 Task: Search one way flight ticket for 5 adults, 2 children, 1 infant in seat and 1 infant on lap in economy from Paducah: Barkley Regional Airport to Jacksonville: Albert J. Ellis Airport on 5-3-2023. Choice of flights is Frontier. Number of bags: 1 carry on bag. Price is upto 60000. Outbound departure time preference is 22:30.
Action: Mouse moved to (363, 153)
Screenshot: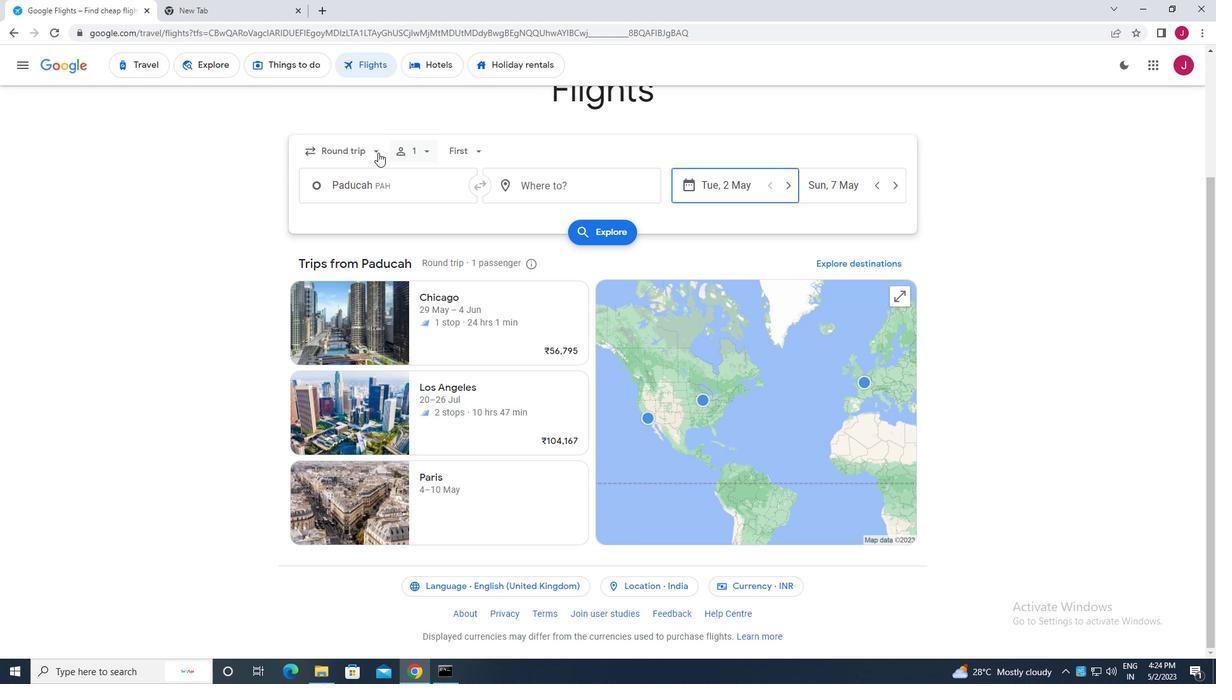 
Action: Mouse pressed left at (363, 153)
Screenshot: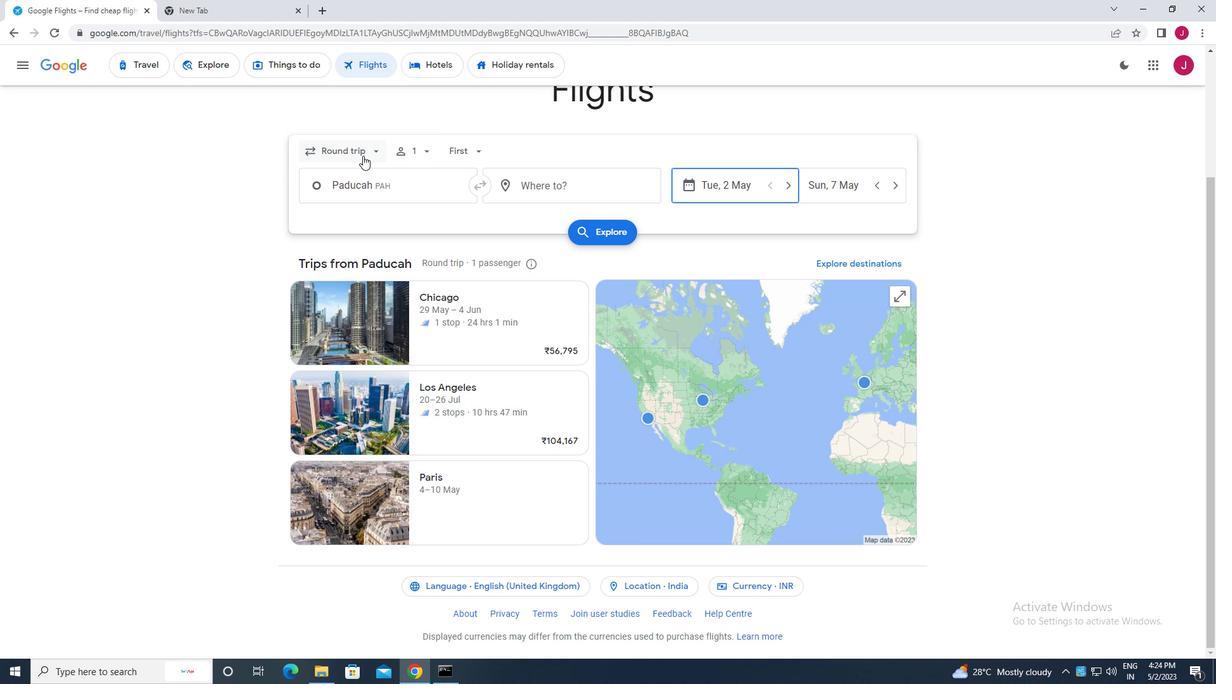 
Action: Mouse moved to (364, 207)
Screenshot: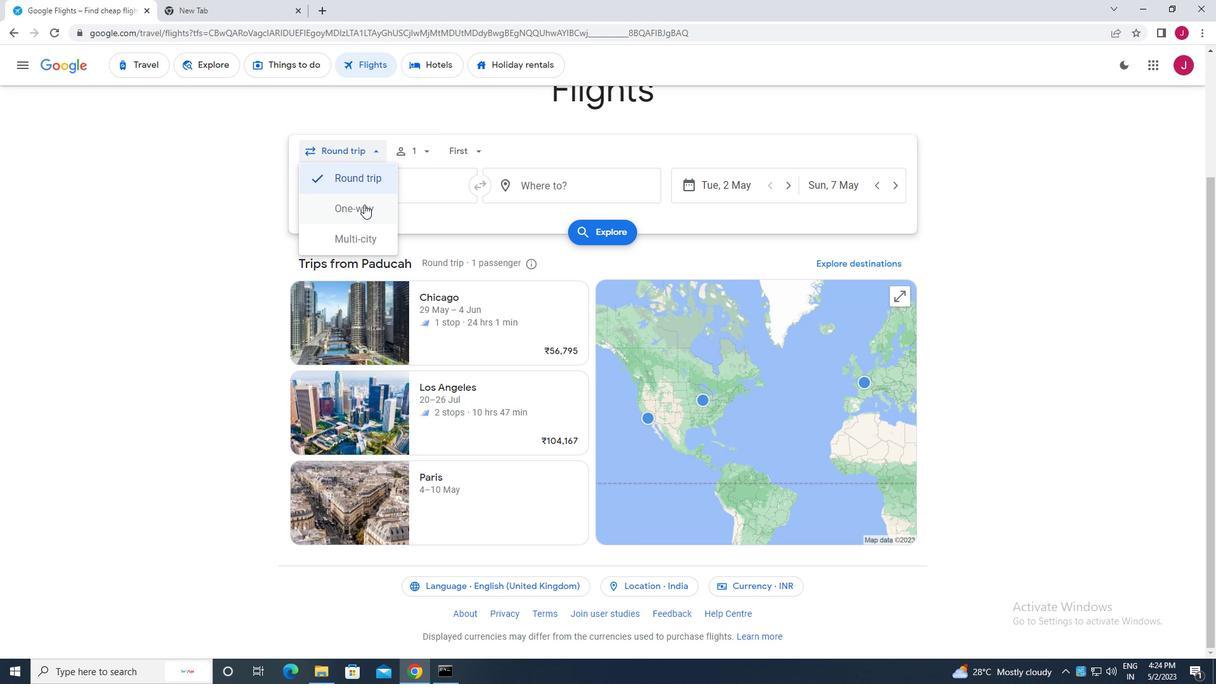 
Action: Mouse pressed left at (364, 207)
Screenshot: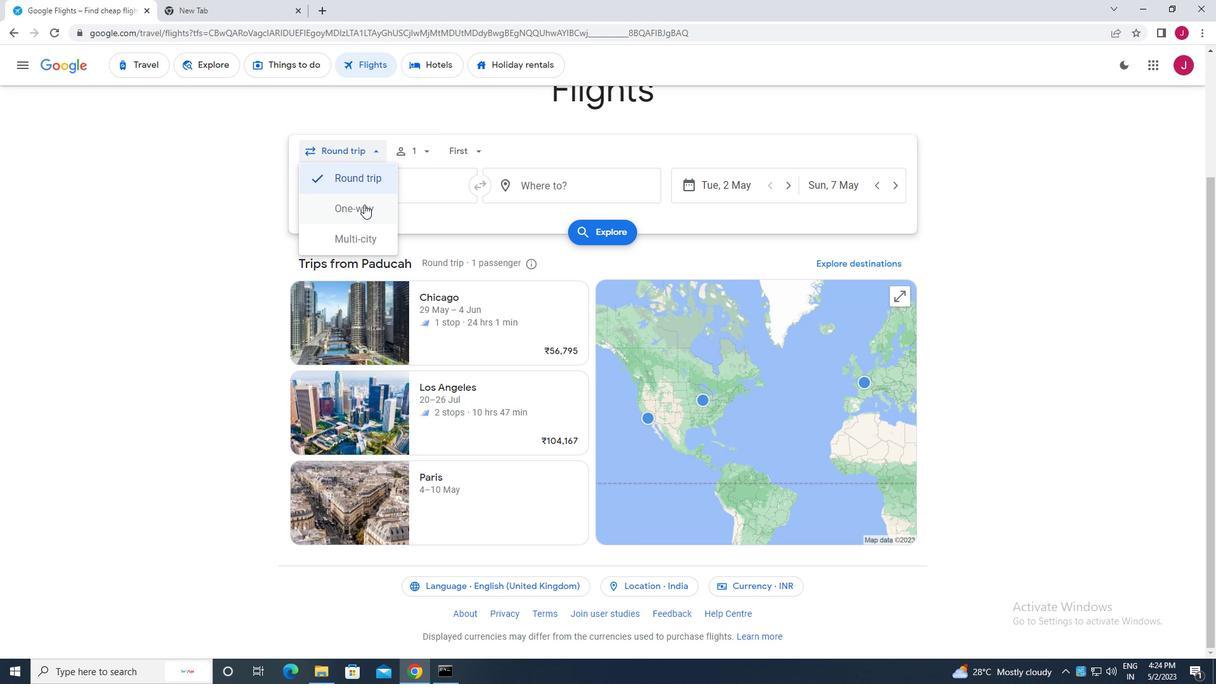 
Action: Mouse moved to (416, 151)
Screenshot: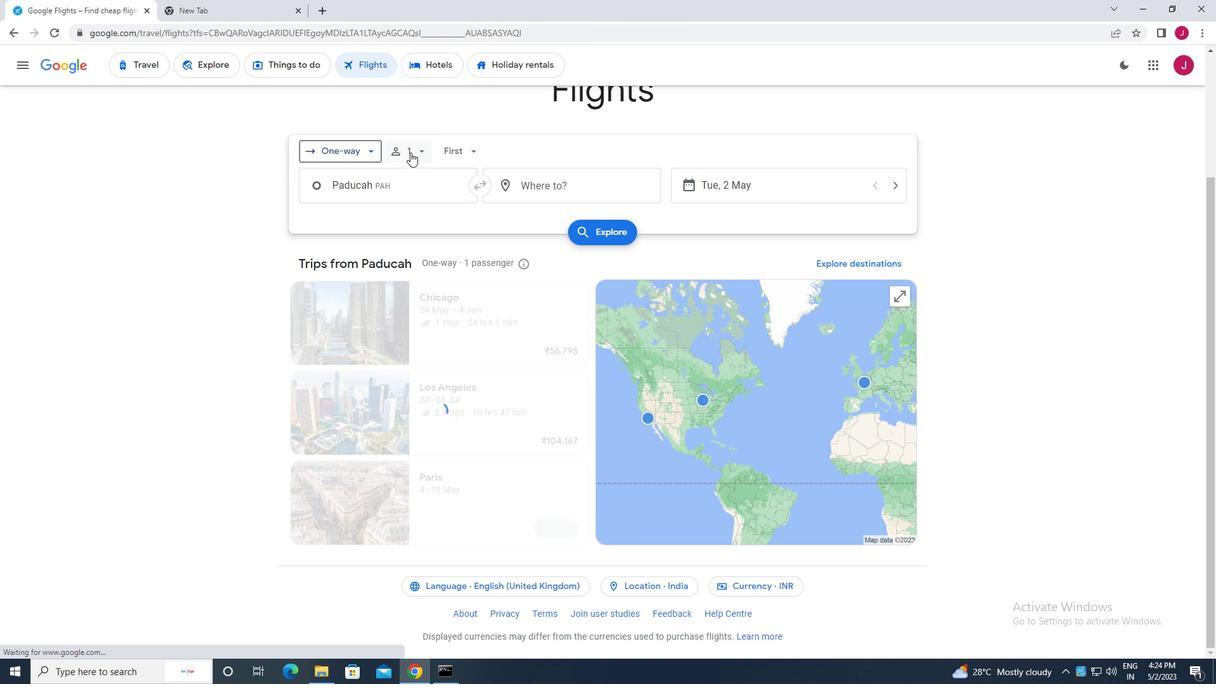 
Action: Mouse pressed left at (416, 151)
Screenshot: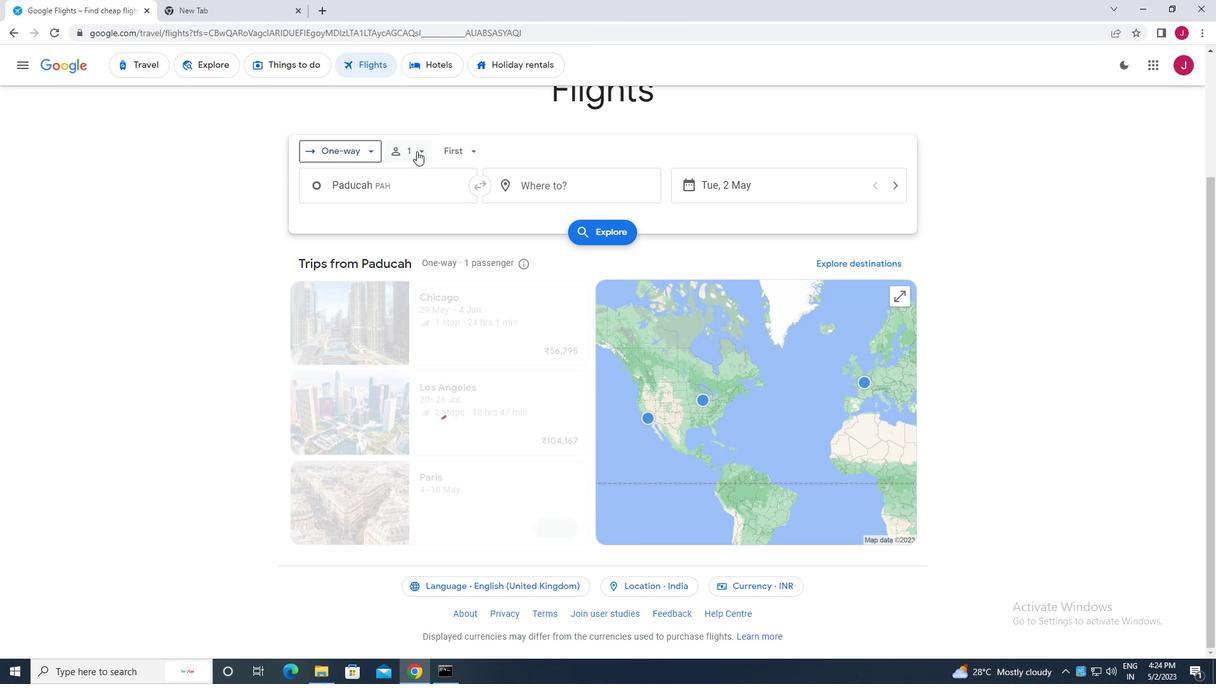 
Action: Mouse moved to (516, 187)
Screenshot: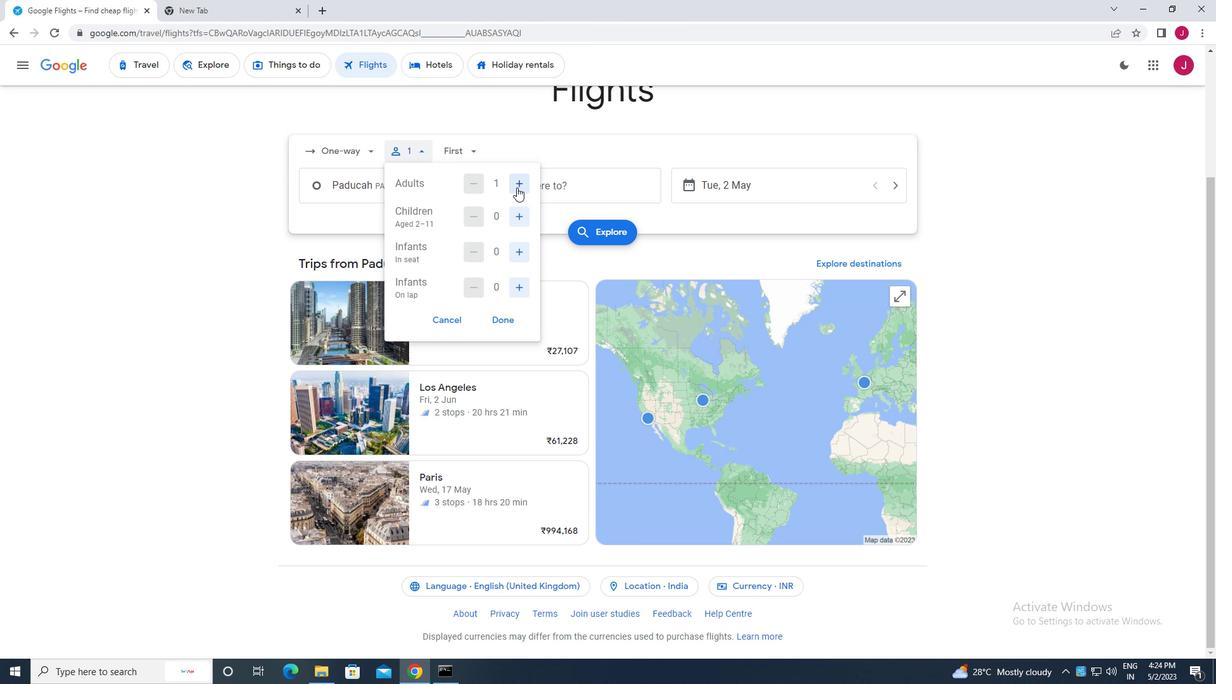 
Action: Mouse pressed left at (516, 187)
Screenshot: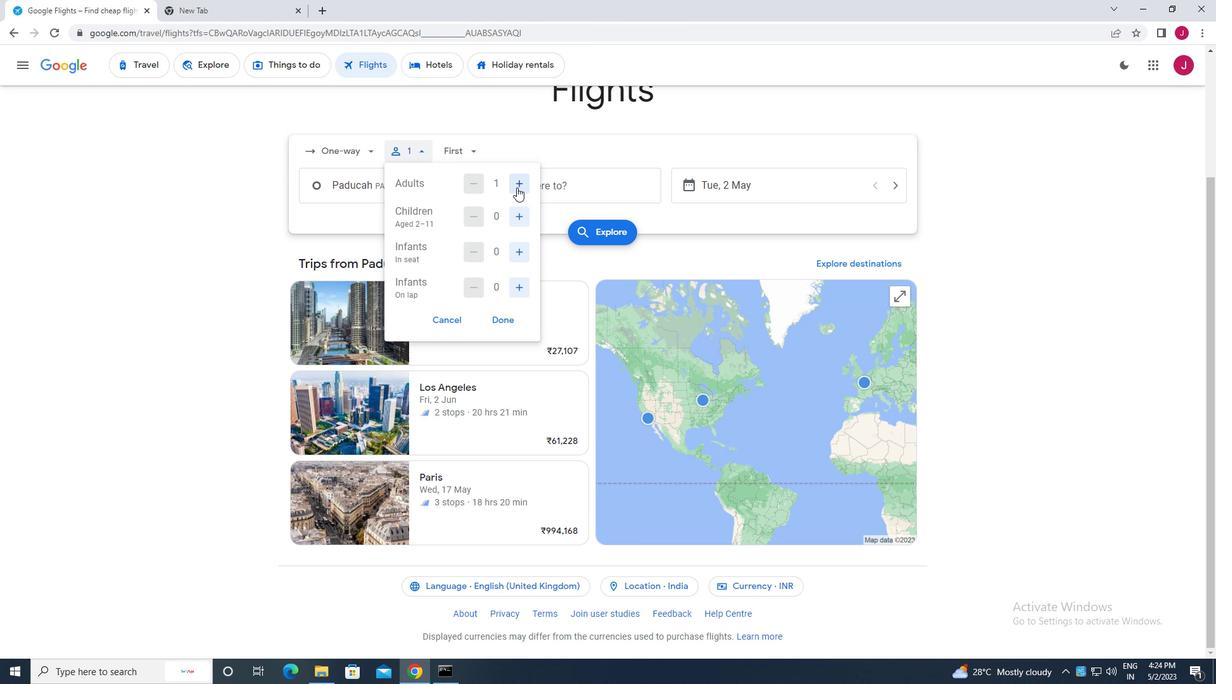 
Action: Mouse pressed left at (516, 187)
Screenshot: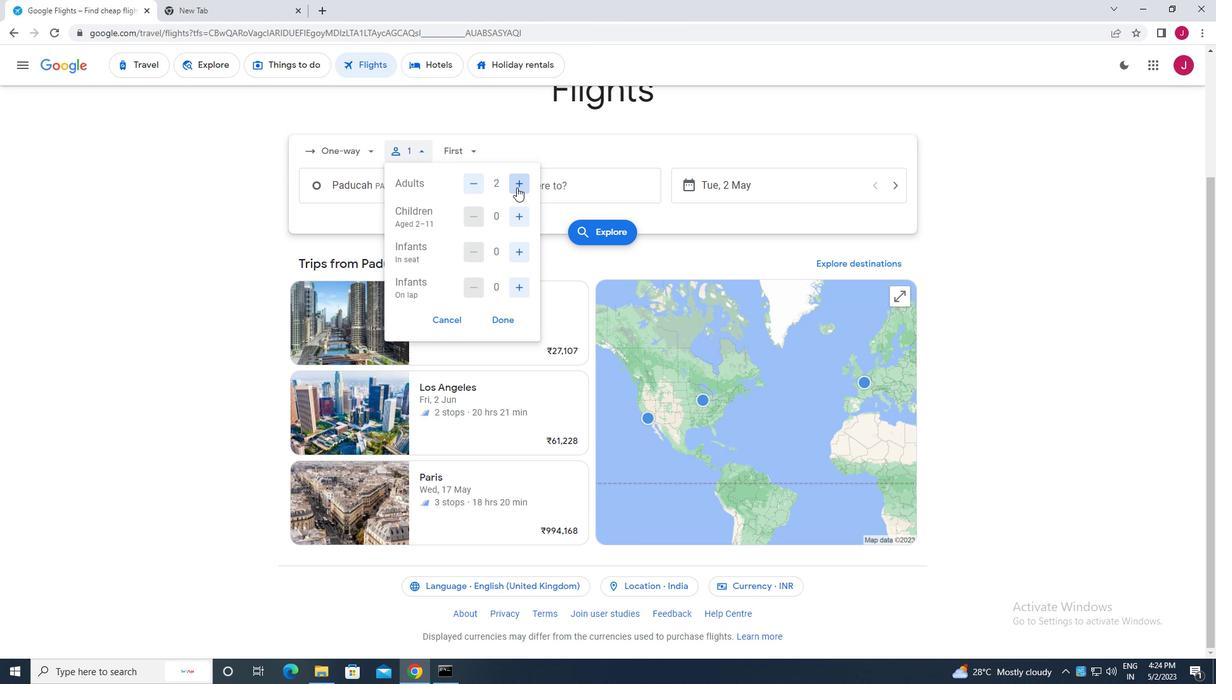 
Action: Mouse pressed left at (516, 187)
Screenshot: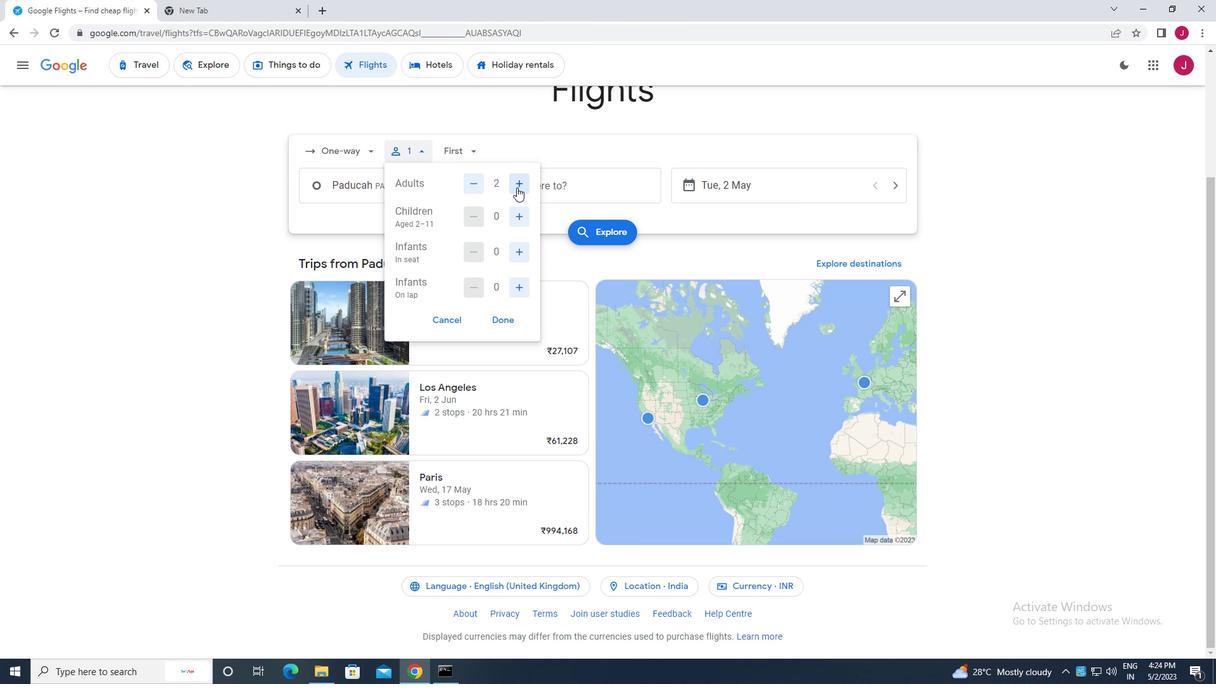 
Action: Mouse pressed left at (516, 187)
Screenshot: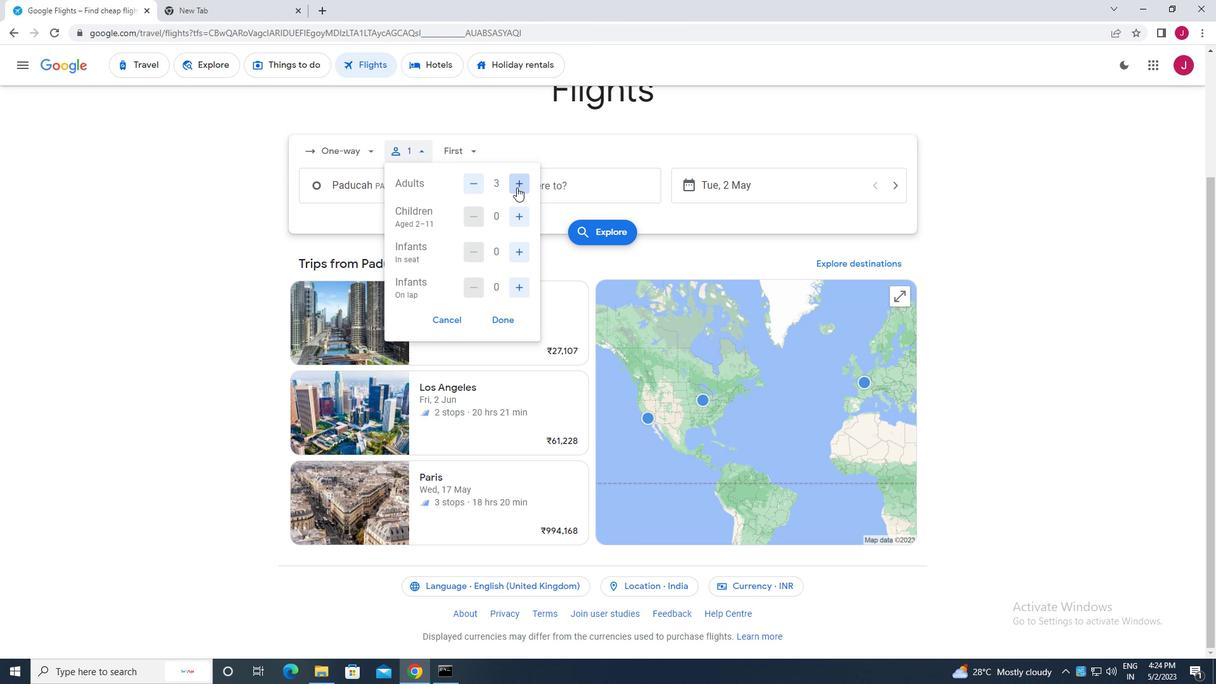 
Action: Mouse moved to (516, 218)
Screenshot: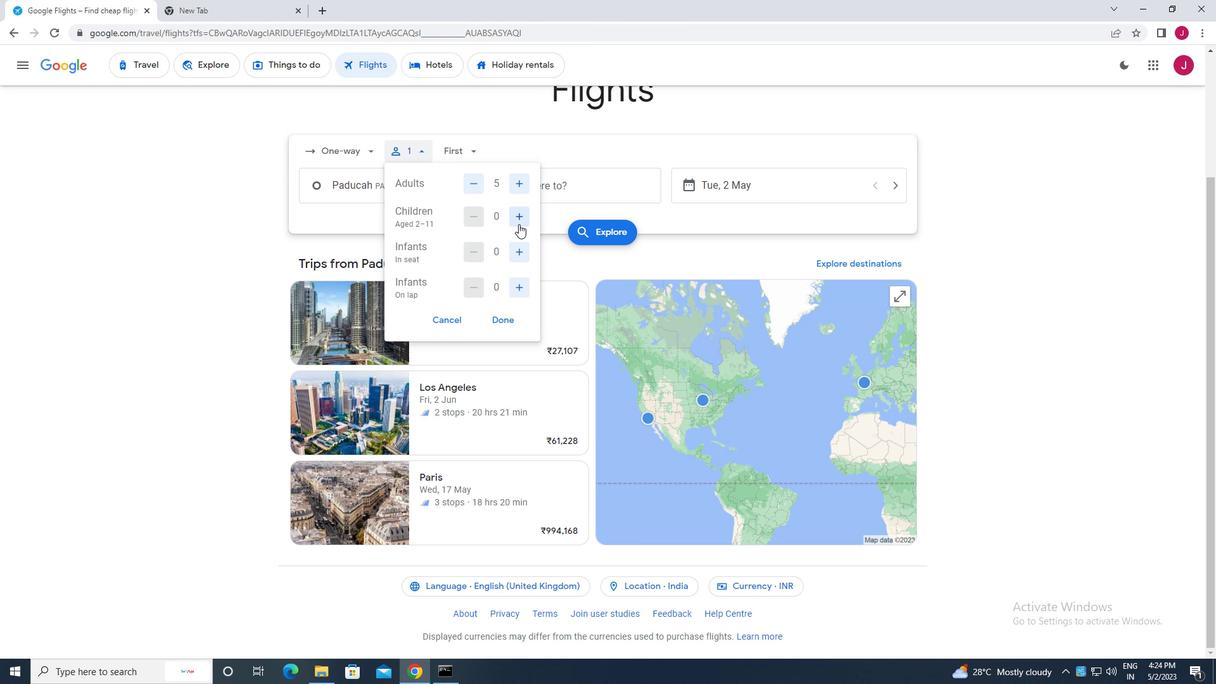 
Action: Mouse pressed left at (516, 218)
Screenshot: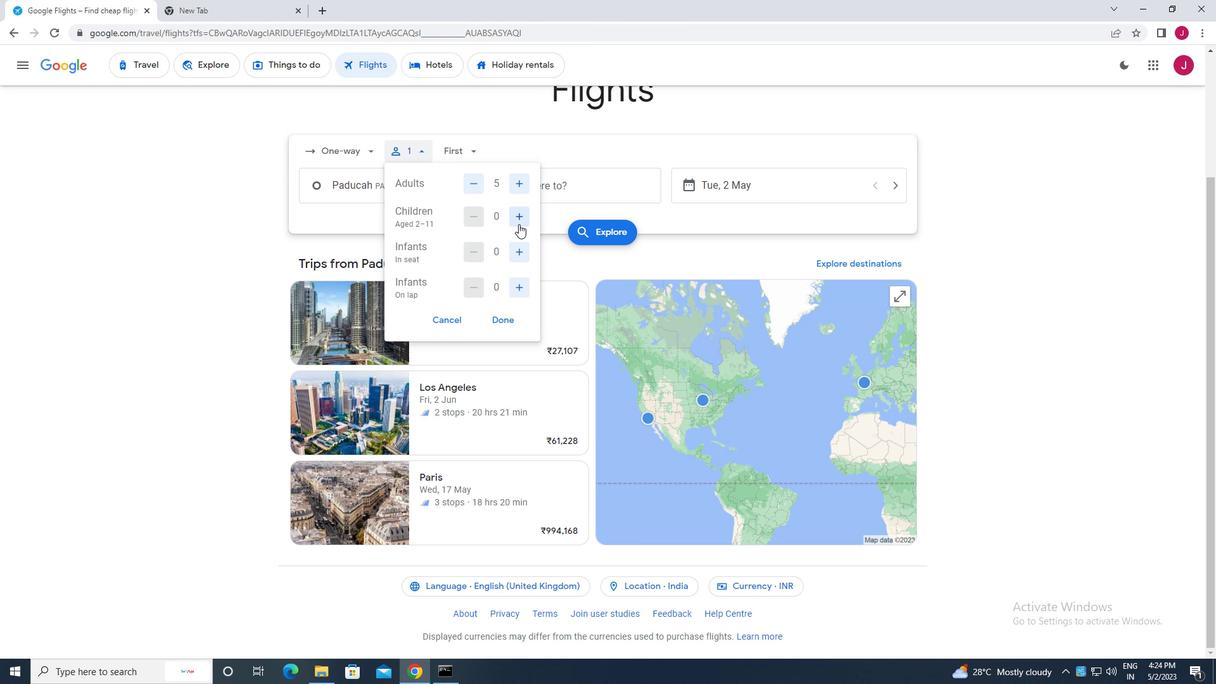 
Action: Mouse pressed left at (516, 218)
Screenshot: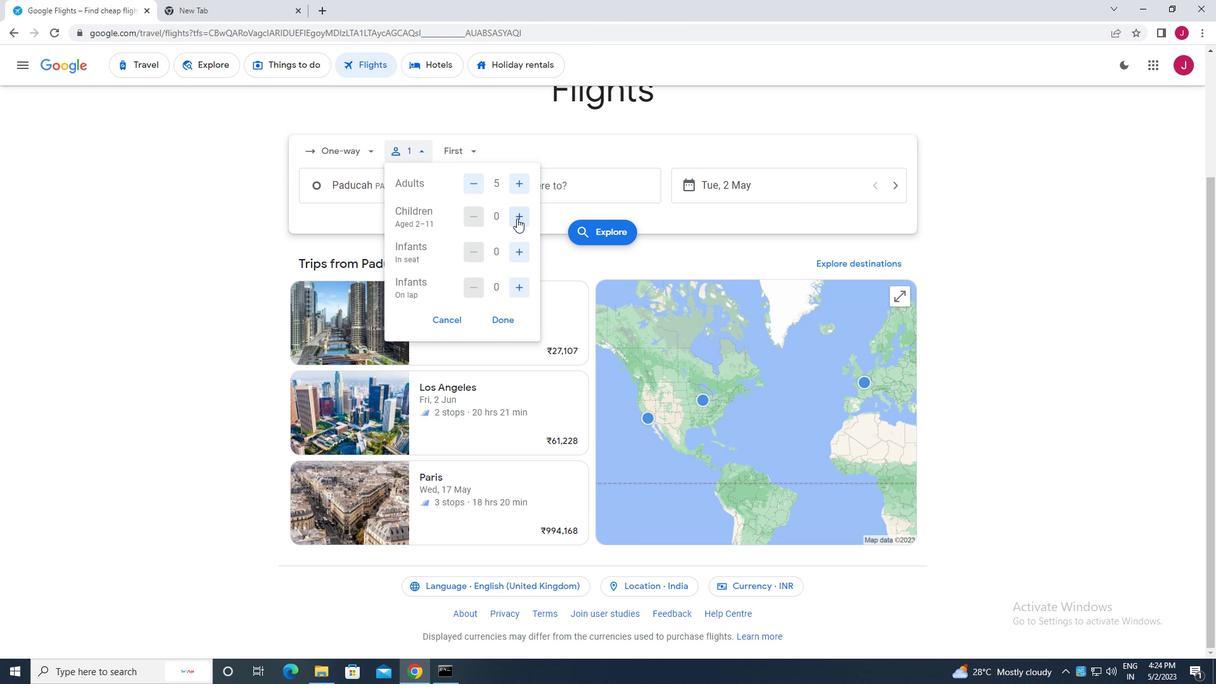 
Action: Mouse moved to (519, 254)
Screenshot: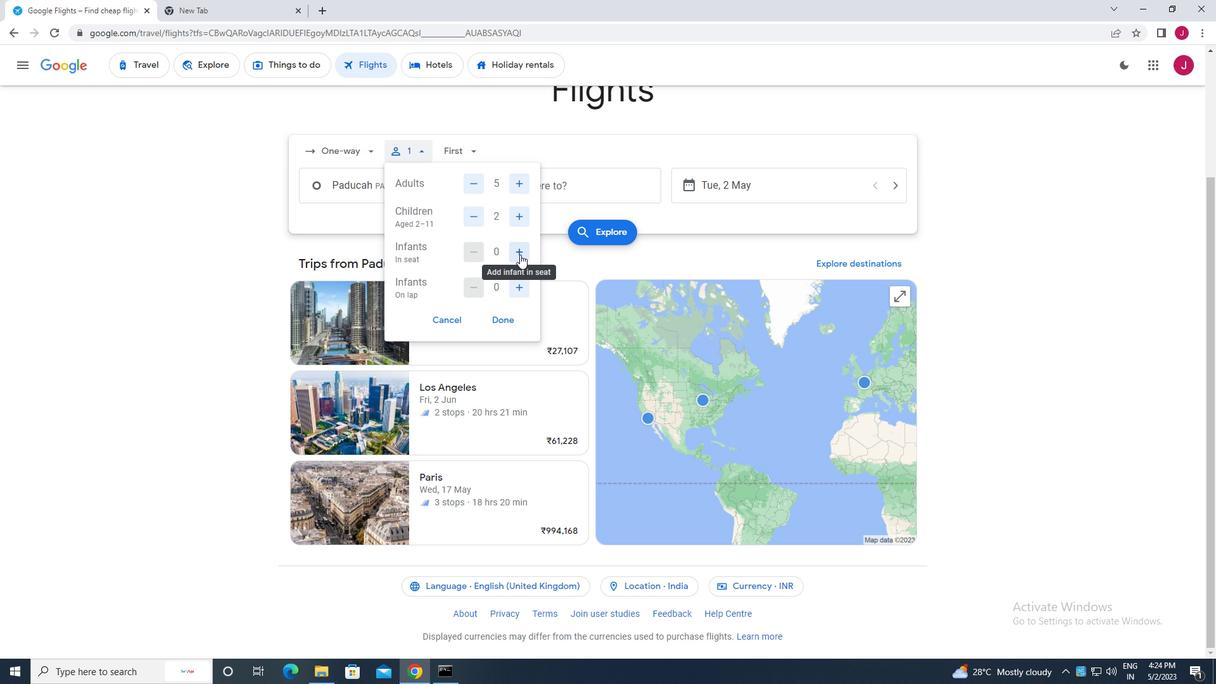 
Action: Mouse pressed left at (519, 254)
Screenshot: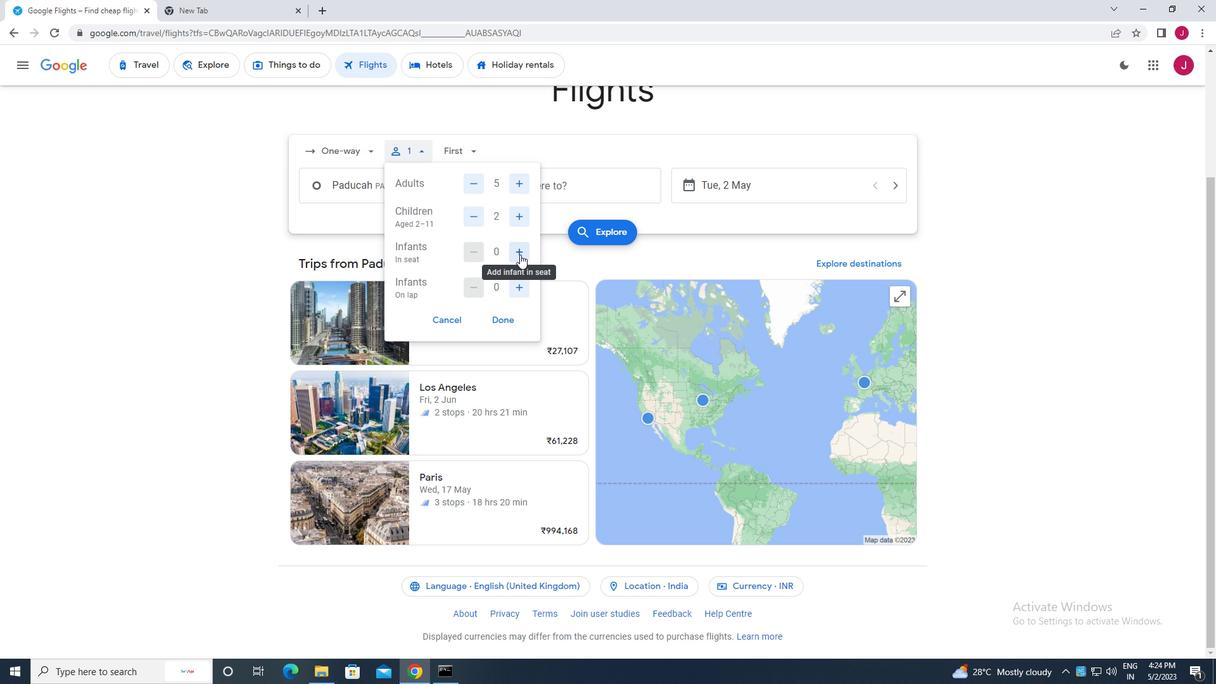 
Action: Mouse moved to (518, 288)
Screenshot: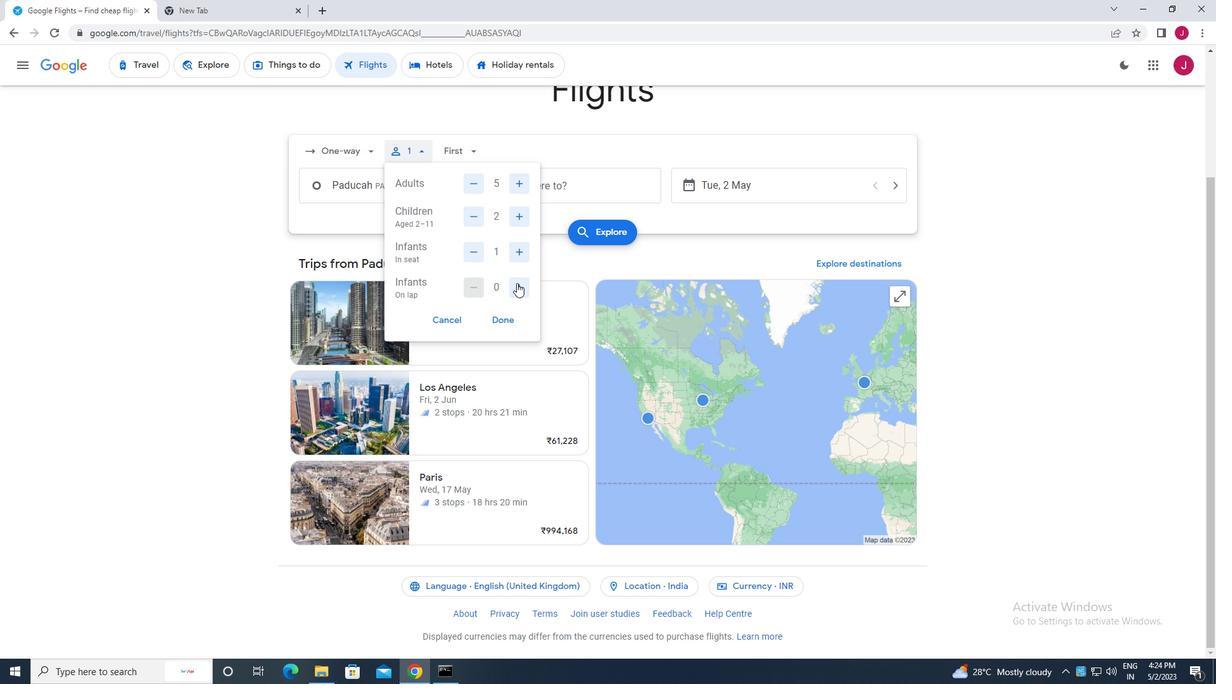 
Action: Mouse pressed left at (518, 288)
Screenshot: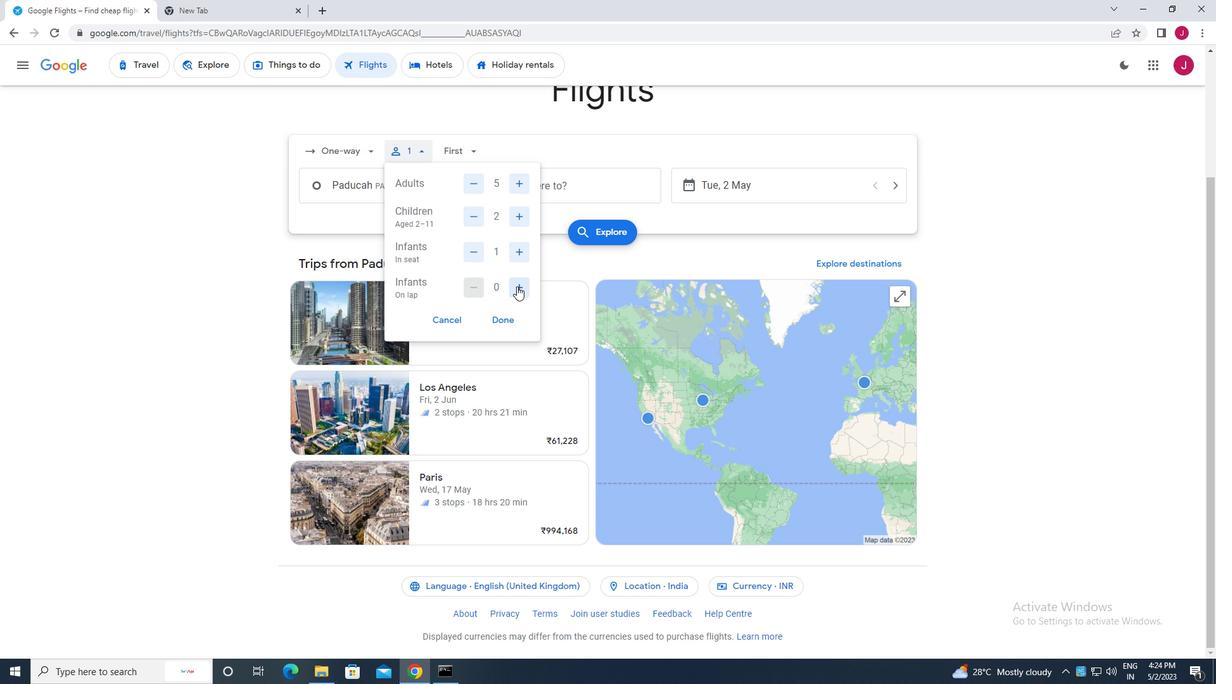 
Action: Mouse moved to (498, 319)
Screenshot: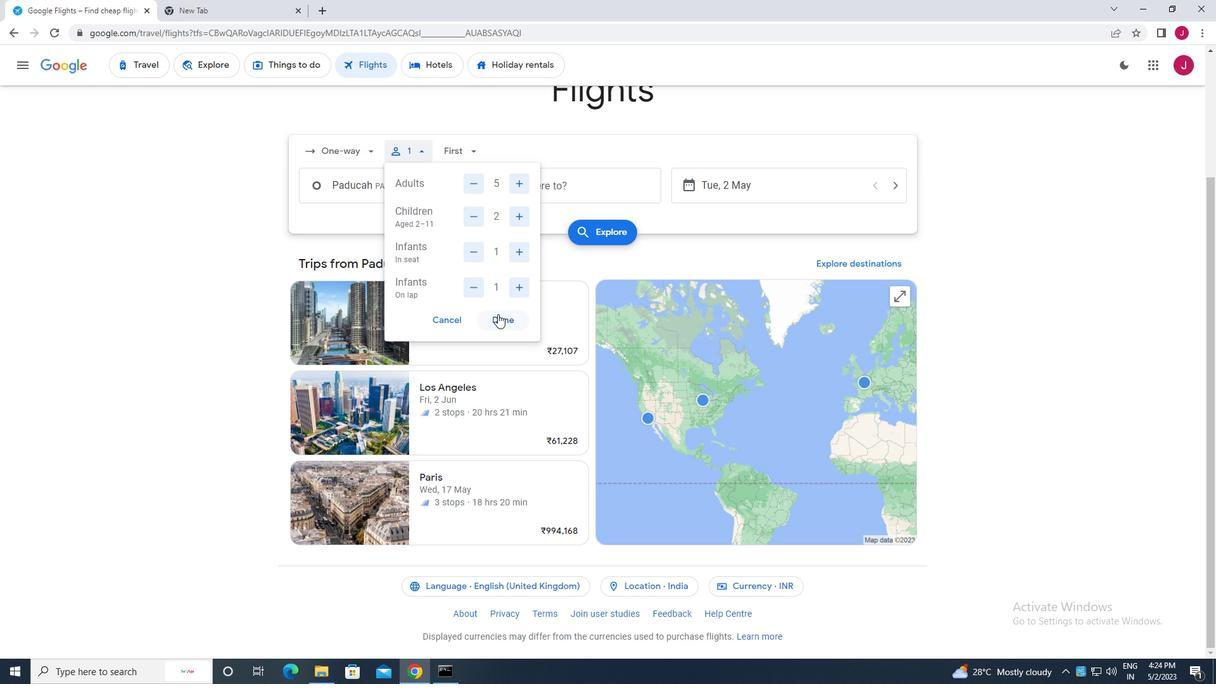 
Action: Mouse pressed left at (498, 319)
Screenshot: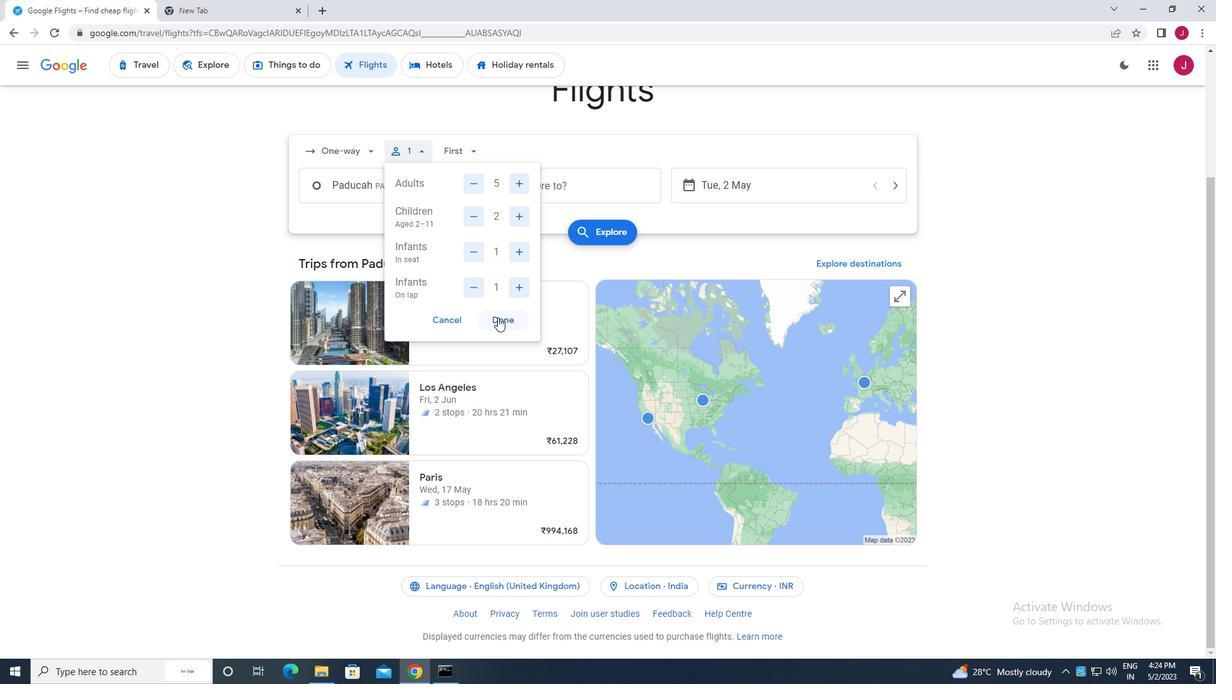 
Action: Mouse moved to (471, 153)
Screenshot: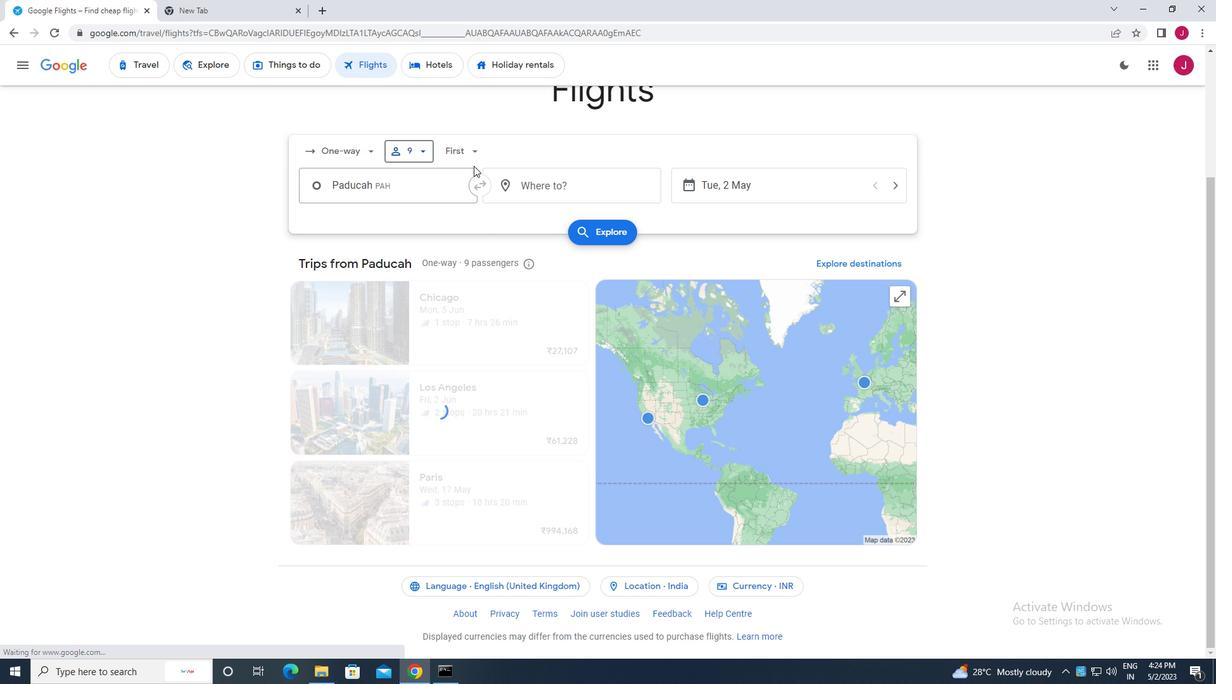 
Action: Mouse pressed left at (471, 153)
Screenshot: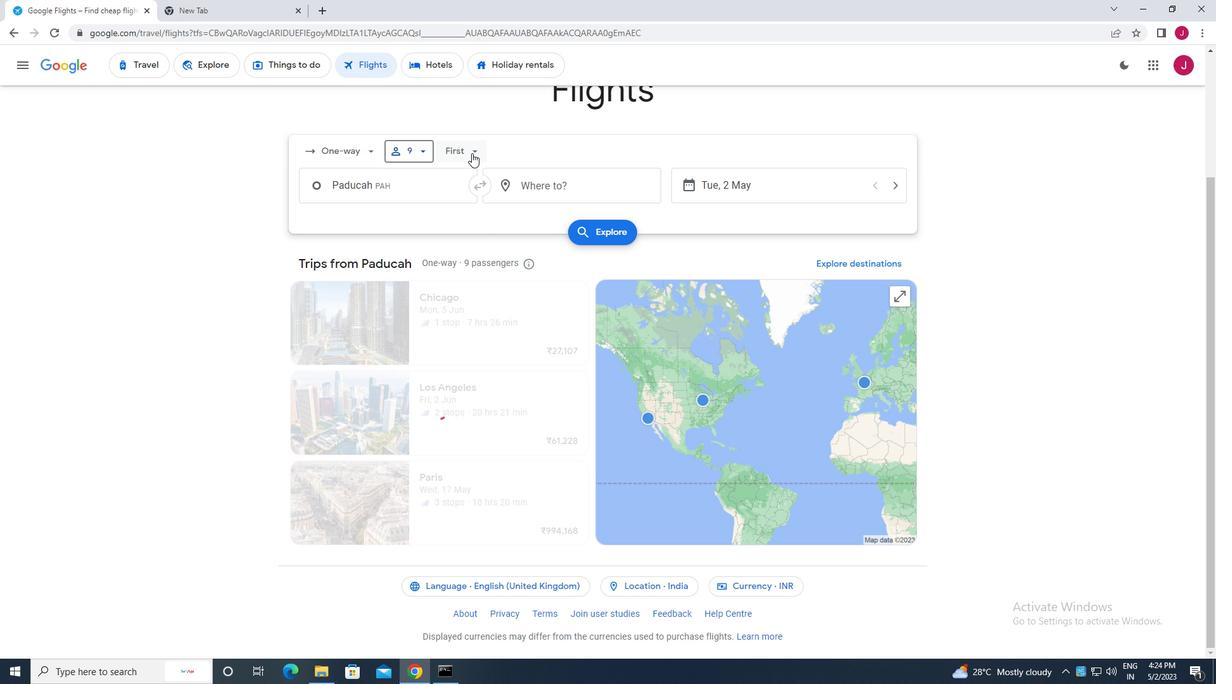 
Action: Mouse moved to (456, 151)
Screenshot: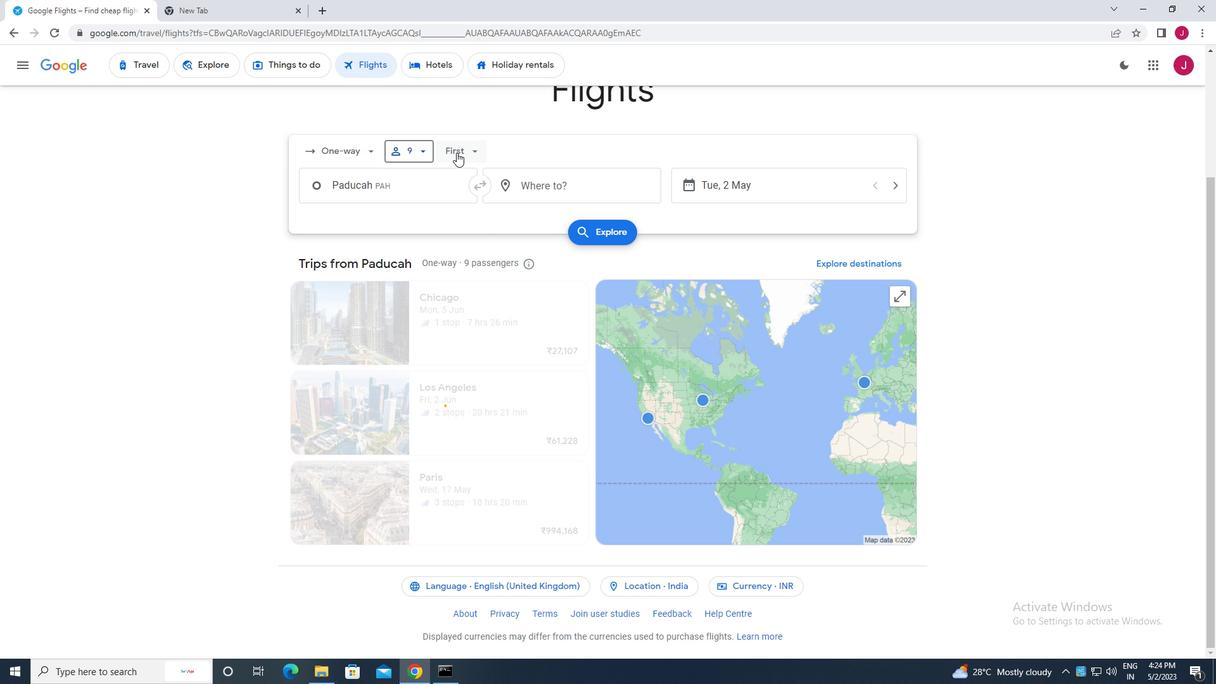 
Action: Mouse pressed left at (456, 151)
Screenshot: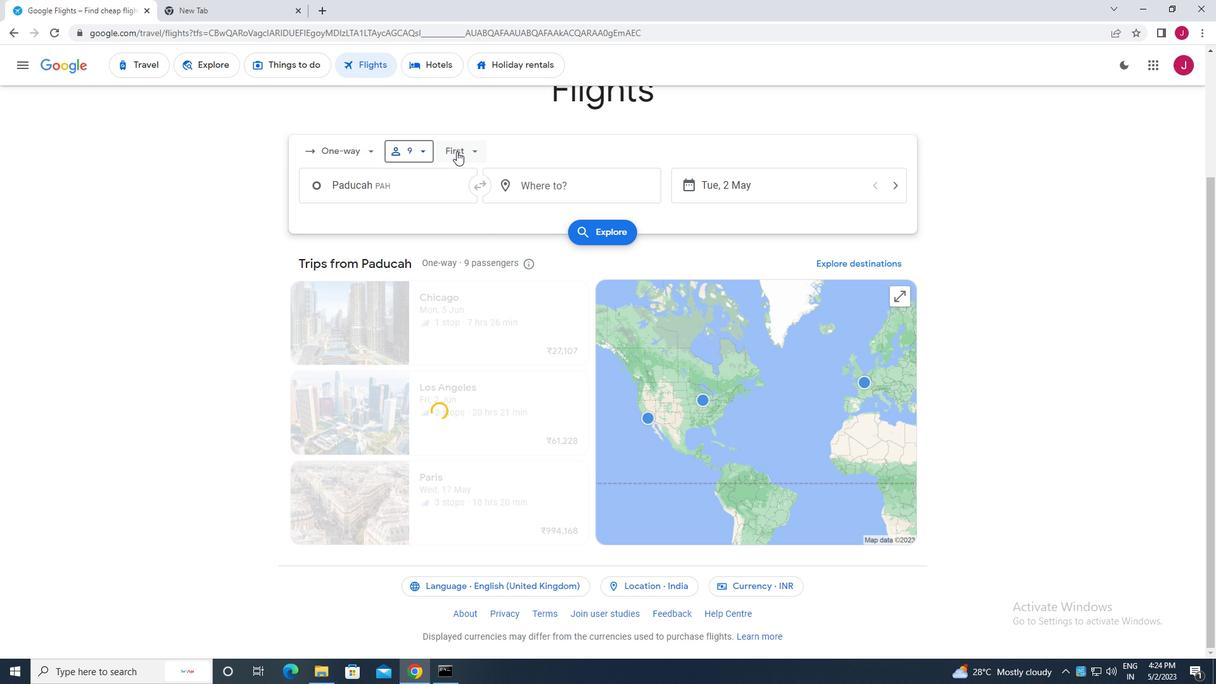 
Action: Mouse moved to (471, 149)
Screenshot: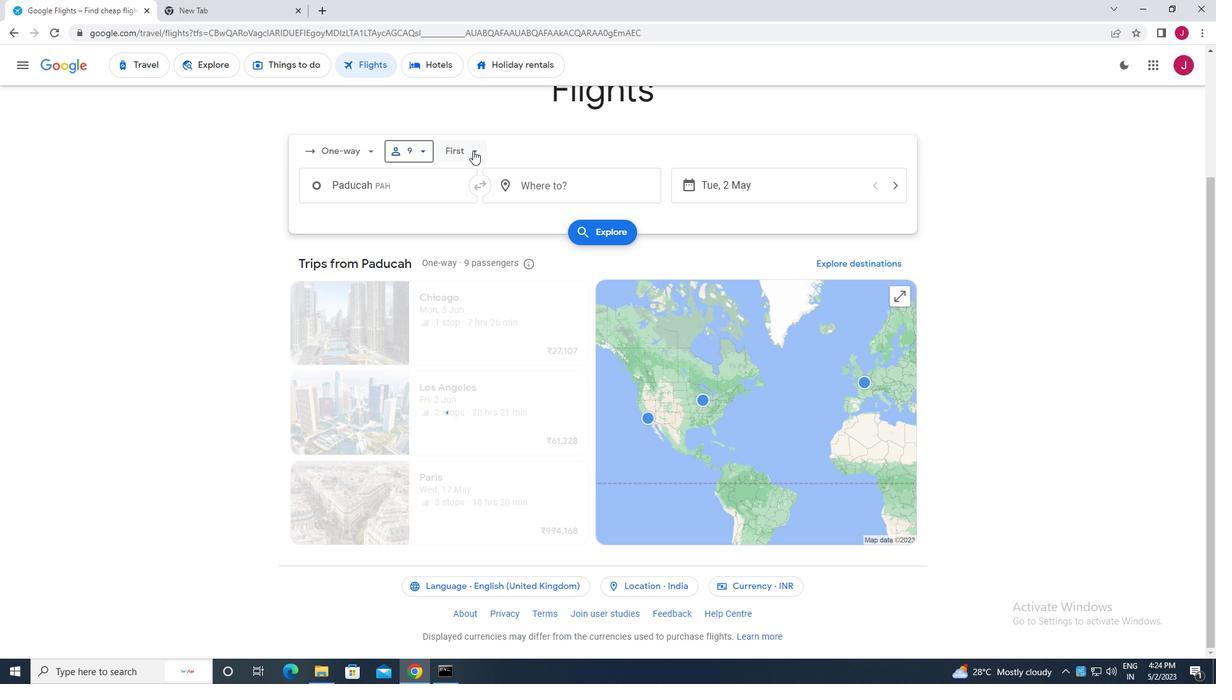 
Action: Mouse pressed left at (471, 149)
Screenshot: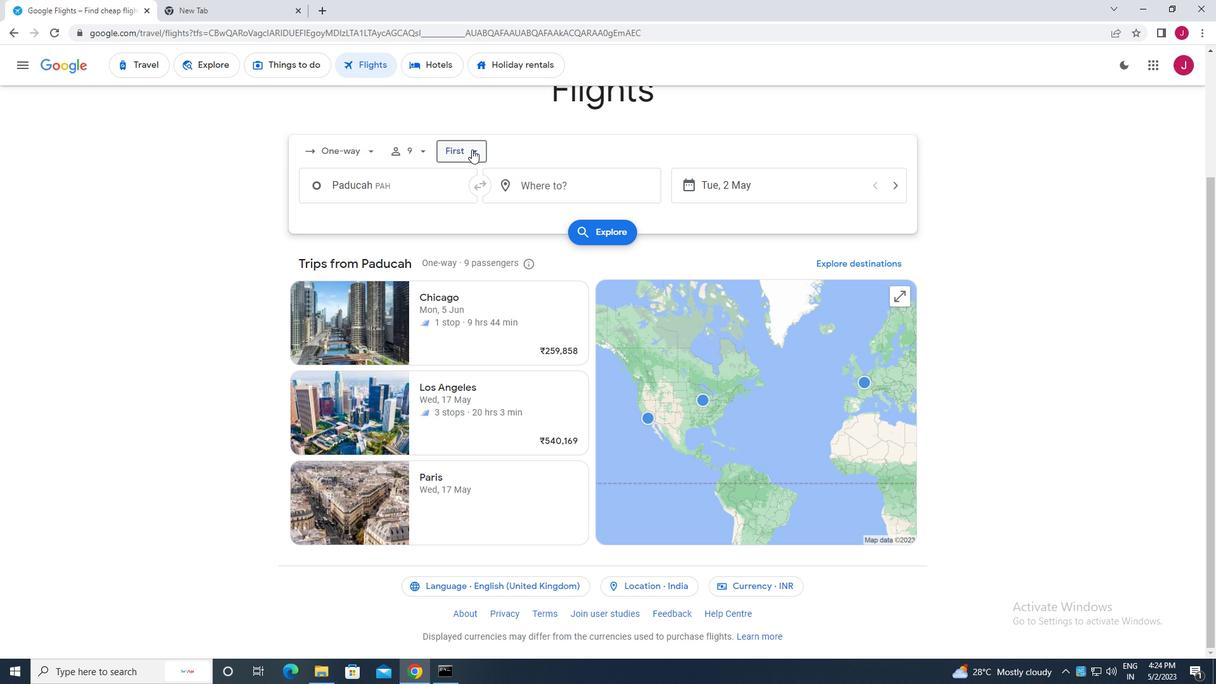 
Action: Mouse moved to (506, 180)
Screenshot: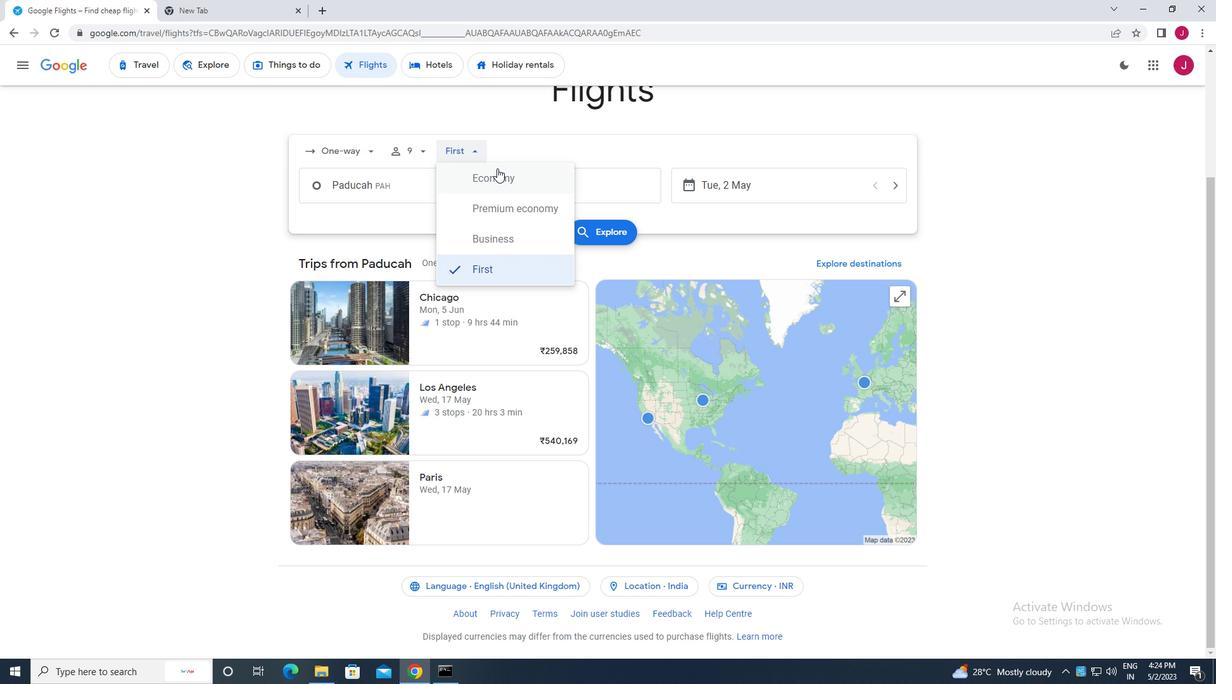
Action: Mouse pressed left at (506, 180)
Screenshot: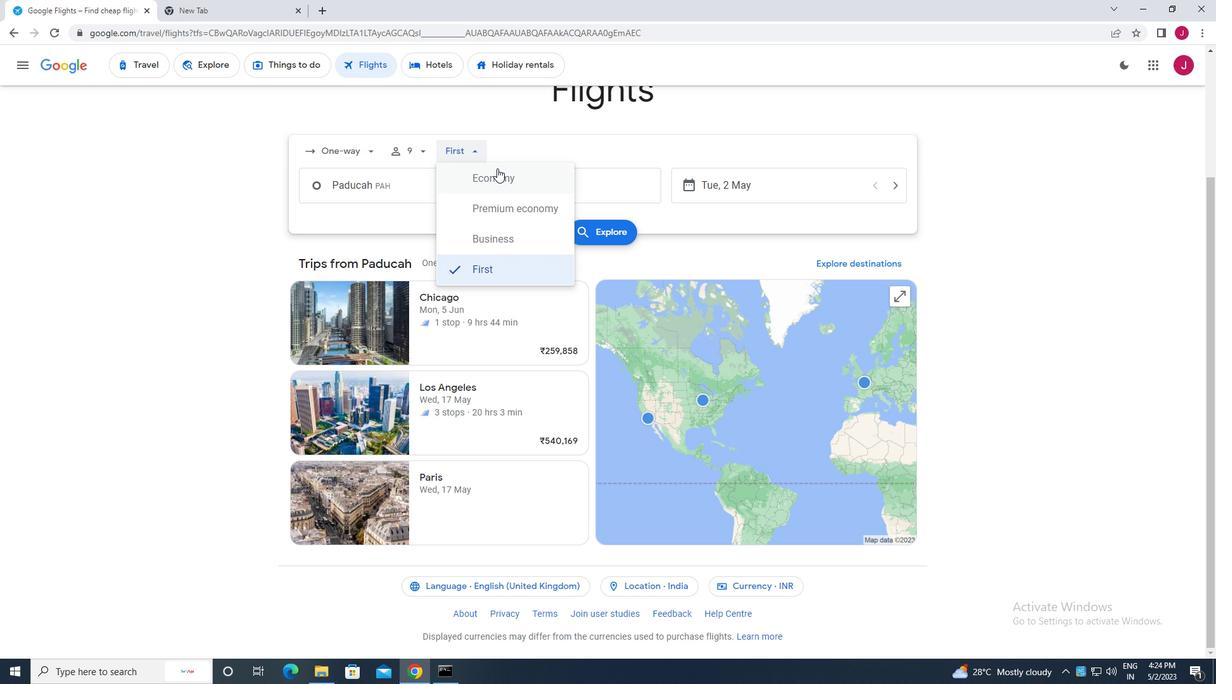 
Action: Mouse moved to (413, 184)
Screenshot: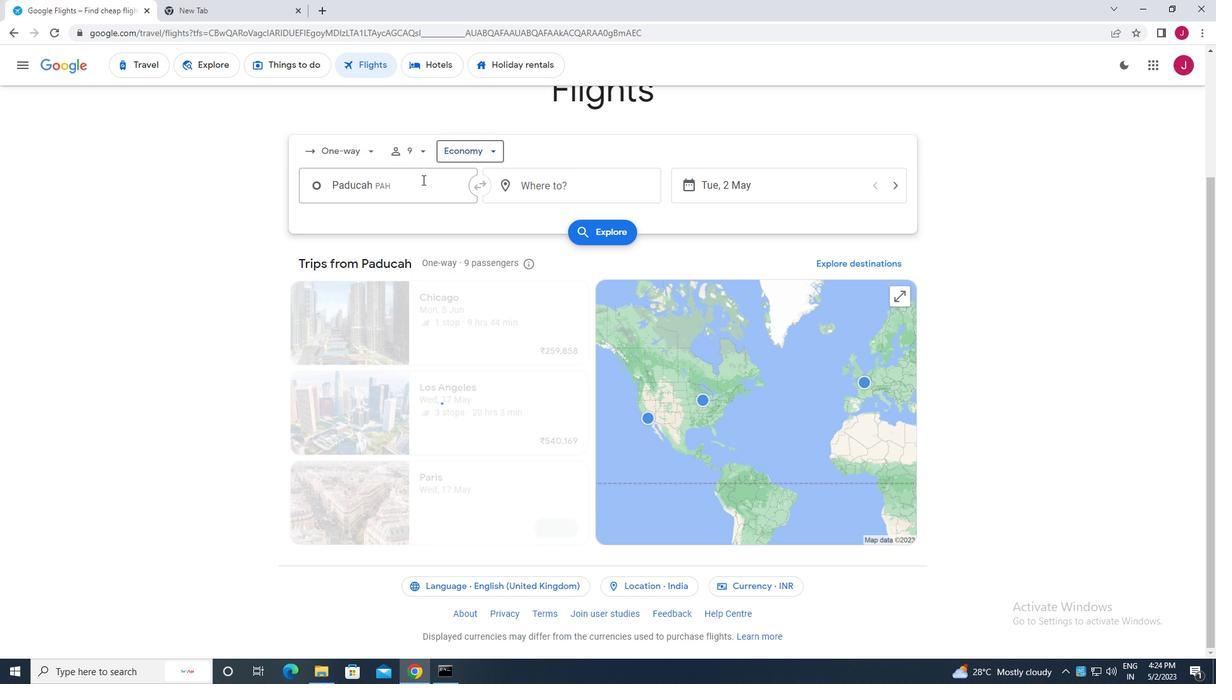 
Action: Mouse pressed left at (413, 184)
Screenshot: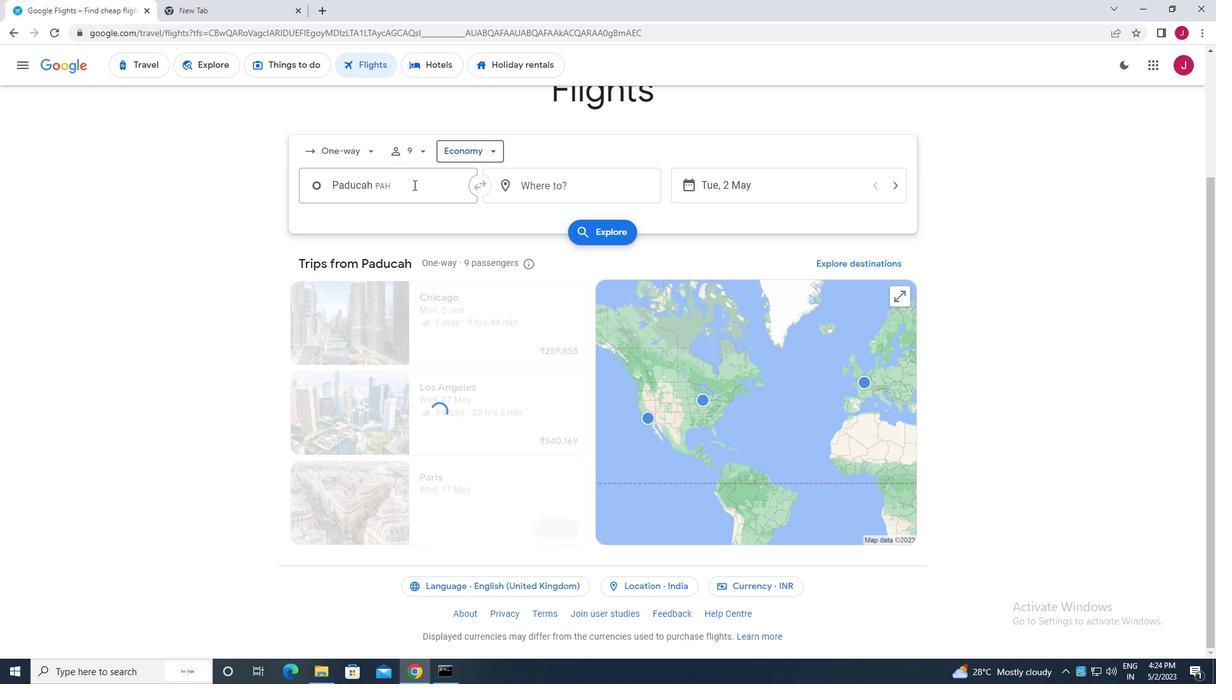 
Action: Mouse moved to (409, 184)
Screenshot: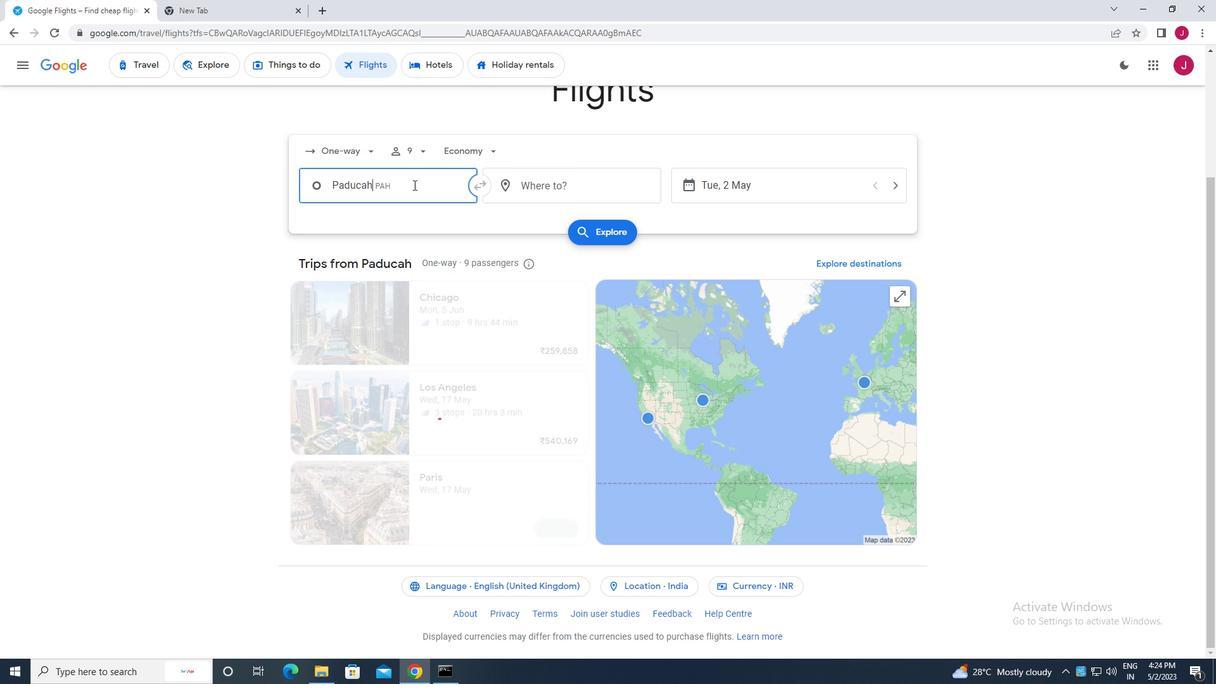 
Action: Key pressed paducah
Screenshot: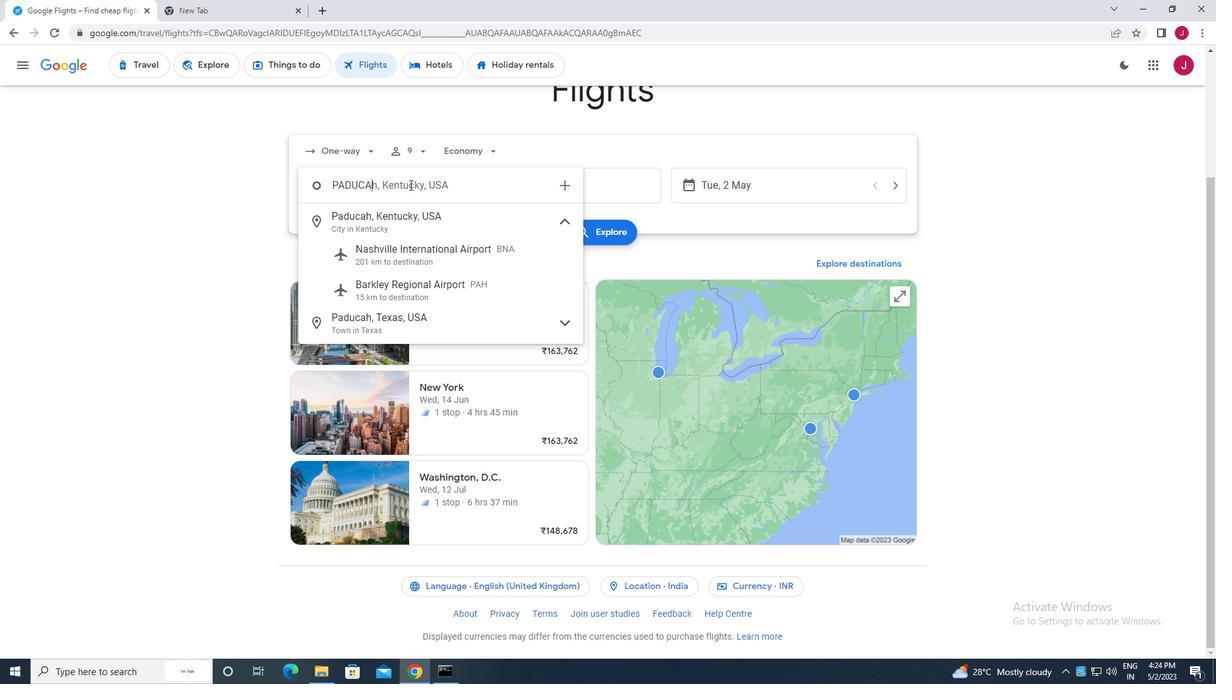 
Action: Mouse moved to (414, 283)
Screenshot: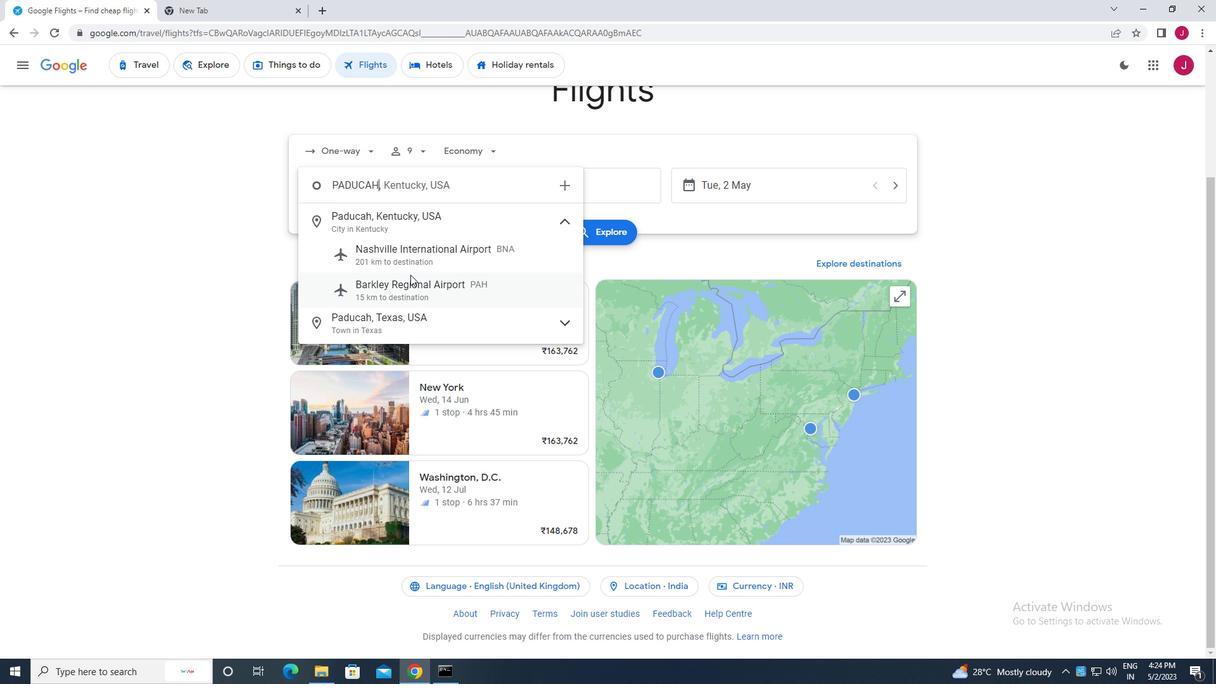 
Action: Mouse pressed left at (414, 283)
Screenshot: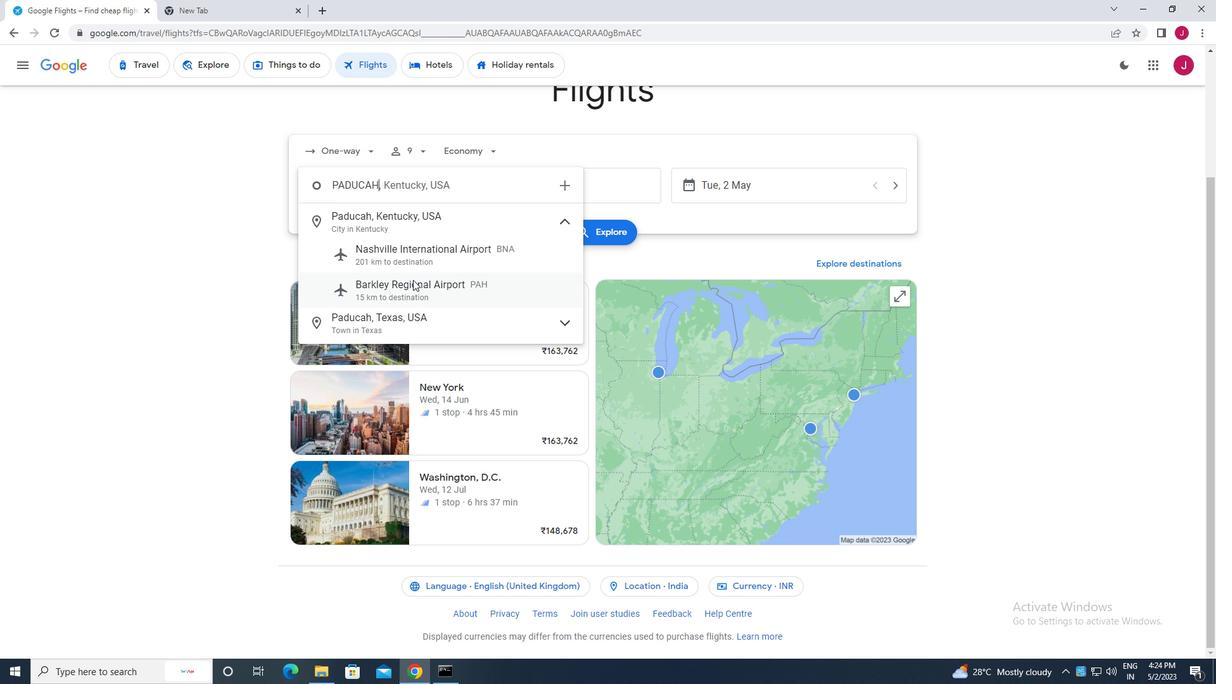 
Action: Mouse moved to (557, 191)
Screenshot: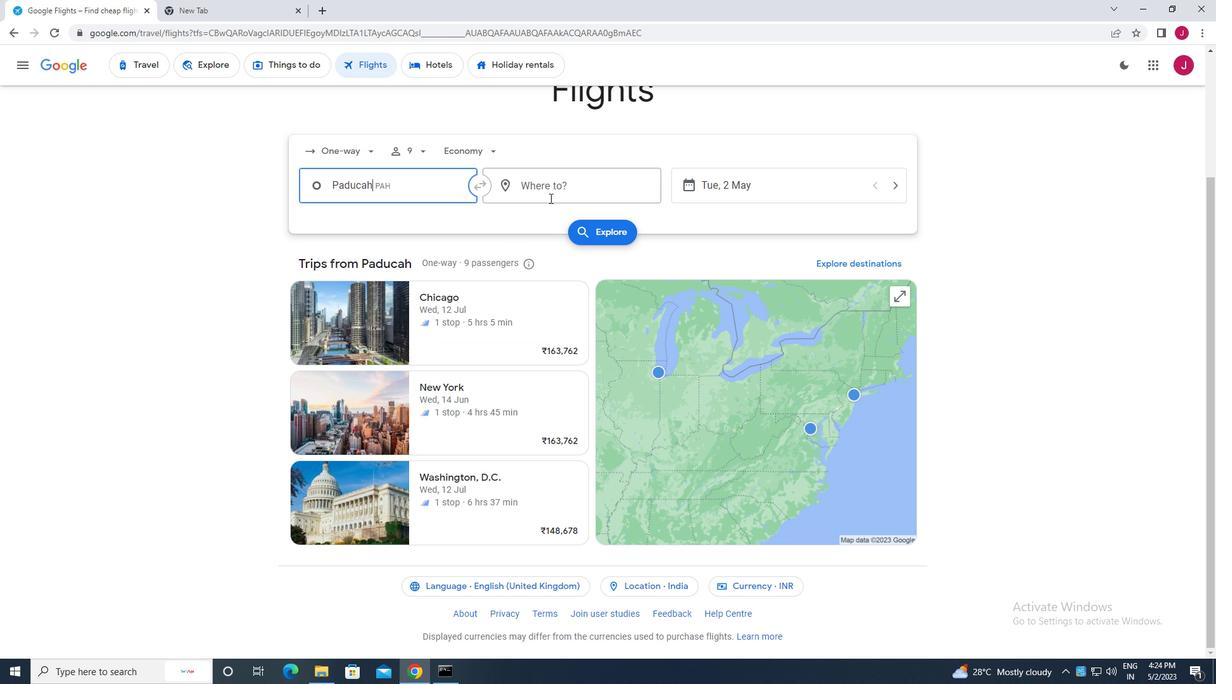
Action: Mouse pressed left at (557, 191)
Screenshot: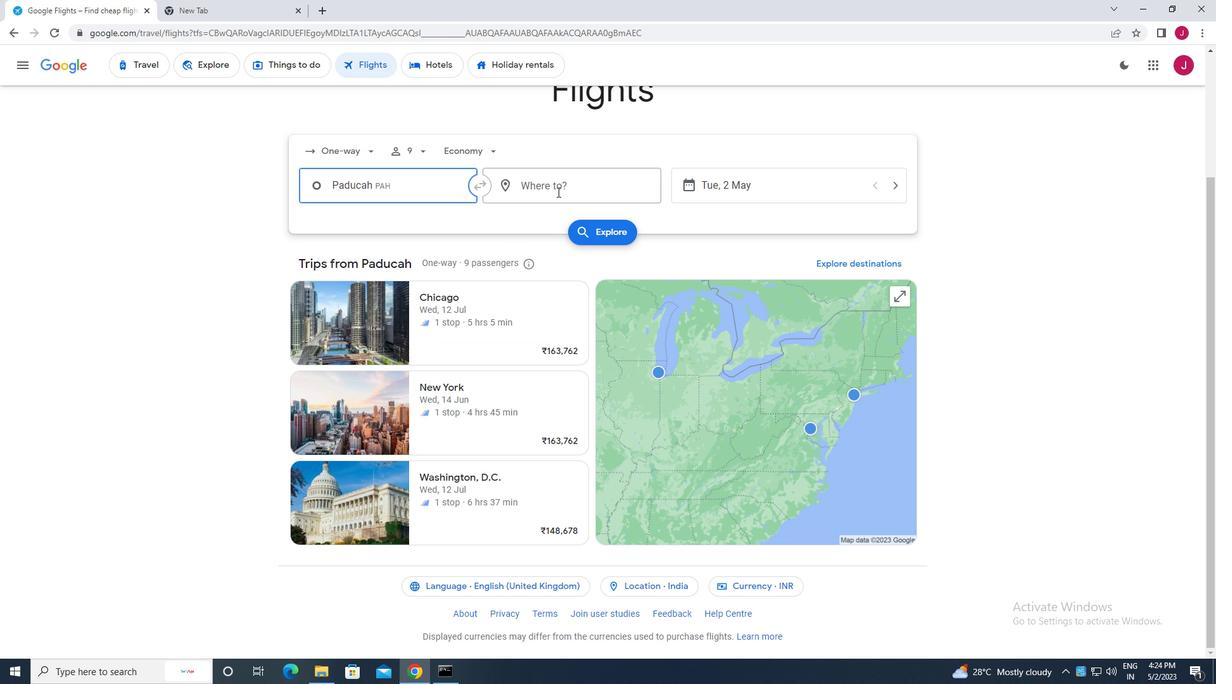 
Action: Key pressed albert
Screenshot: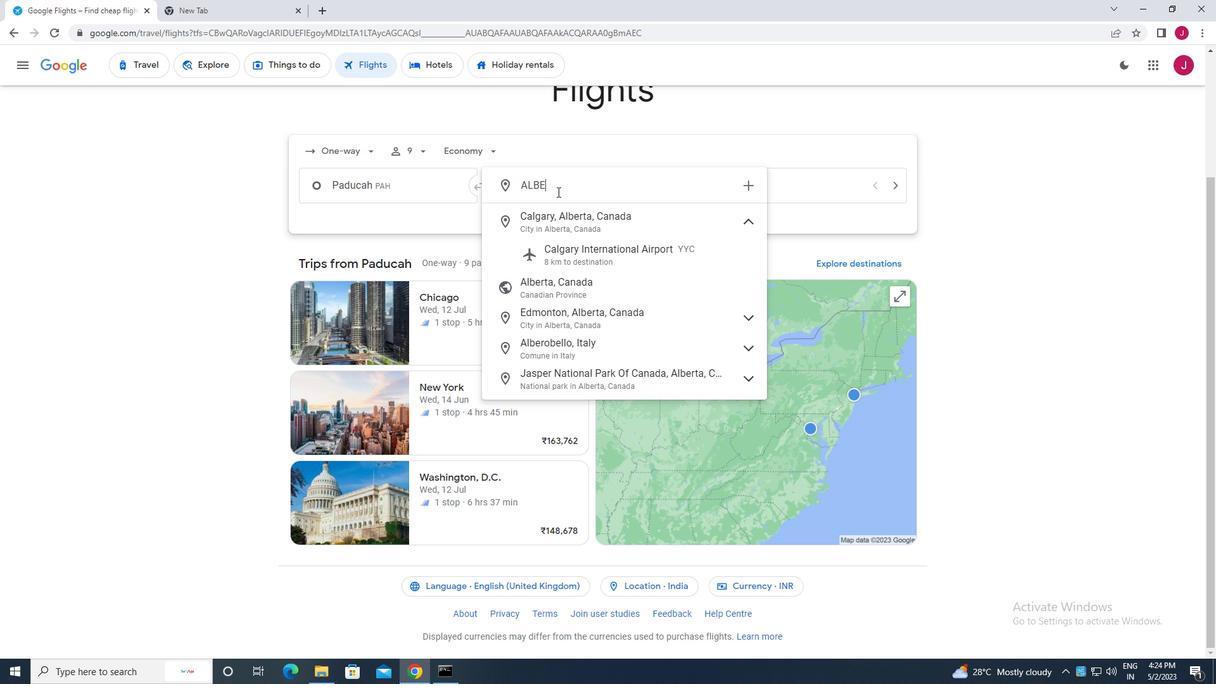 
Action: Mouse moved to (588, 202)
Screenshot: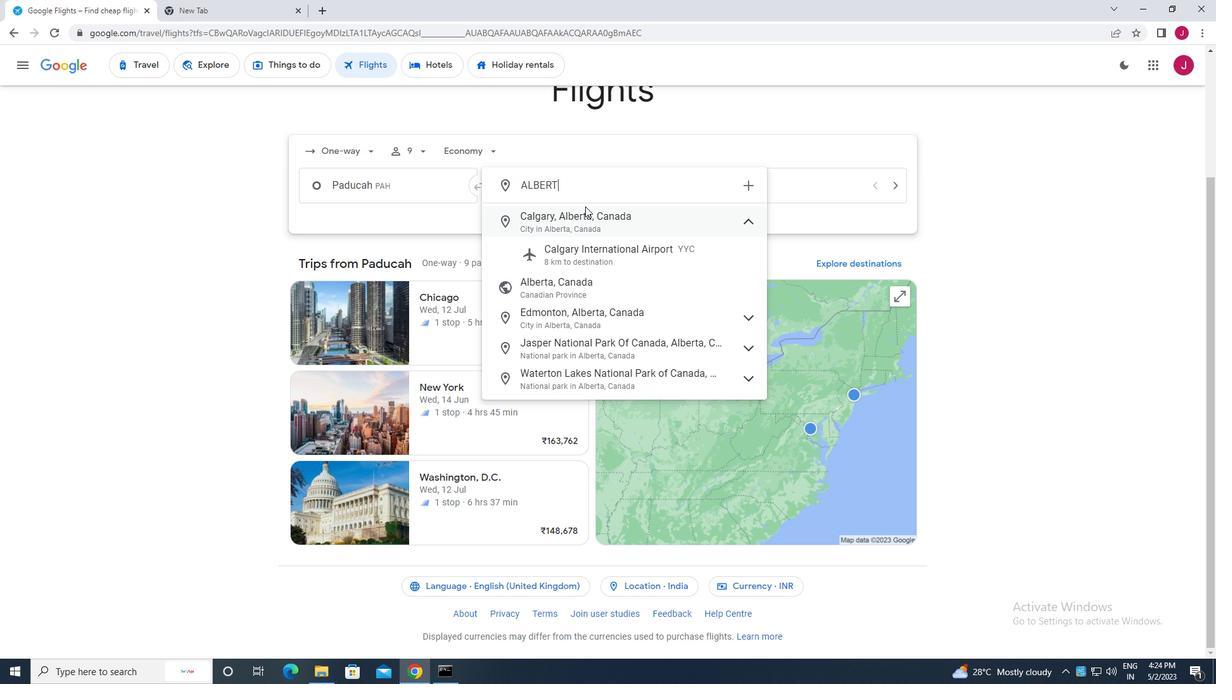 
Action: Key pressed <Key.space>
Screenshot: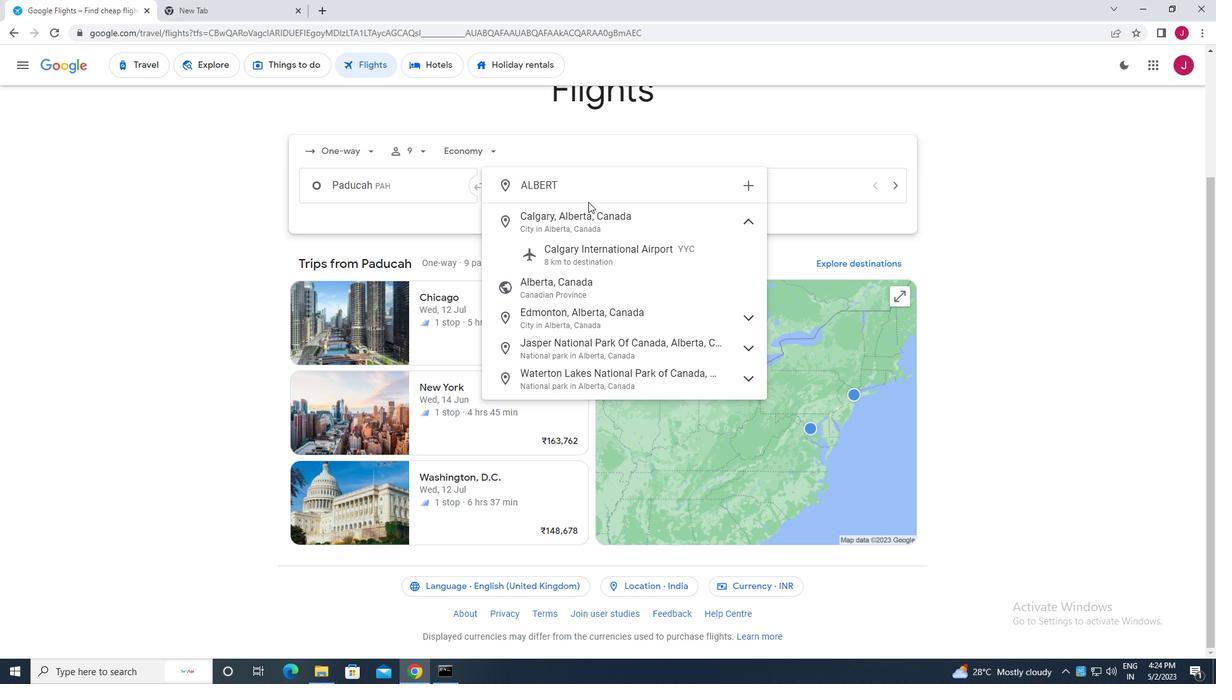 
Action: Mouse moved to (602, 228)
Screenshot: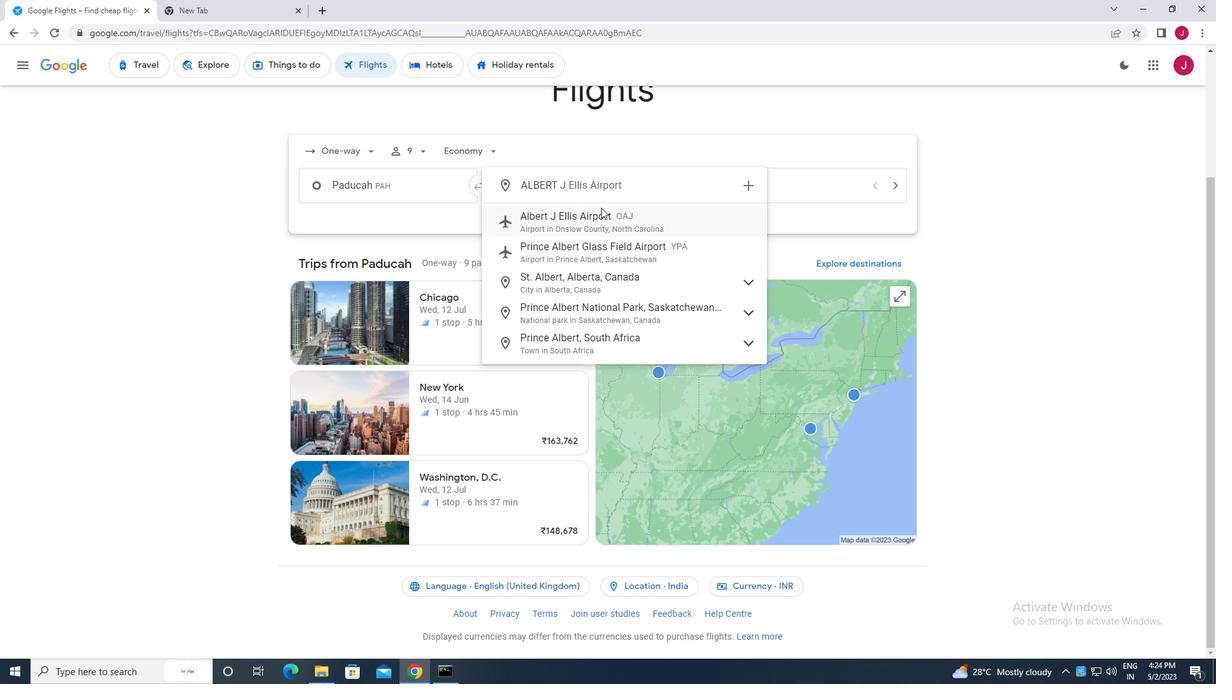 
Action: Mouse pressed left at (602, 228)
Screenshot: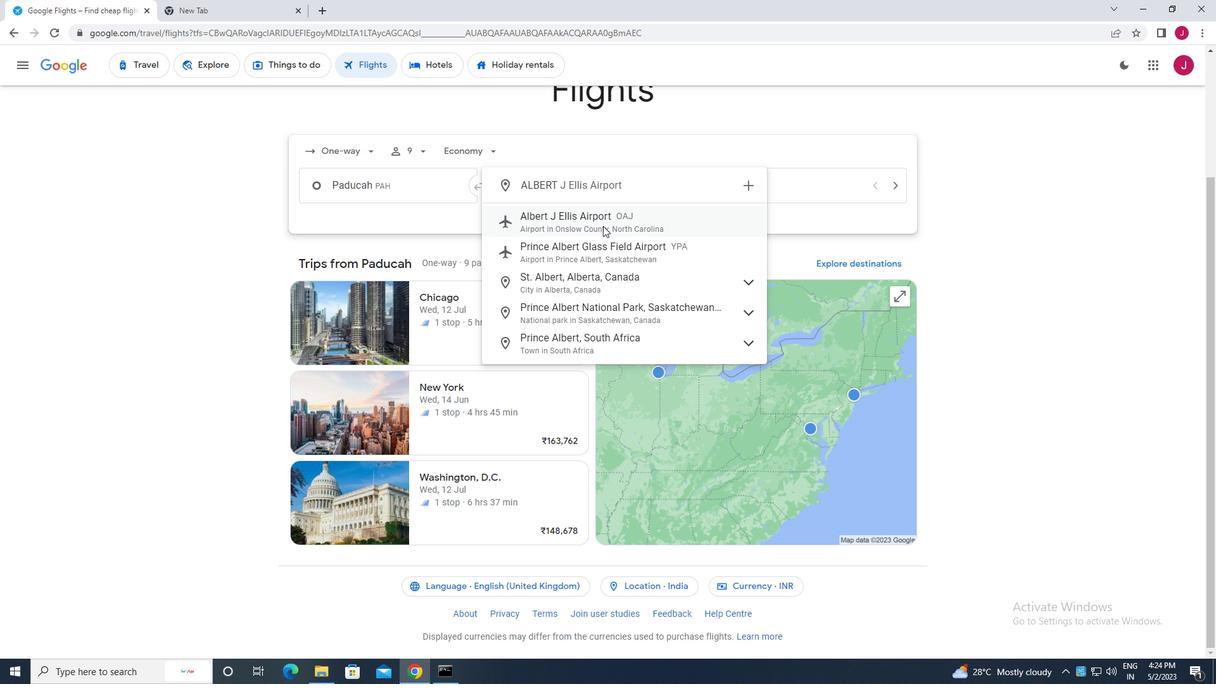 
Action: Mouse moved to (757, 193)
Screenshot: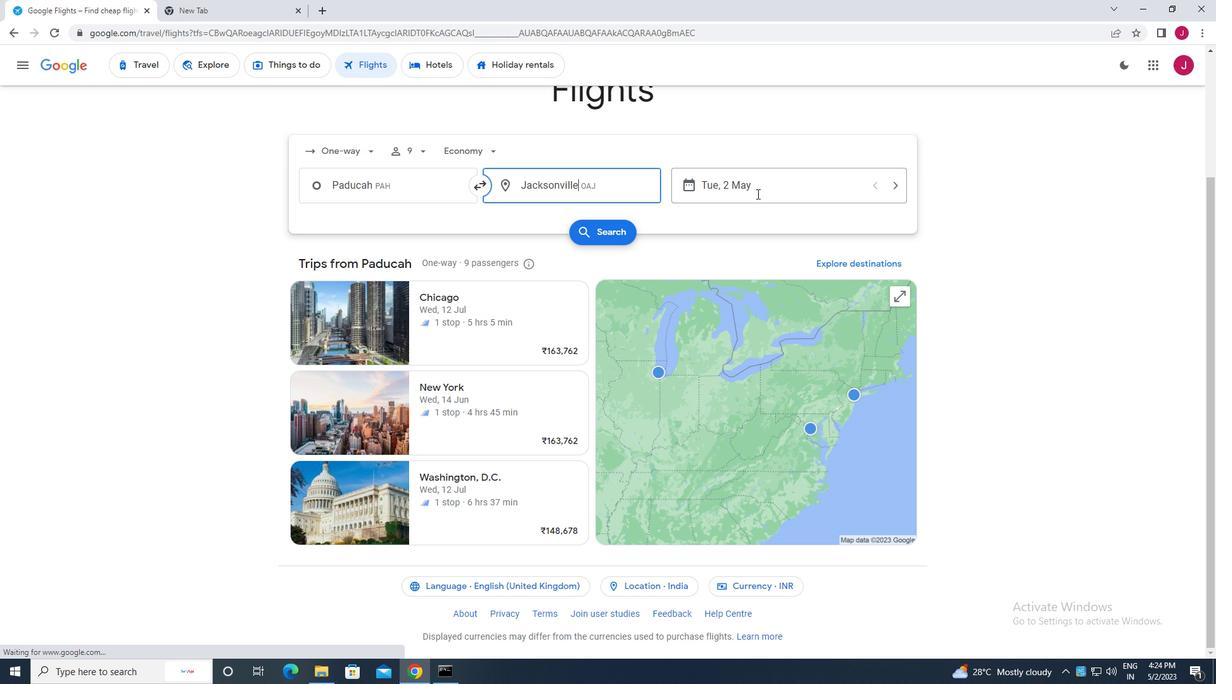 
Action: Mouse pressed left at (757, 193)
Screenshot: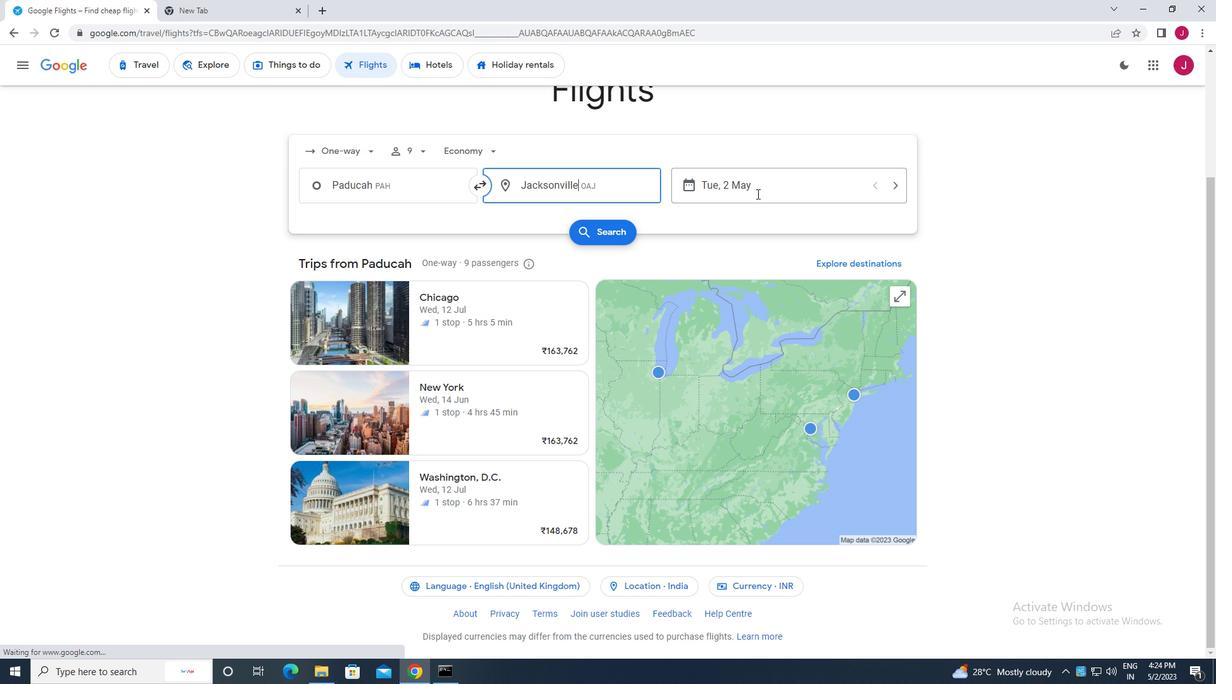 
Action: Mouse moved to (554, 281)
Screenshot: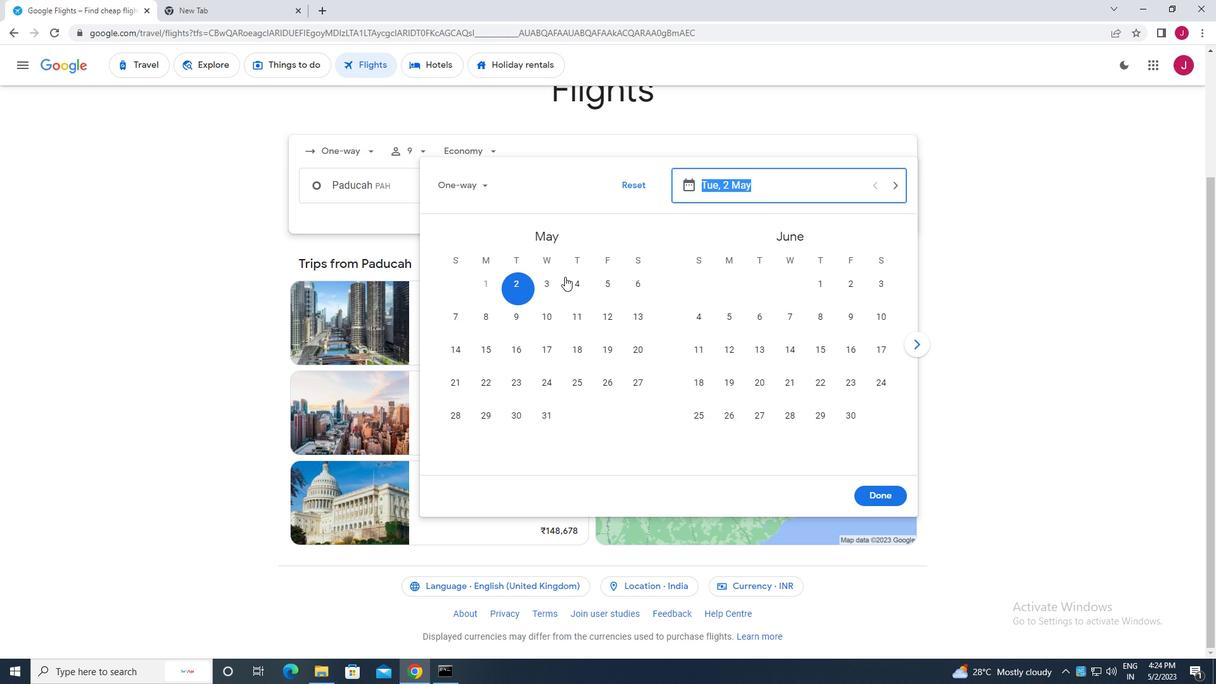 
Action: Mouse pressed left at (554, 281)
Screenshot: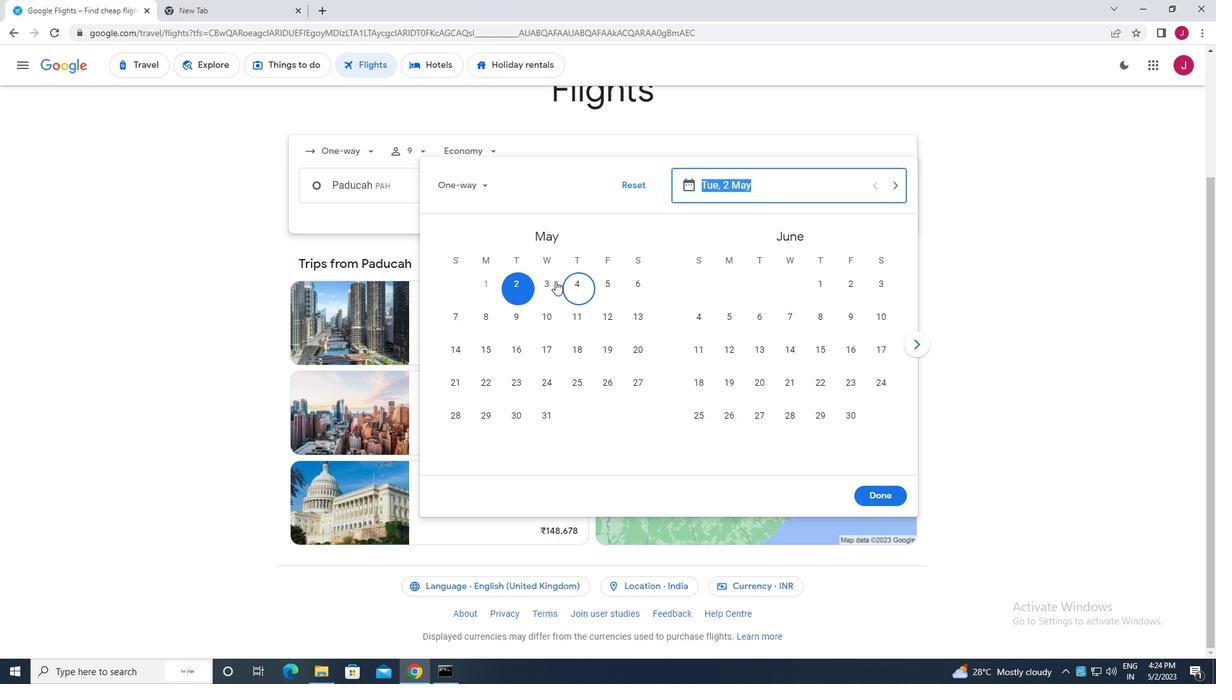 
Action: Mouse moved to (889, 494)
Screenshot: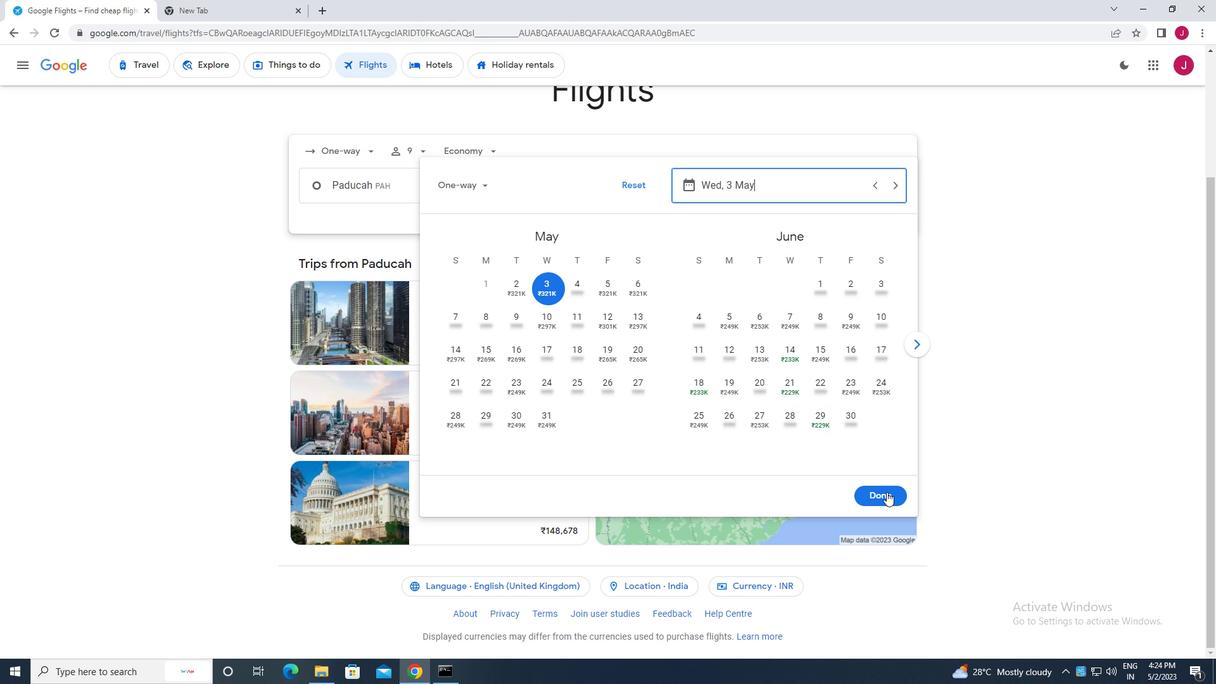
Action: Mouse pressed left at (889, 494)
Screenshot: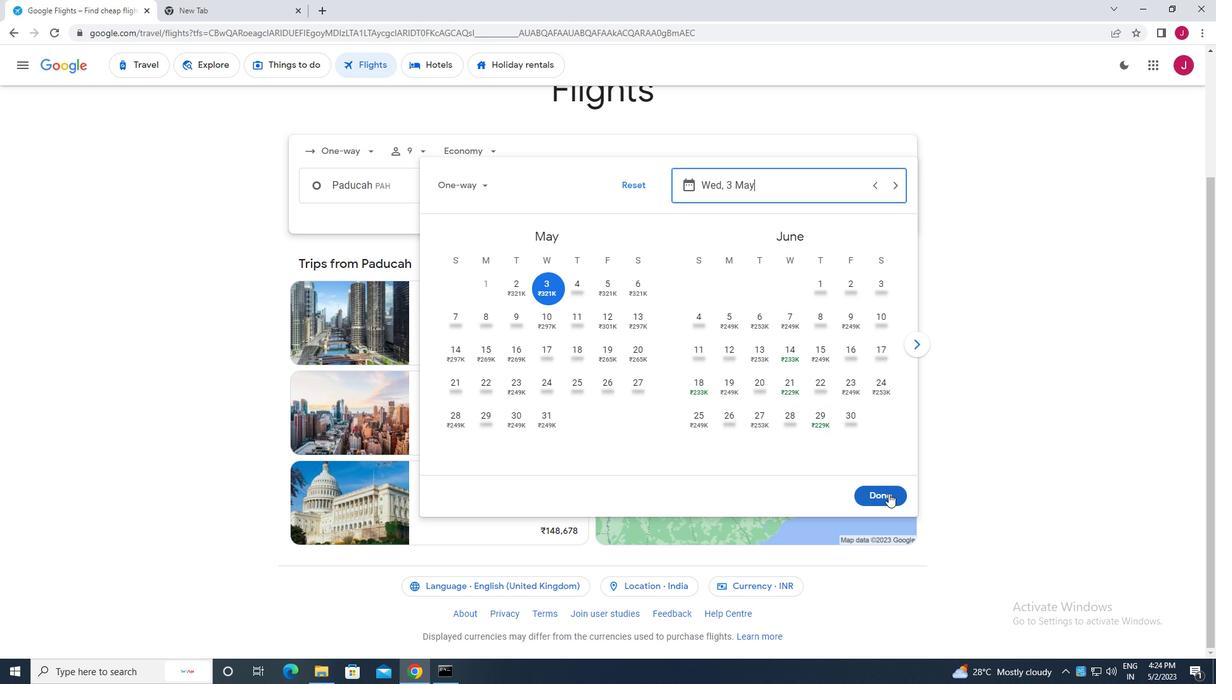 
Action: Mouse moved to (596, 232)
Screenshot: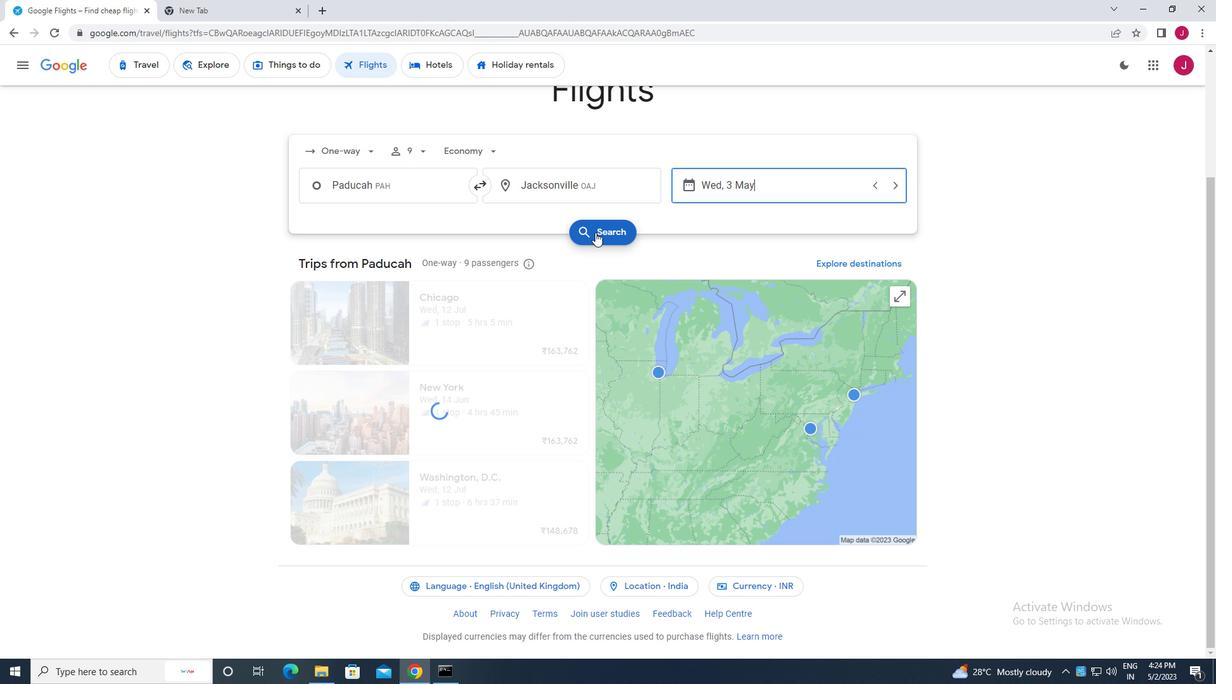 
Action: Mouse pressed left at (596, 232)
Screenshot: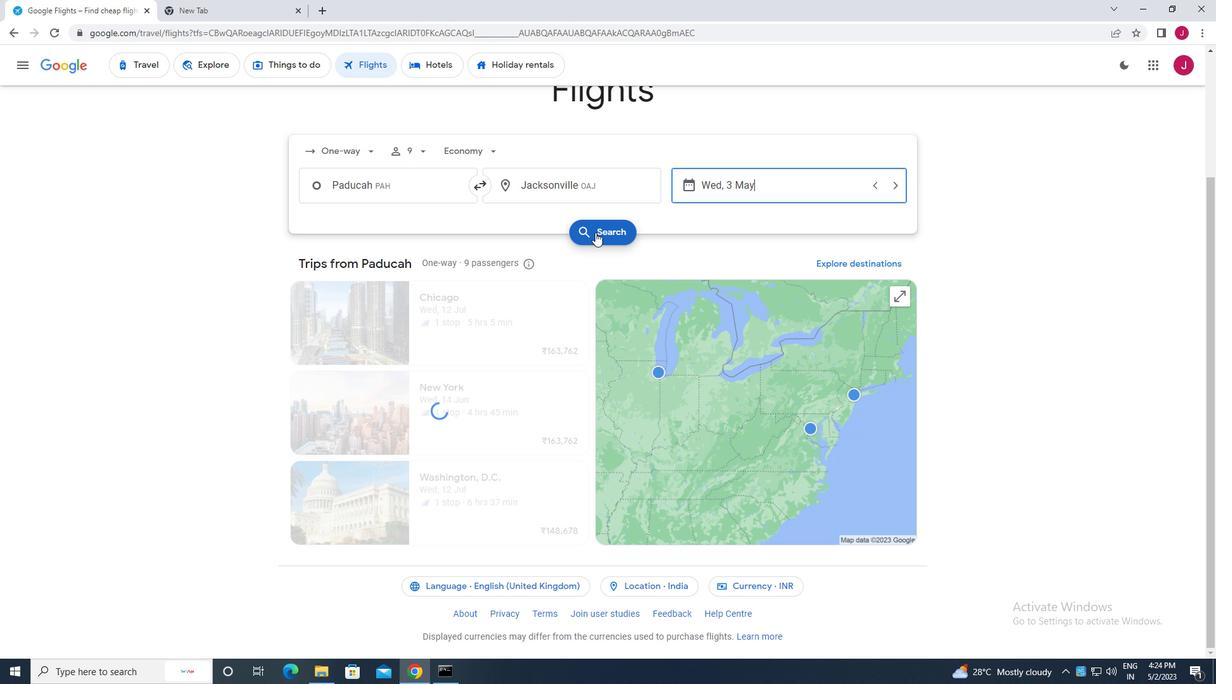 
Action: Mouse moved to (323, 177)
Screenshot: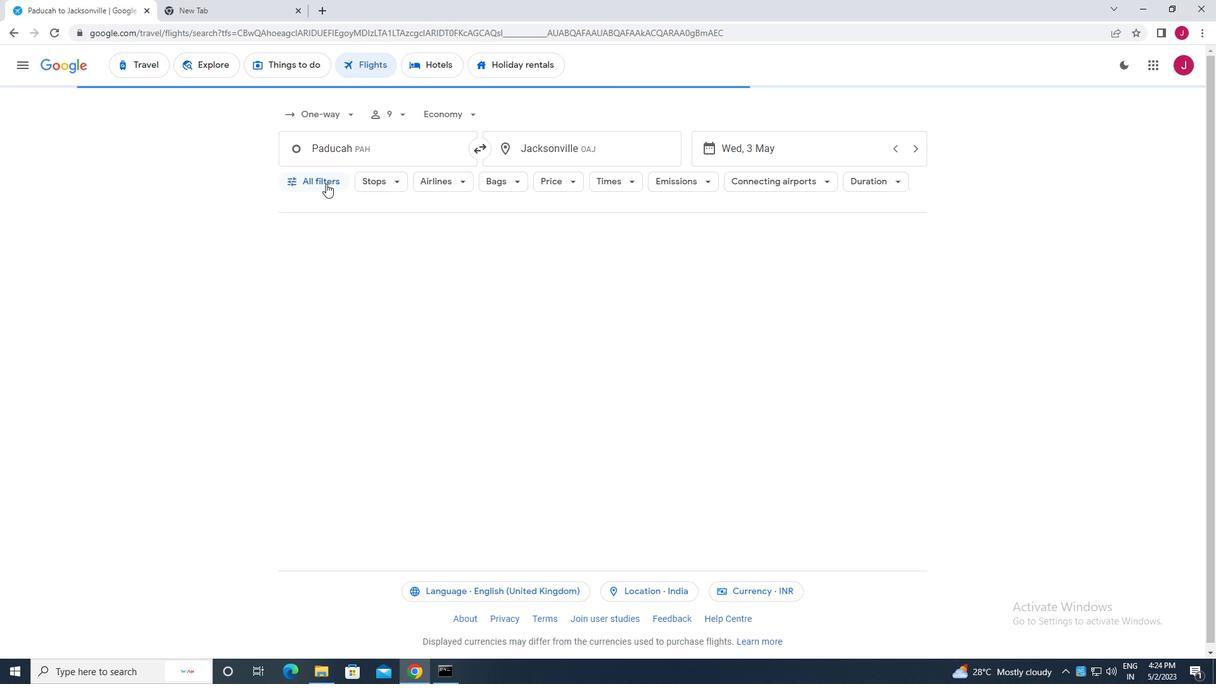 
Action: Mouse pressed left at (323, 177)
Screenshot: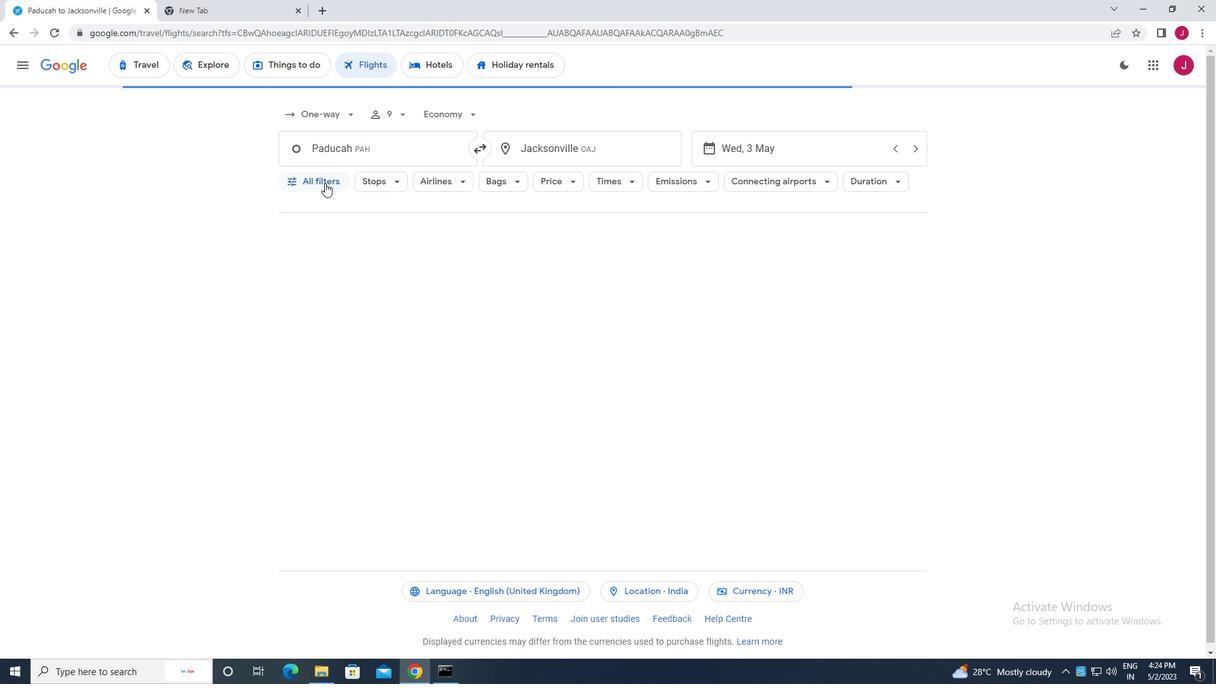 
Action: Mouse moved to (423, 245)
Screenshot: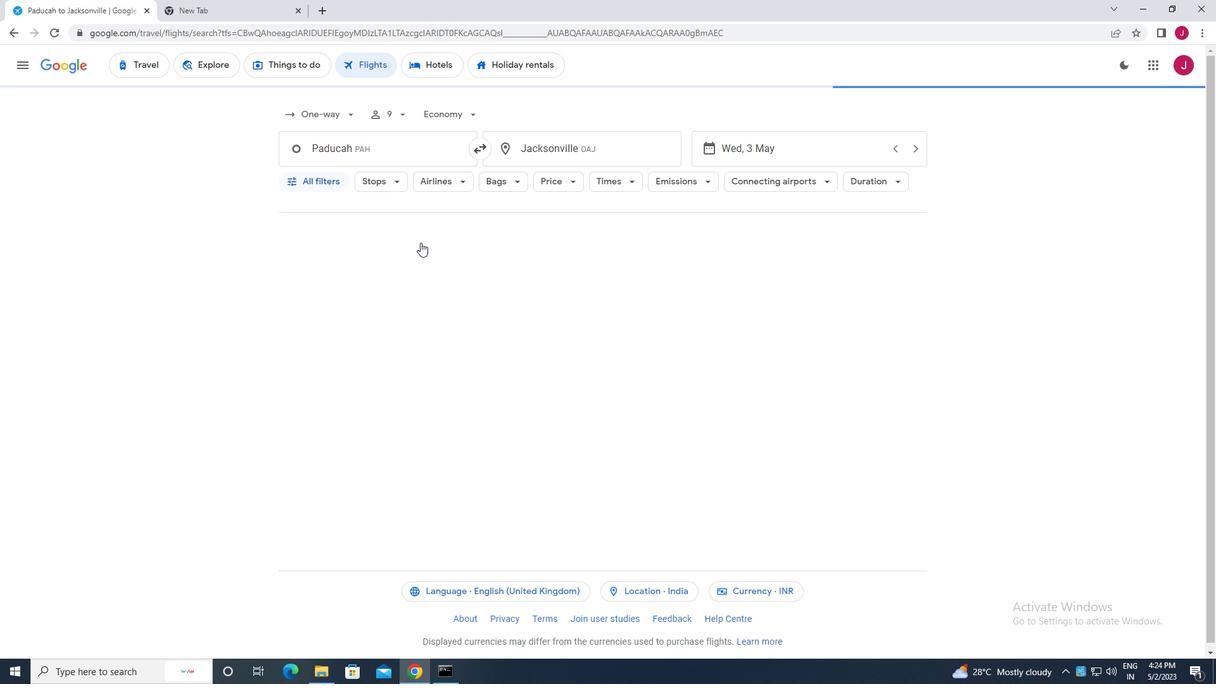 
Action: Mouse scrolled (423, 245) with delta (0, 0)
Screenshot: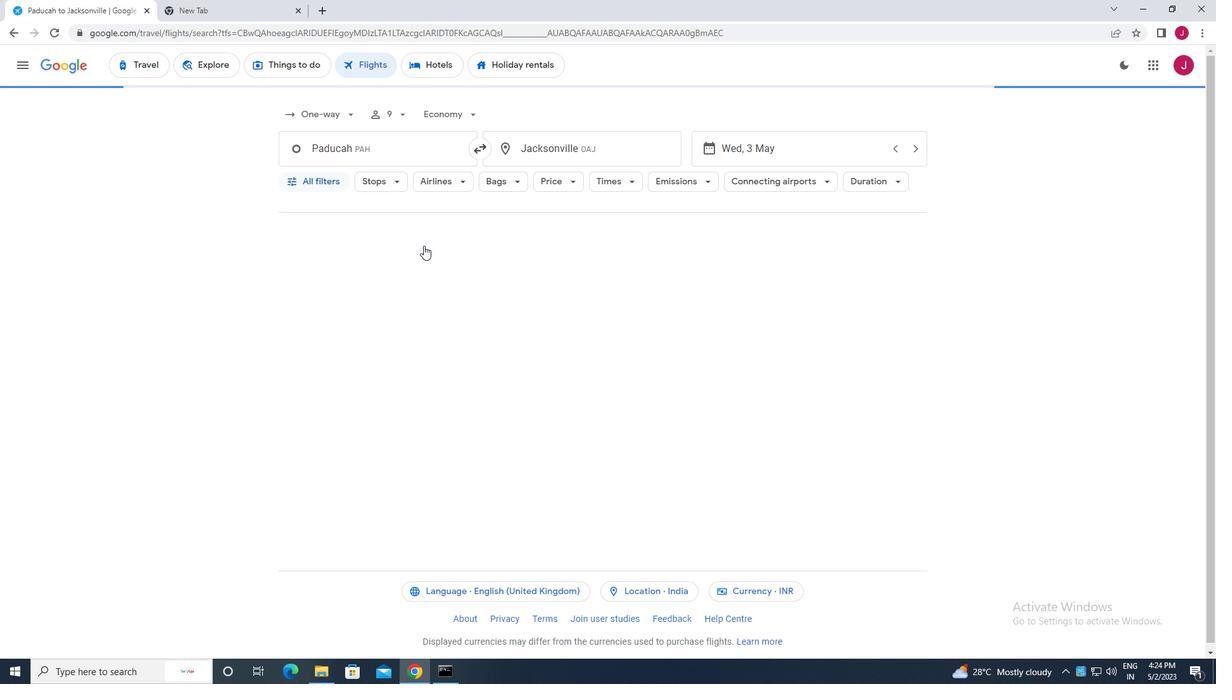
Action: Mouse moved to (423, 245)
Screenshot: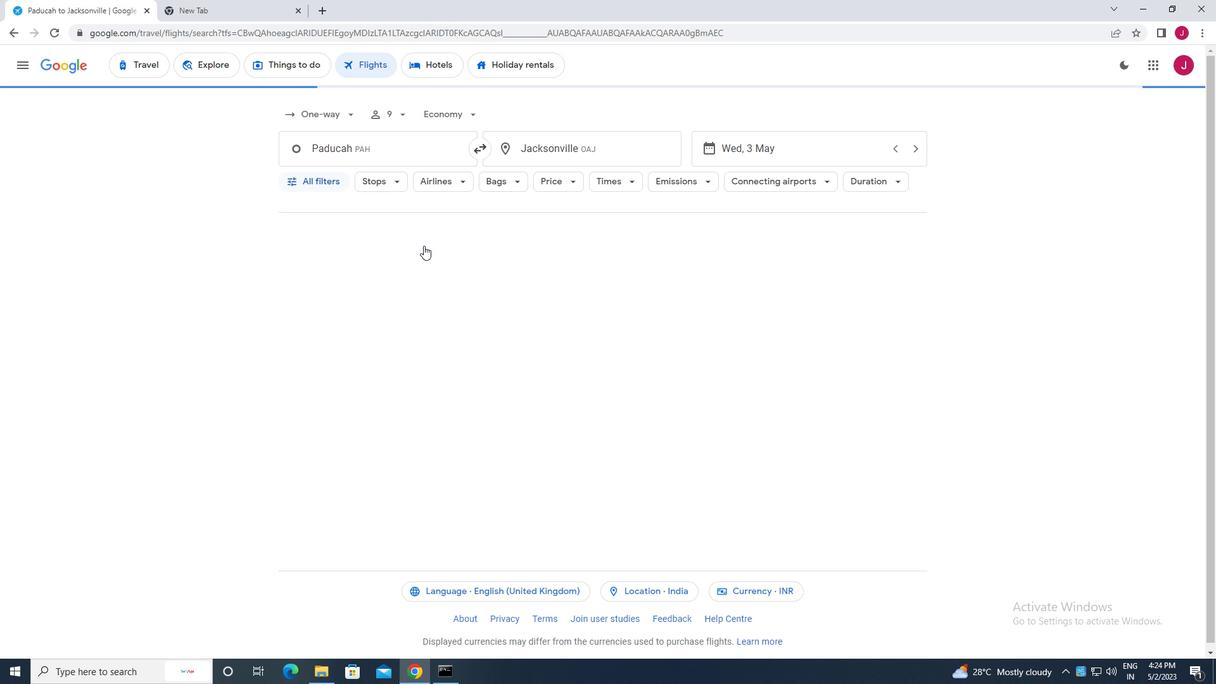 
Action: Mouse scrolled (423, 245) with delta (0, 0)
Screenshot: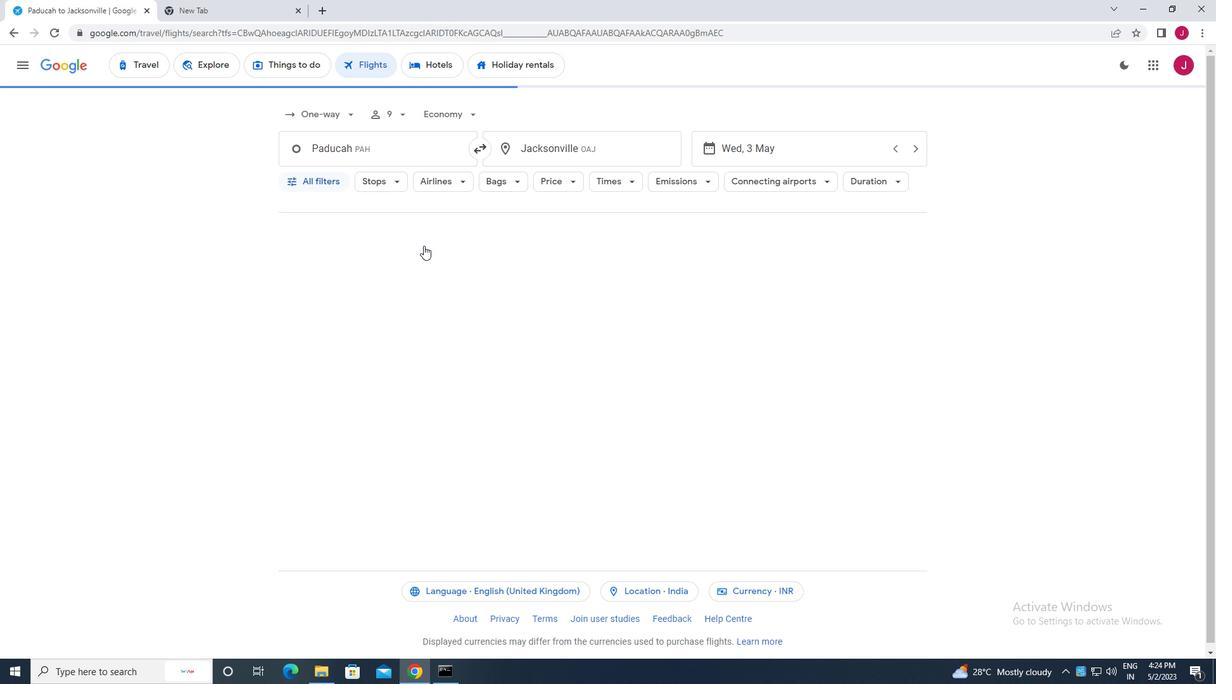 
Action: Mouse moved to (420, 238)
Screenshot: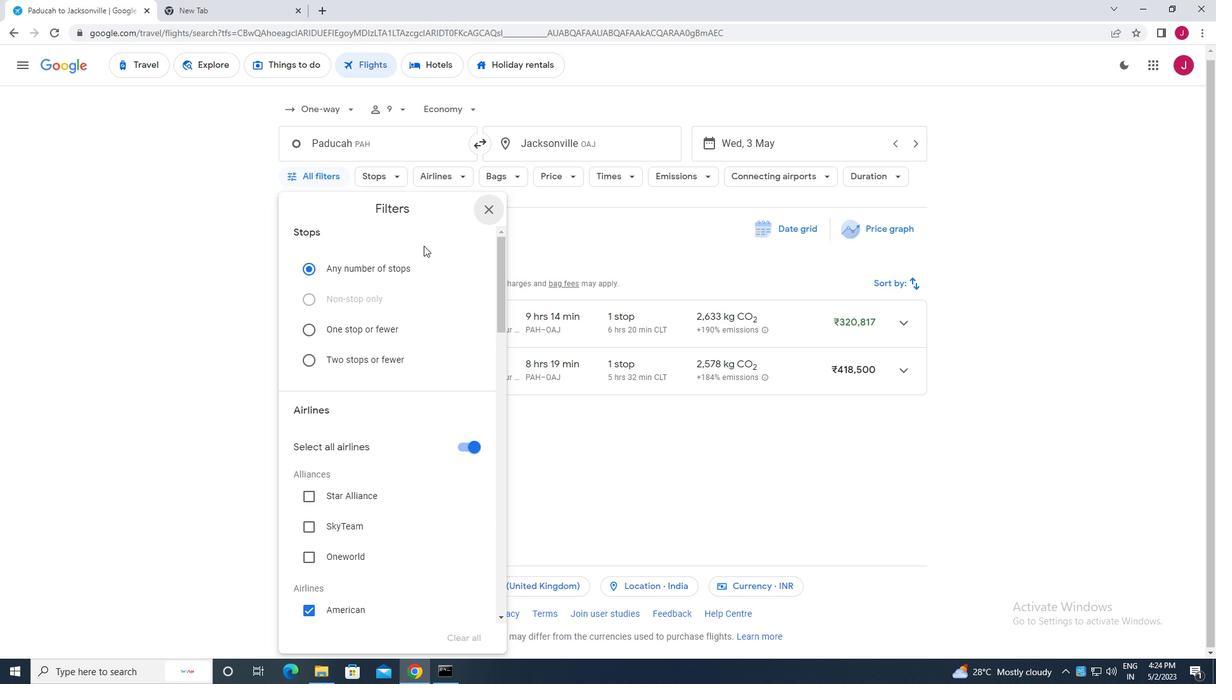 
Action: Mouse scrolled (420, 238) with delta (0, 0)
Screenshot: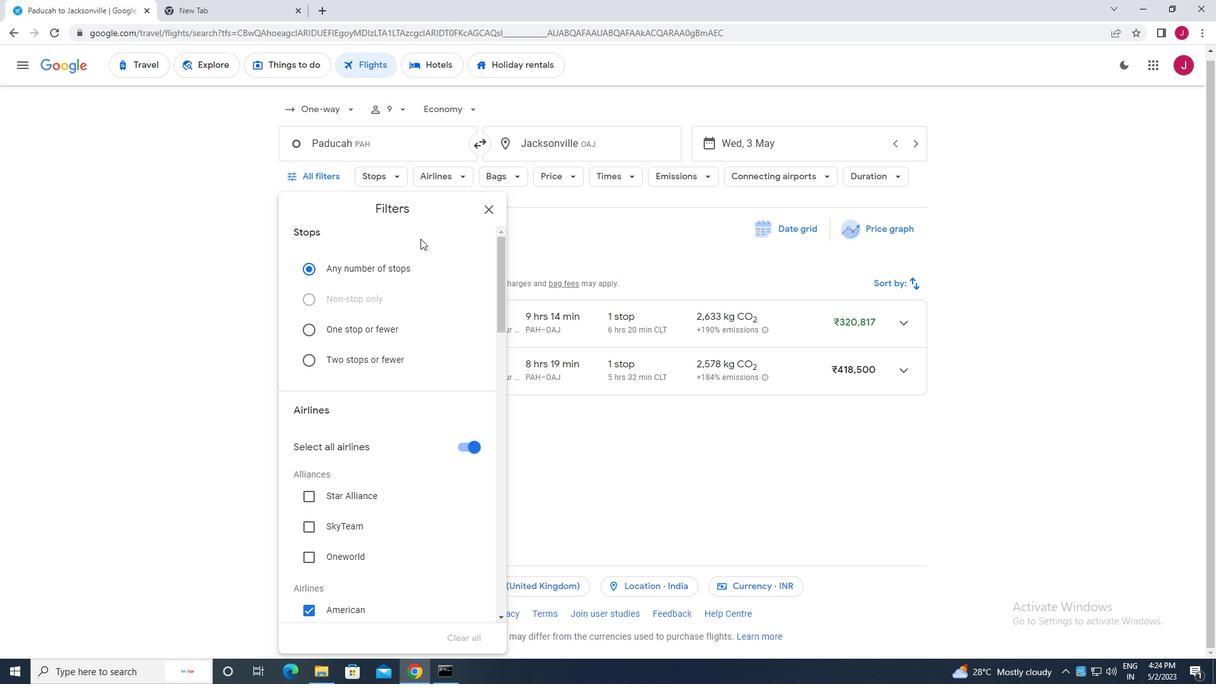 
Action: Mouse moved to (422, 239)
Screenshot: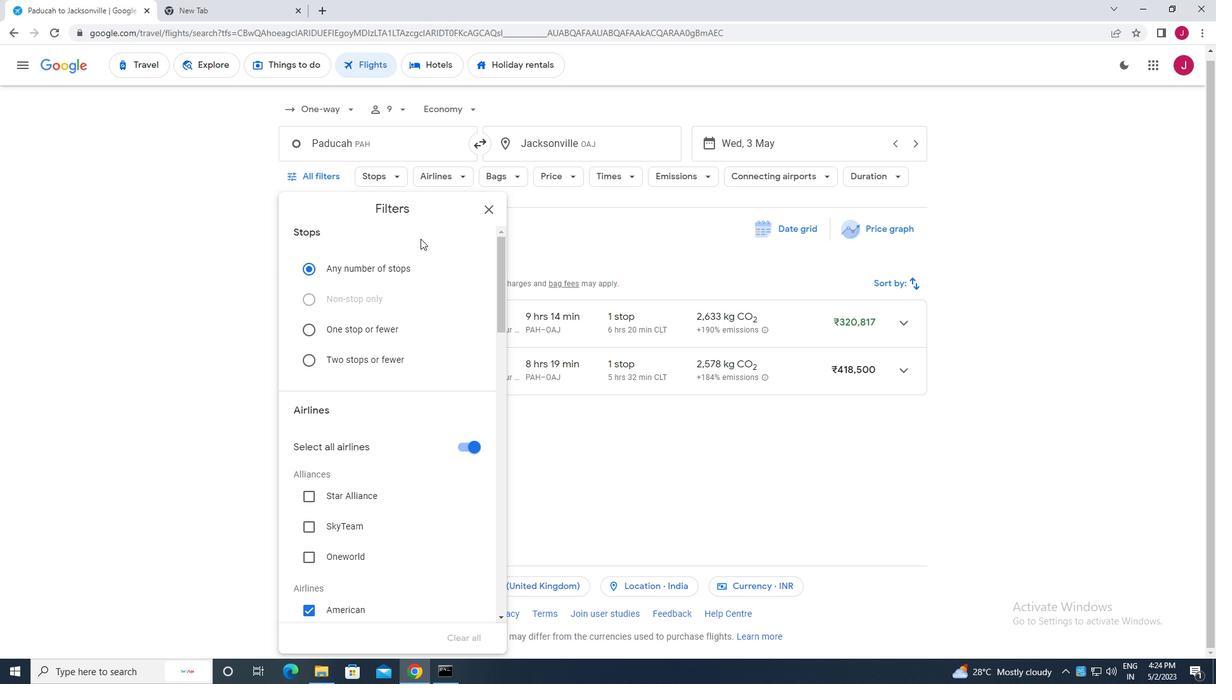 
Action: Mouse scrolled (422, 238) with delta (0, 0)
Screenshot: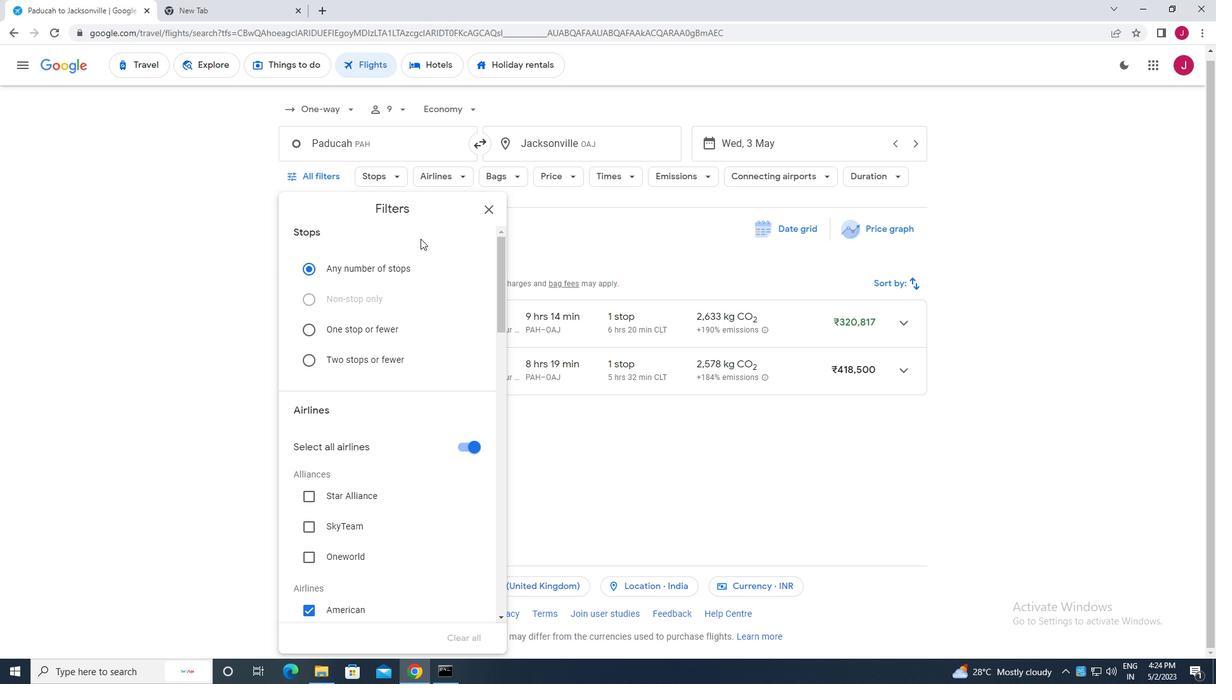
Action: Mouse moved to (422, 240)
Screenshot: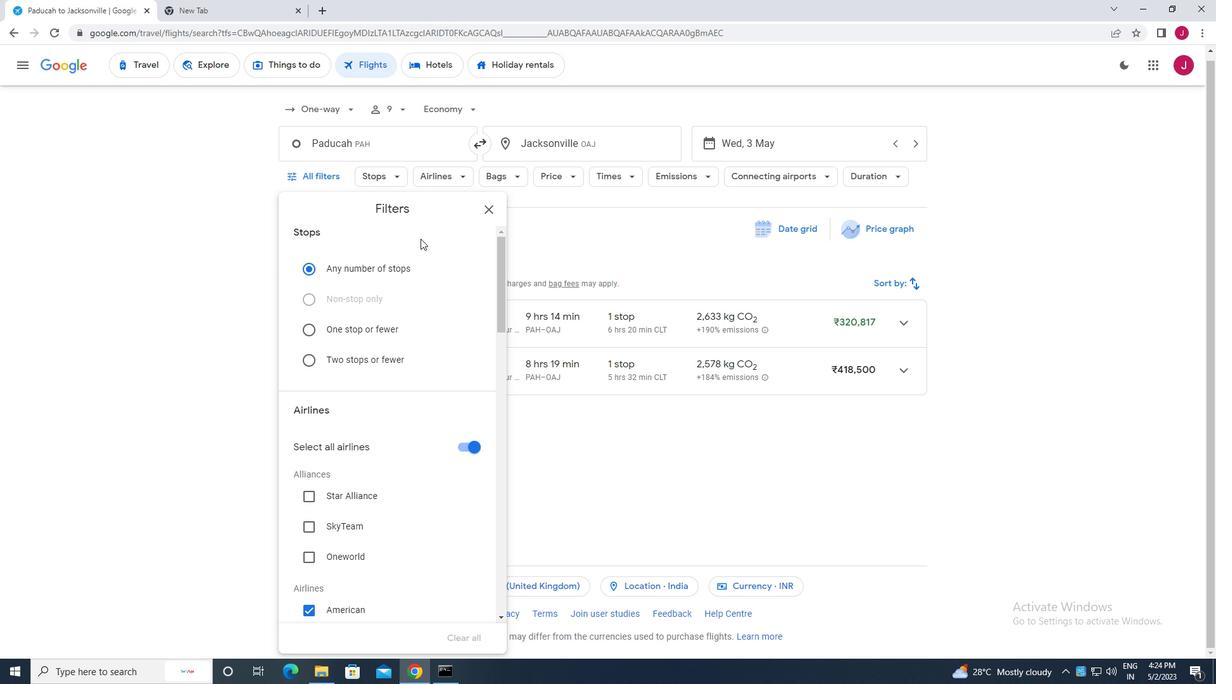 
Action: Mouse scrolled (422, 239) with delta (0, 0)
Screenshot: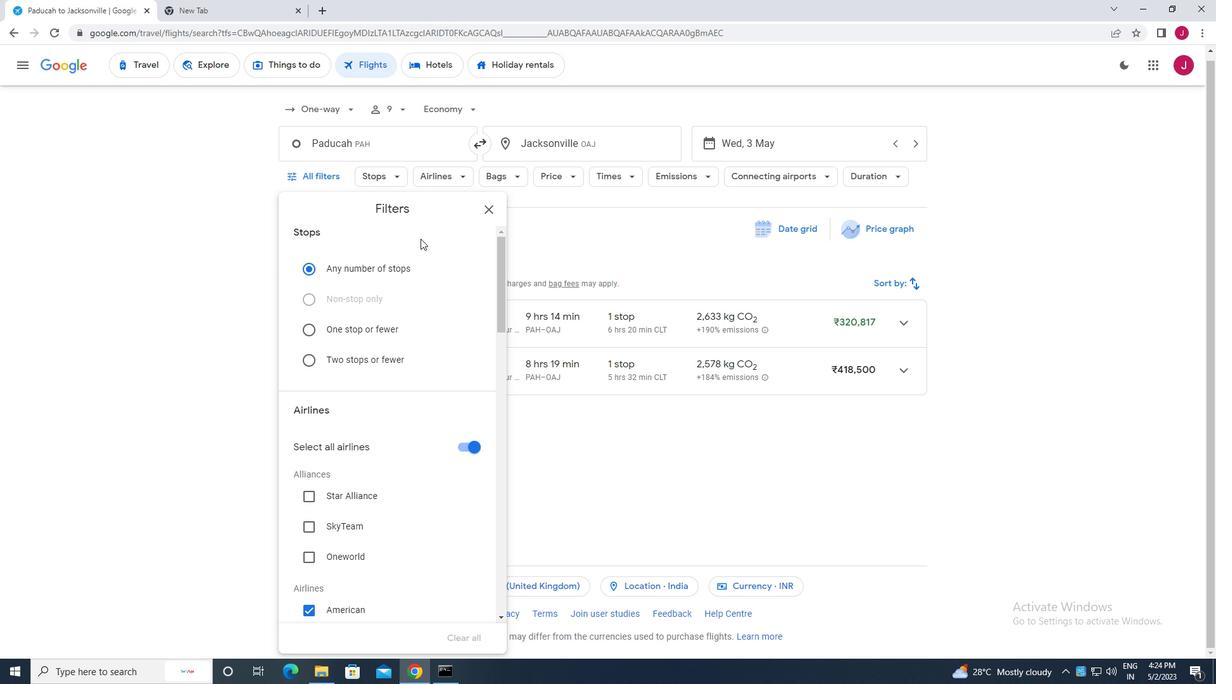 
Action: Mouse moved to (462, 257)
Screenshot: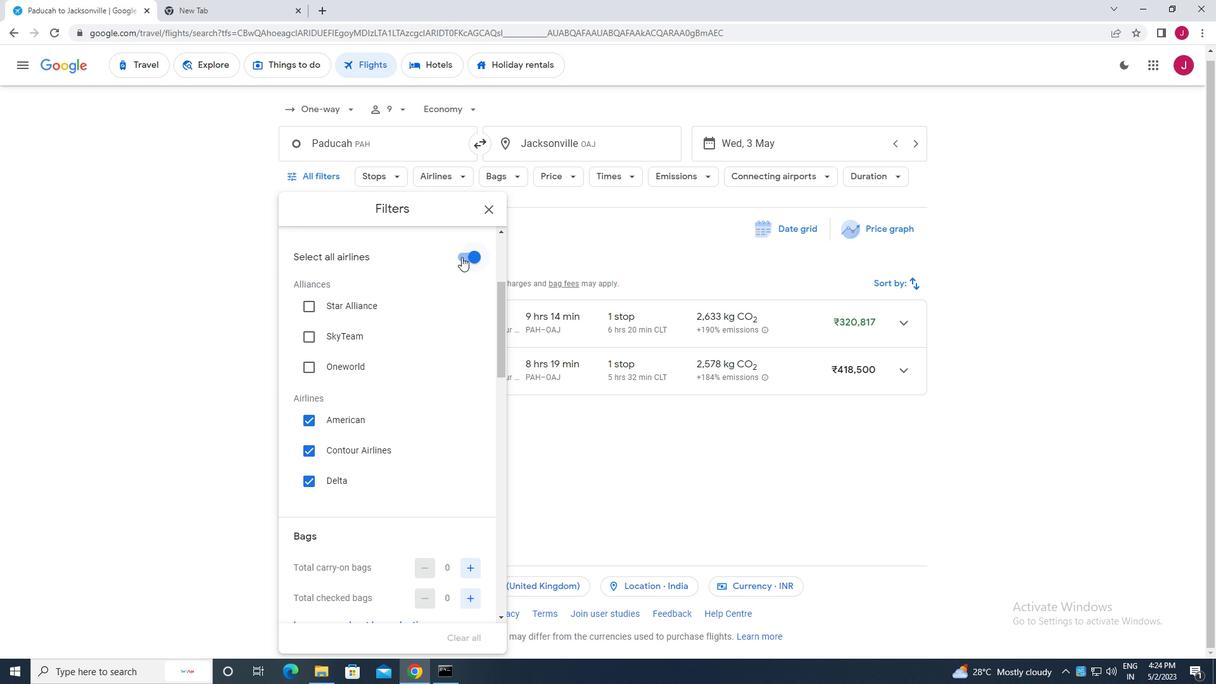 
Action: Mouse pressed left at (462, 257)
Screenshot: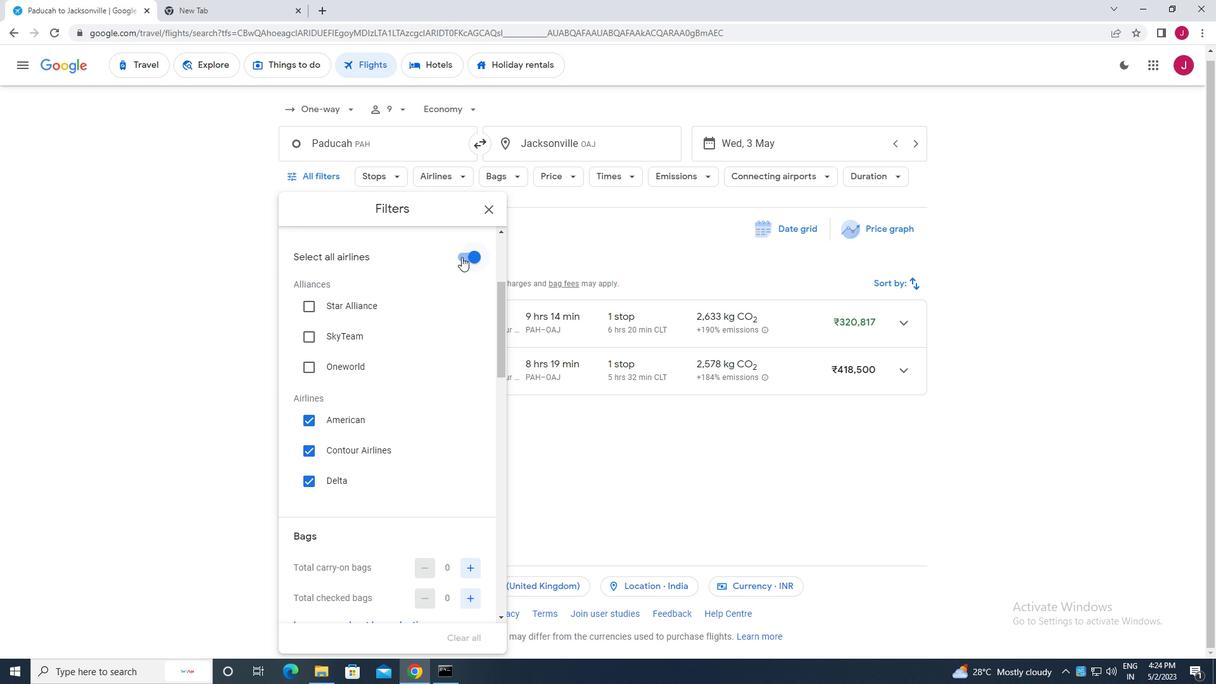 
Action: Mouse moved to (459, 249)
Screenshot: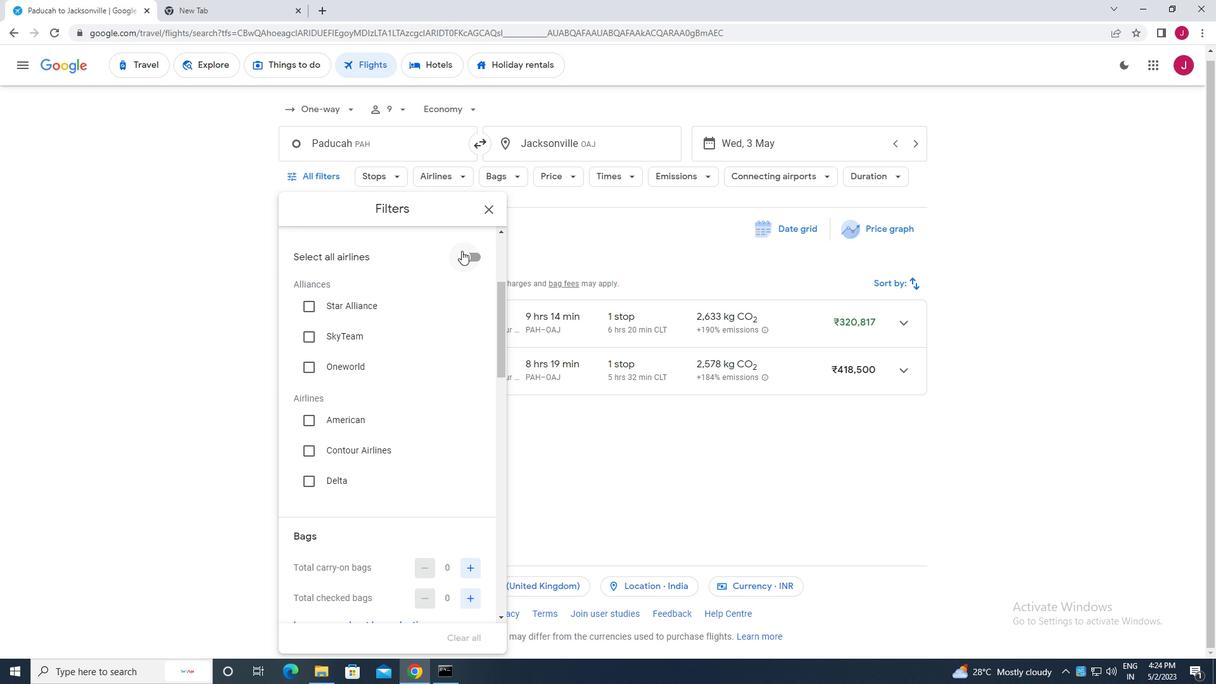 
Action: Mouse scrolled (459, 248) with delta (0, 0)
Screenshot: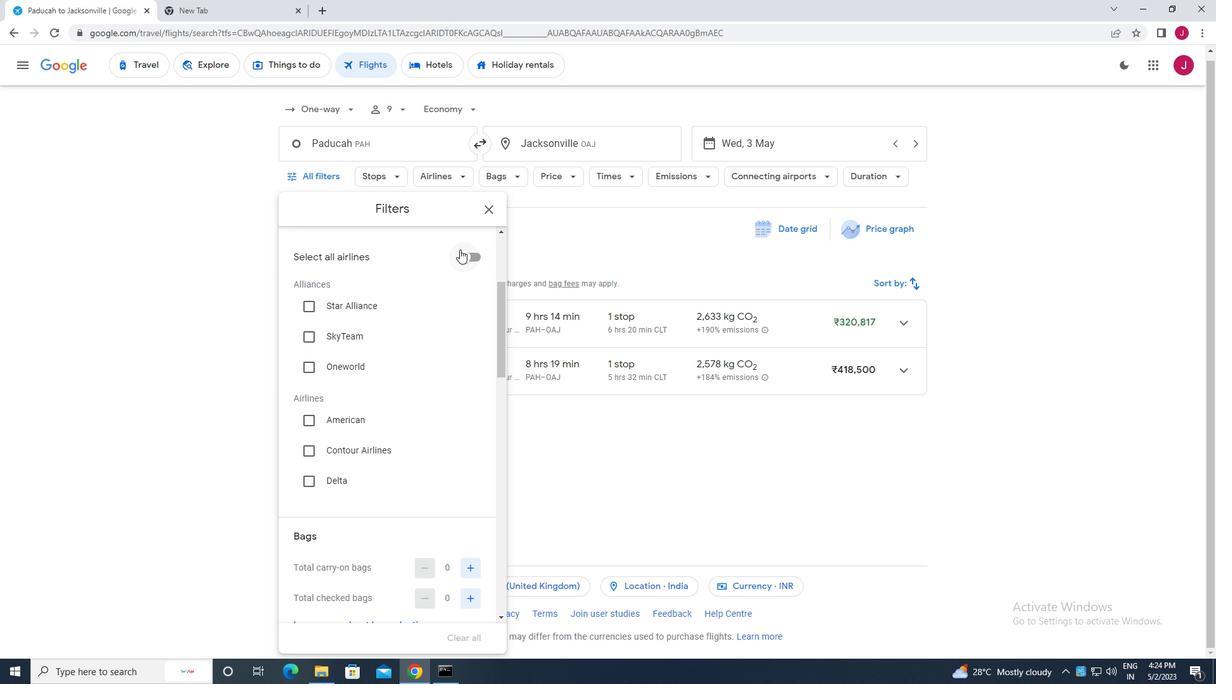 
Action: Mouse moved to (457, 271)
Screenshot: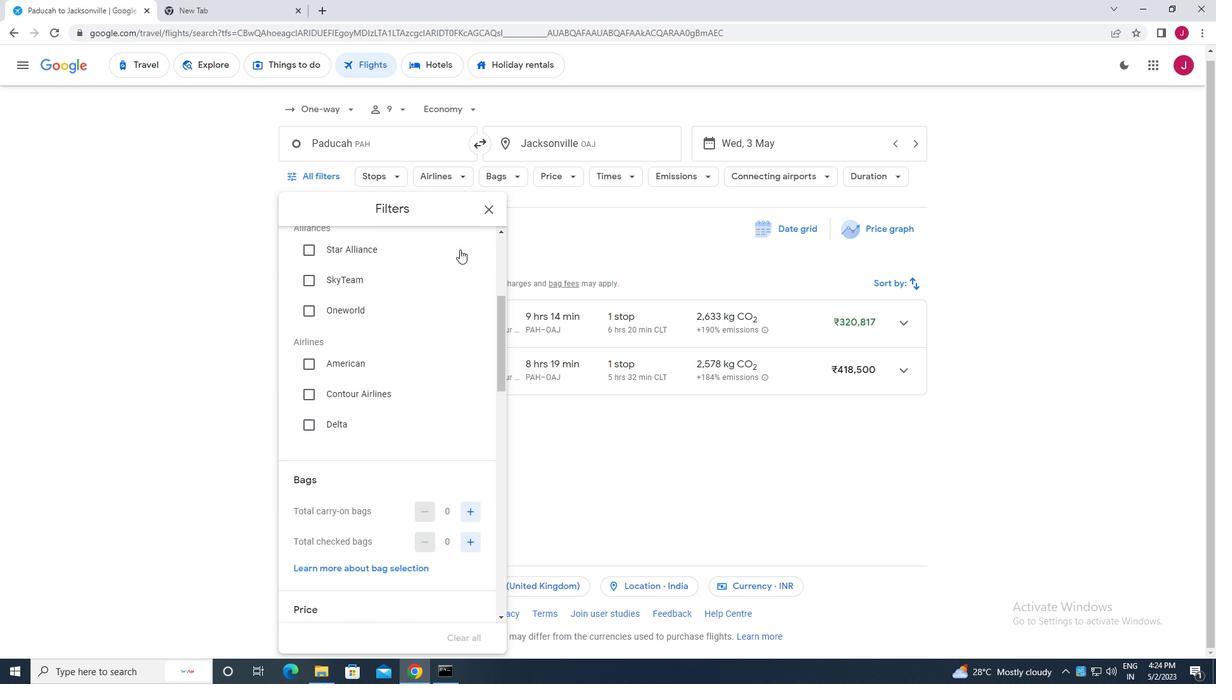 
Action: Mouse scrolled (457, 270) with delta (0, 0)
Screenshot: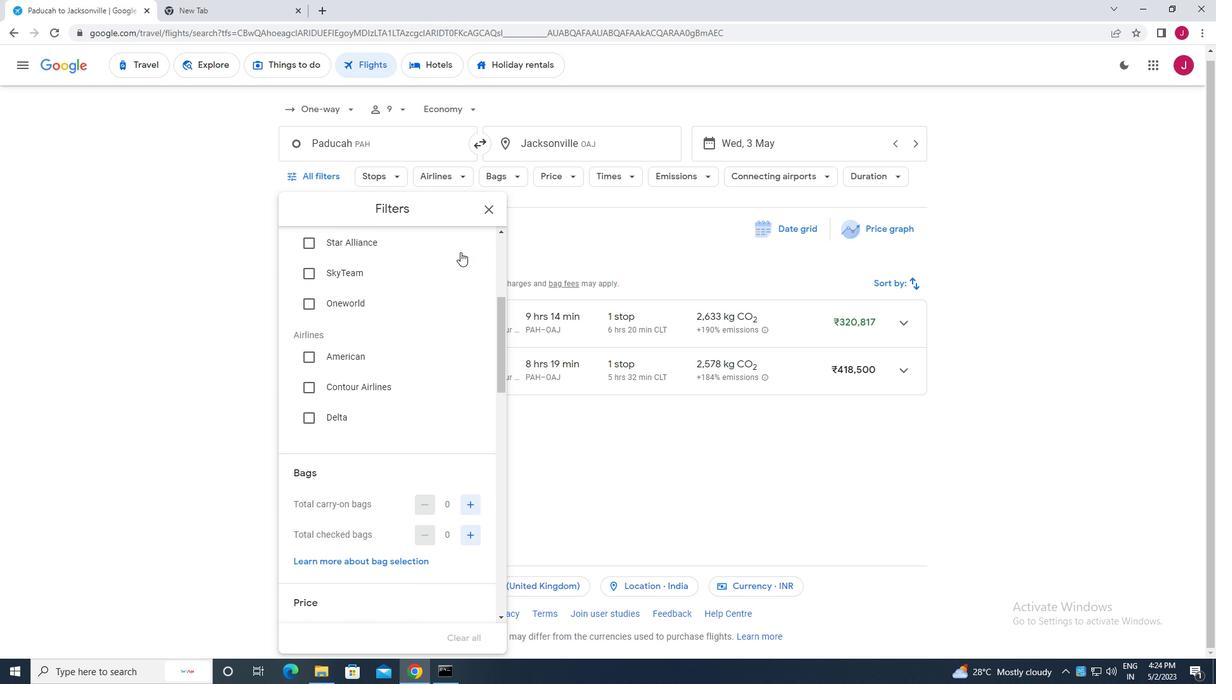 
Action: Mouse scrolled (457, 271) with delta (0, 0)
Screenshot: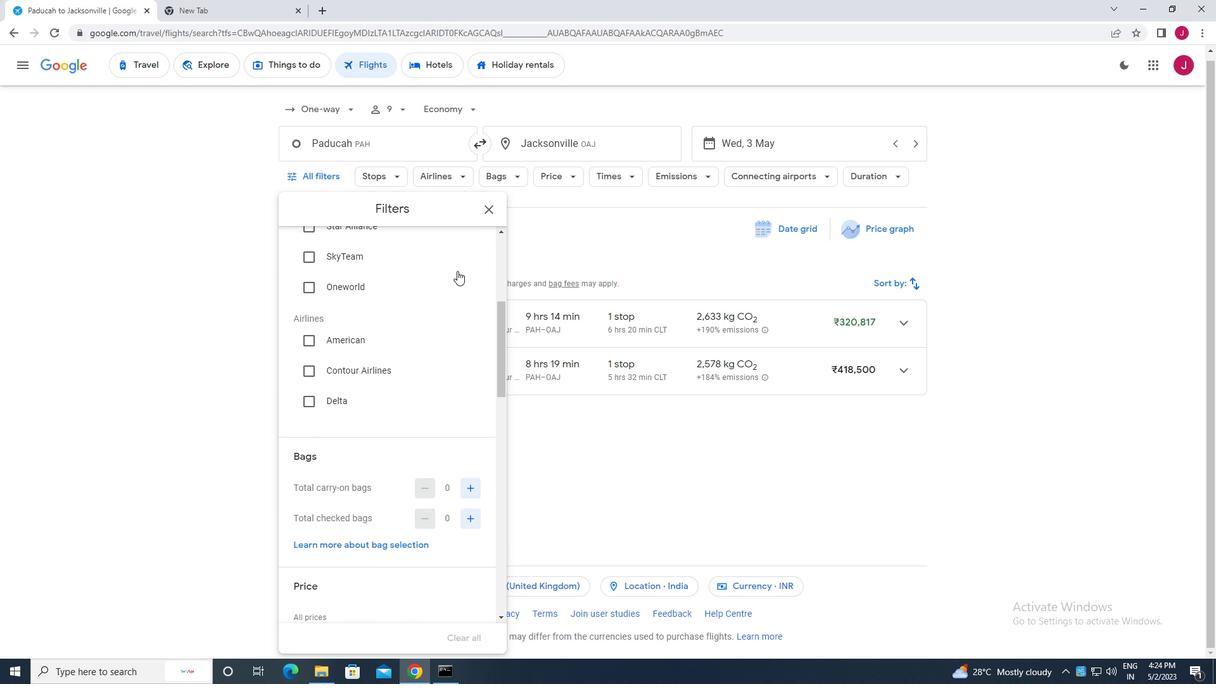 
Action: Mouse scrolled (457, 271) with delta (0, 0)
Screenshot: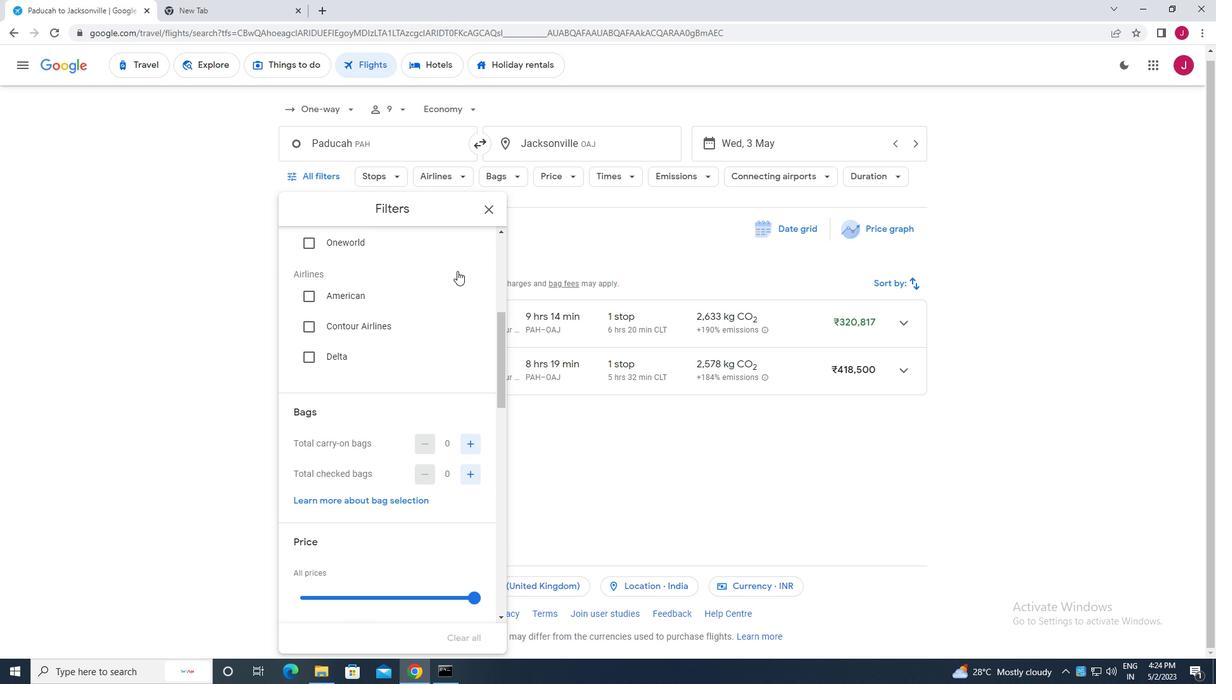 
Action: Mouse moved to (450, 271)
Screenshot: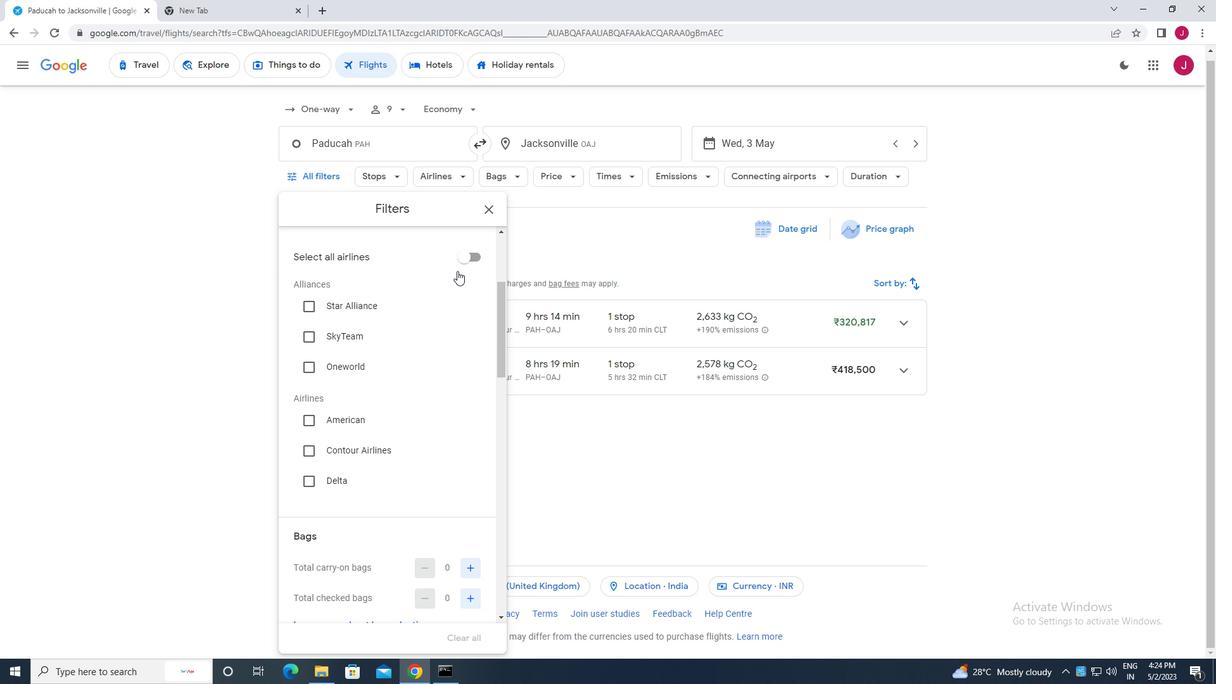 
Action: Mouse scrolled (450, 270) with delta (0, 0)
Screenshot: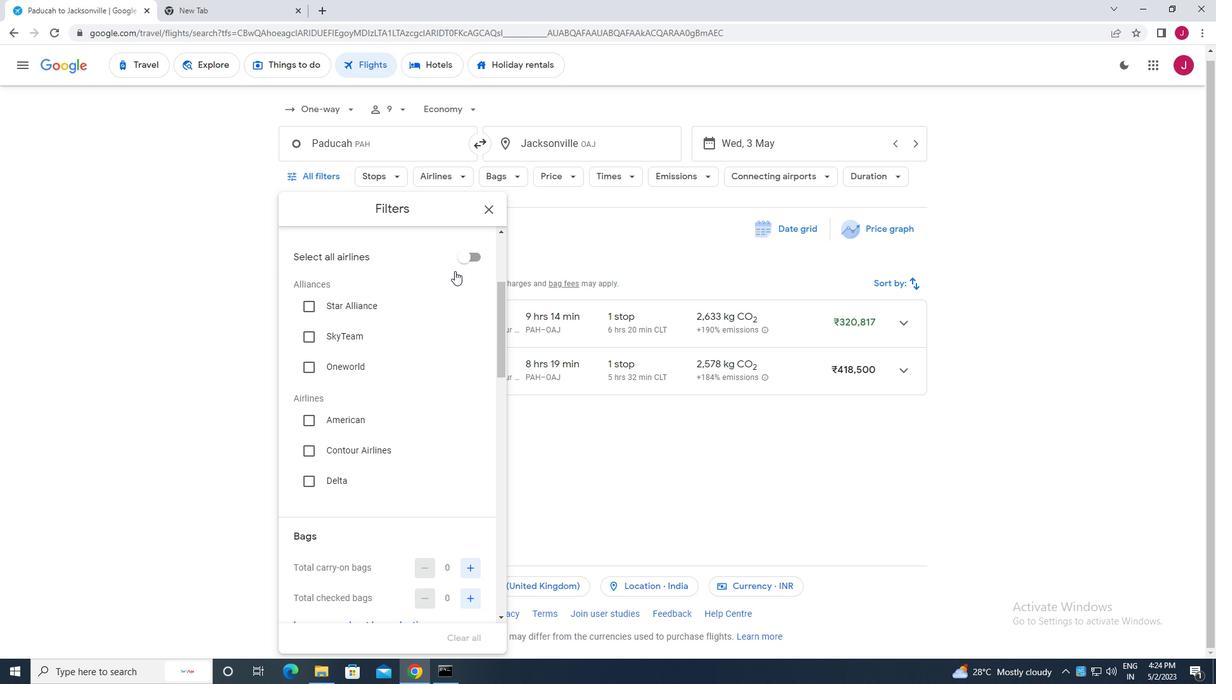 
Action: Mouse scrolled (450, 270) with delta (0, 0)
Screenshot: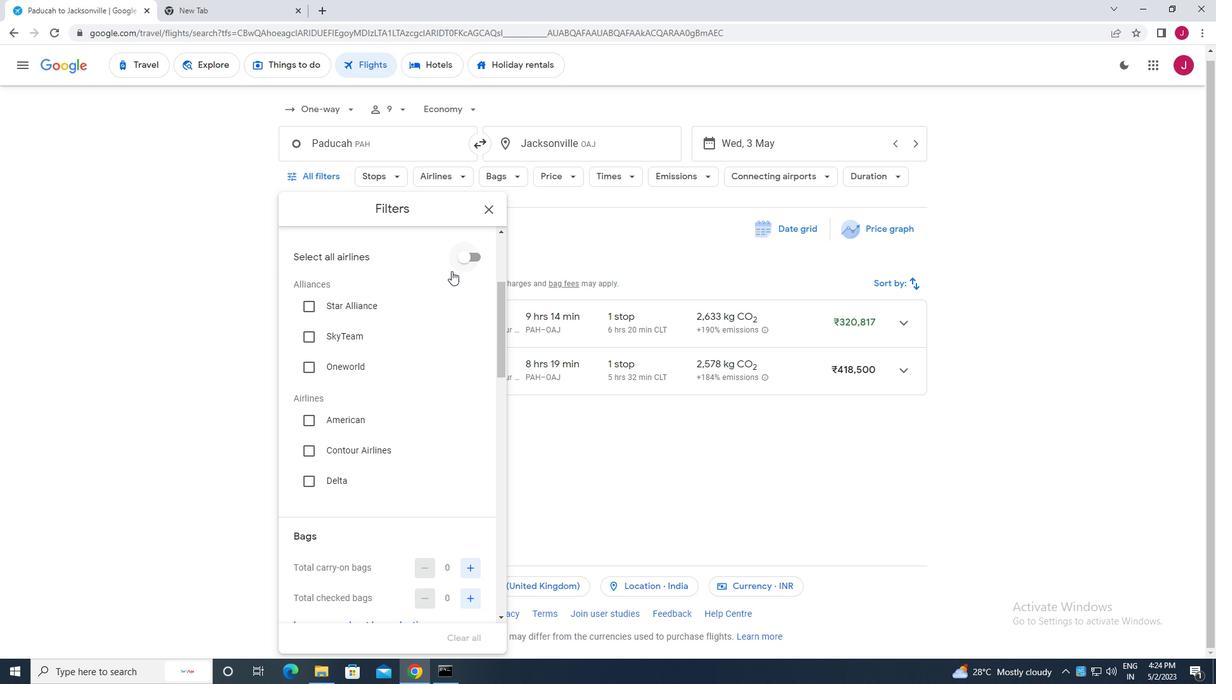 
Action: Mouse moved to (450, 271)
Screenshot: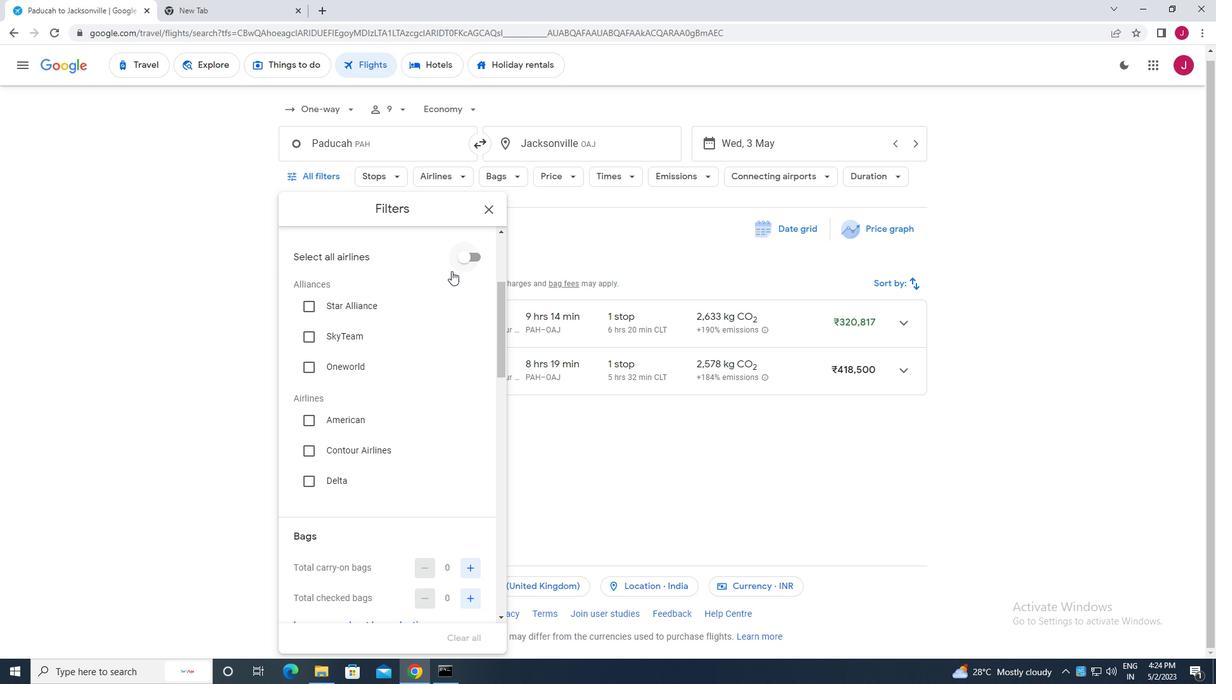
Action: Mouse scrolled (450, 270) with delta (0, 0)
Screenshot: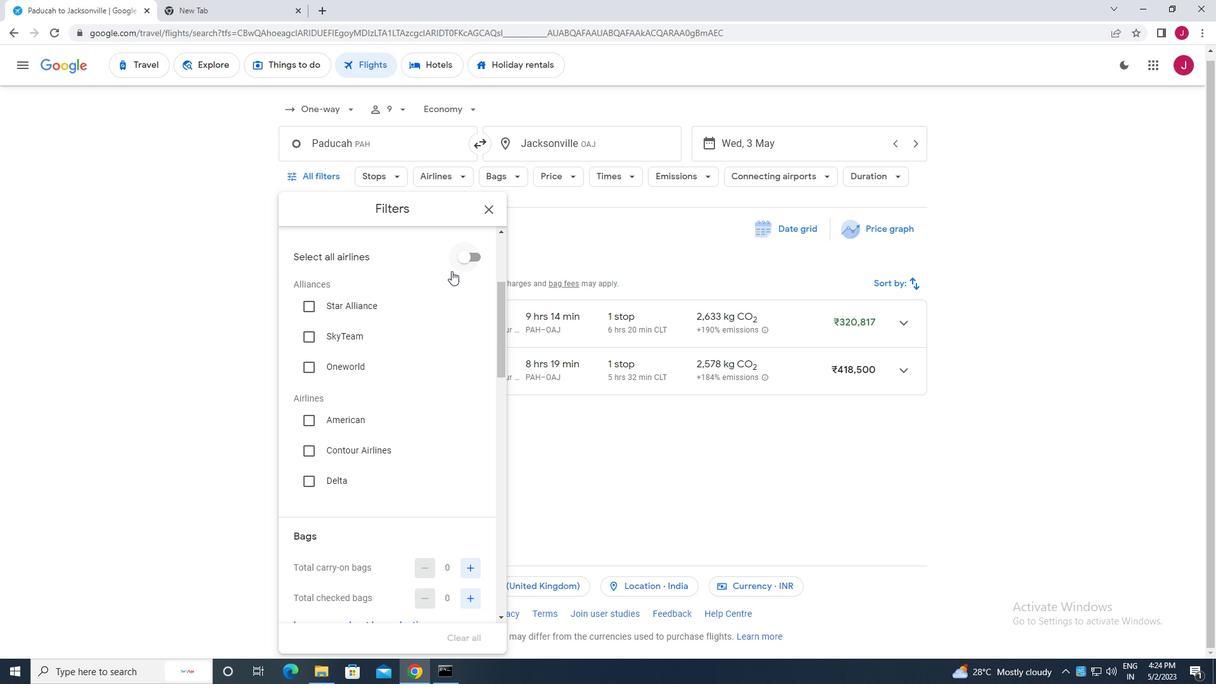 
Action: Mouse scrolled (450, 270) with delta (0, 0)
Screenshot: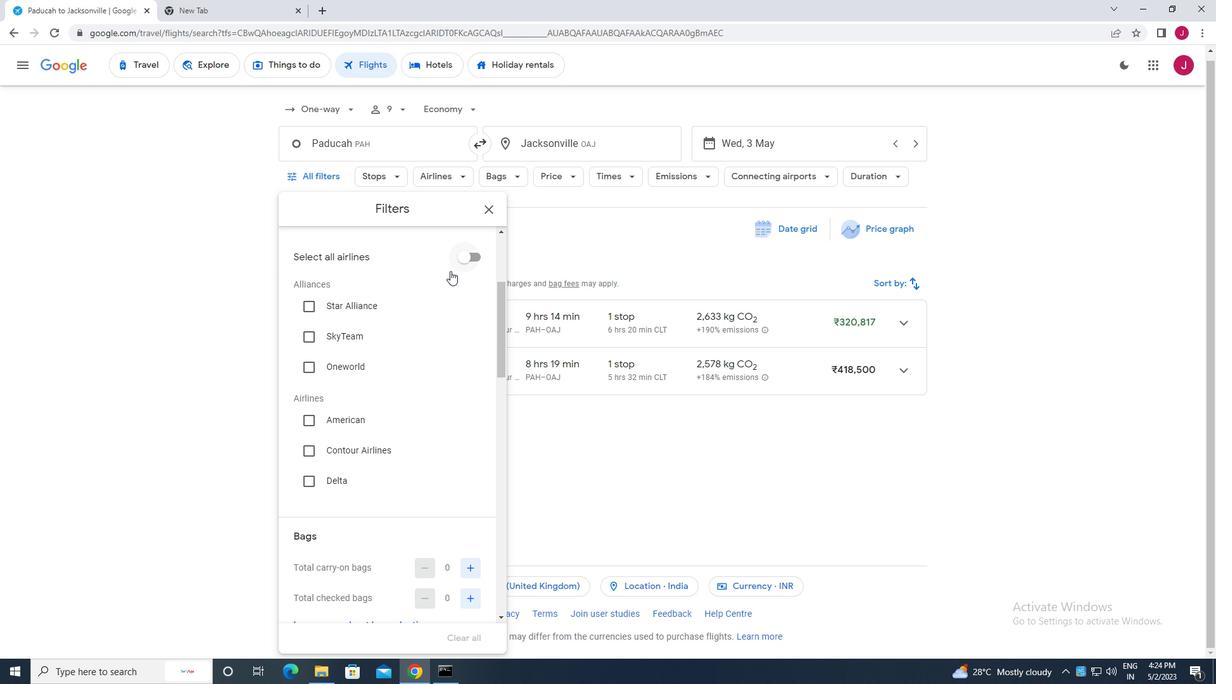 
Action: Mouse scrolled (450, 270) with delta (0, 0)
Screenshot: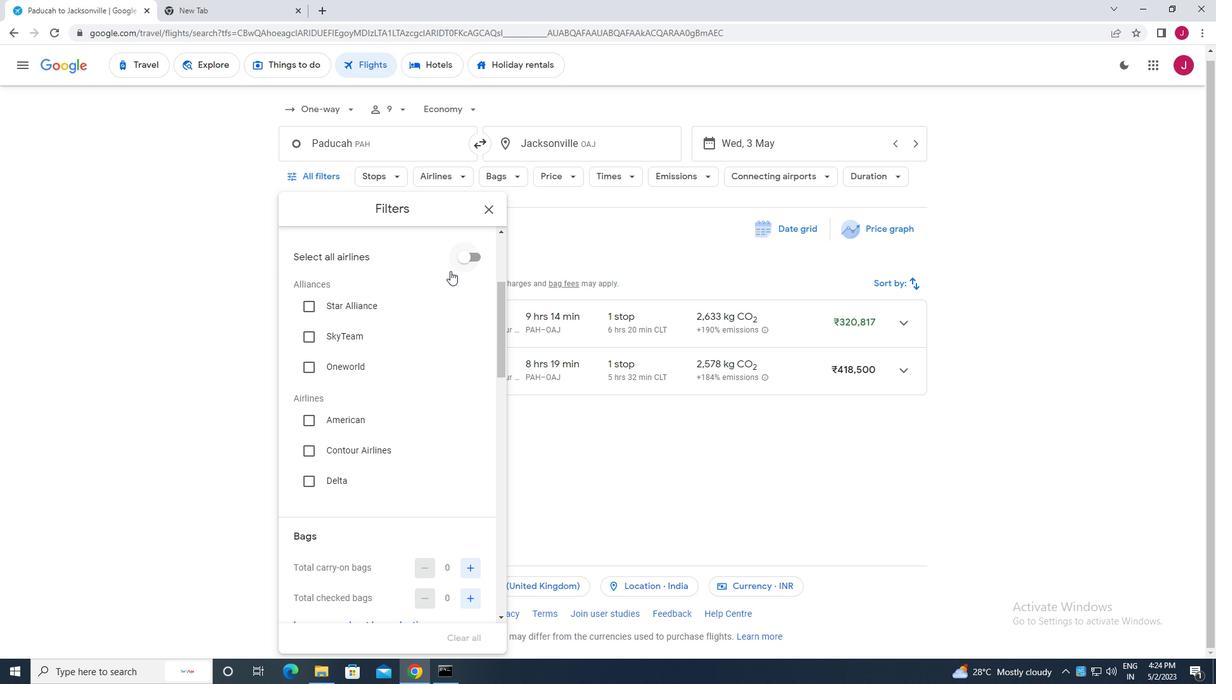 
Action: Mouse moved to (469, 252)
Screenshot: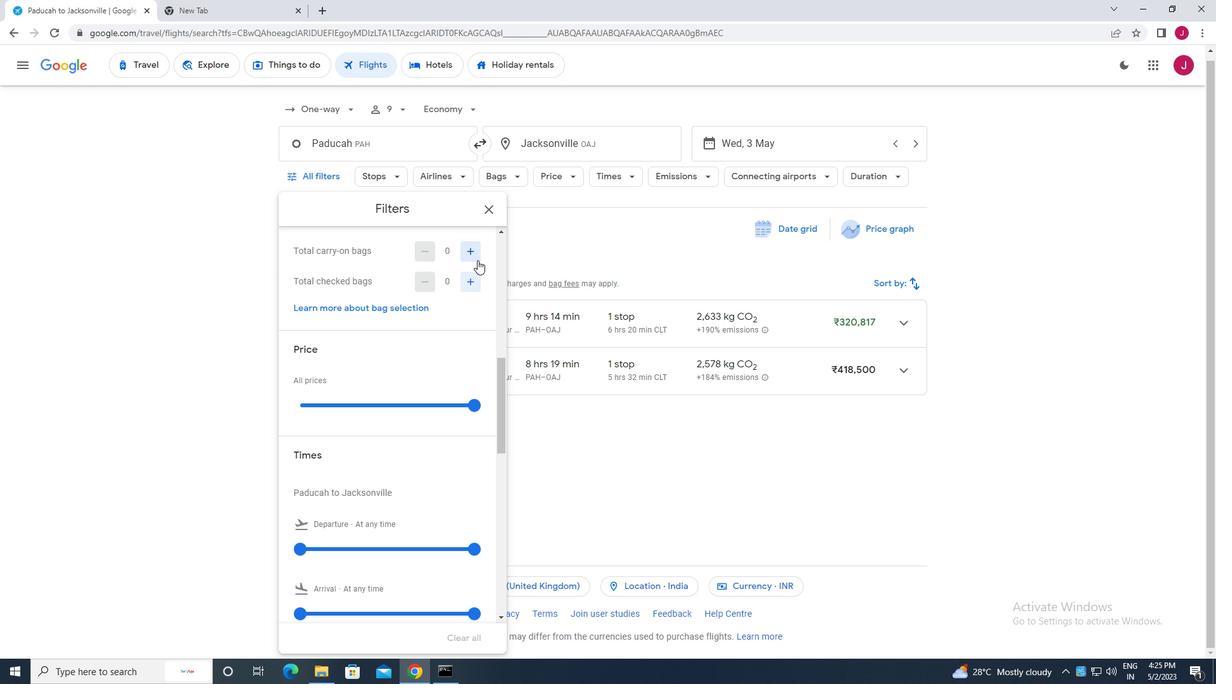 
Action: Mouse pressed left at (469, 252)
Screenshot: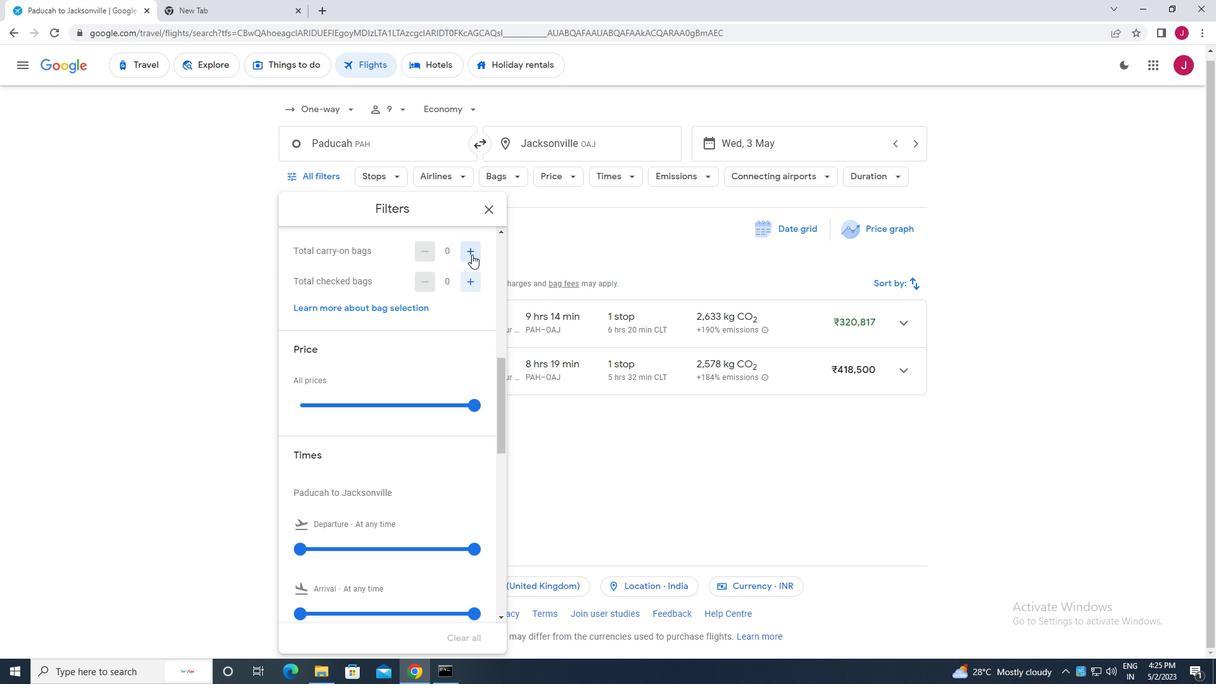 
Action: Mouse moved to (473, 403)
Screenshot: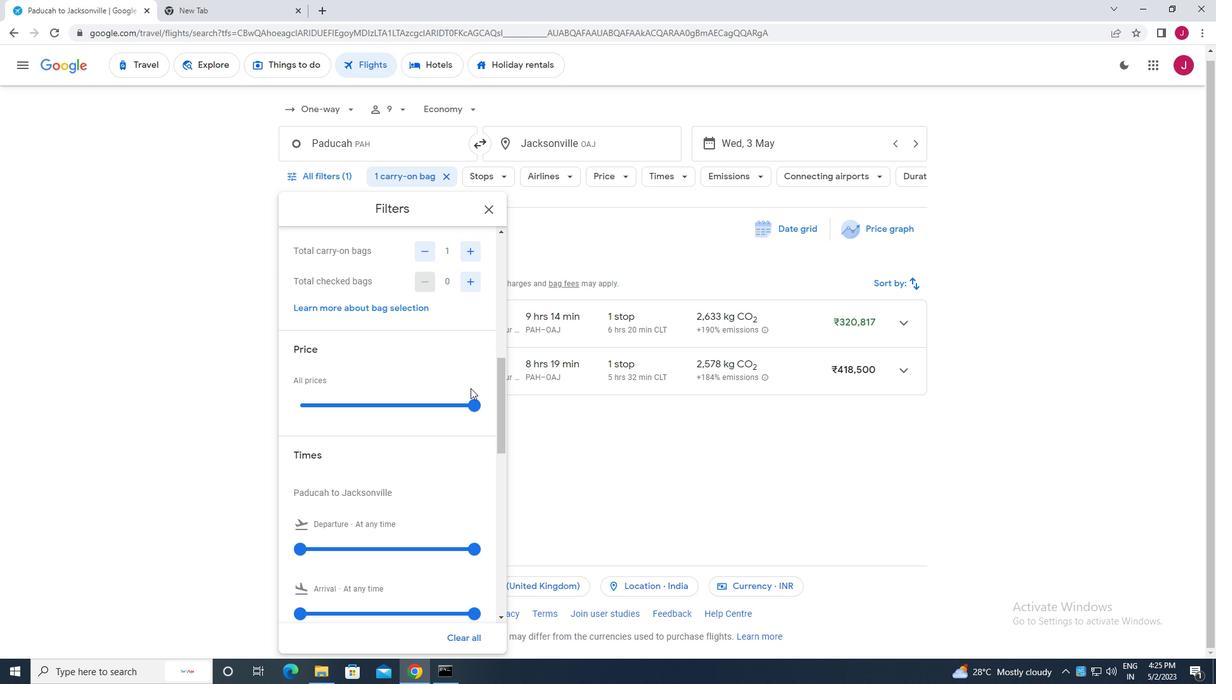 
Action: Mouse pressed left at (473, 403)
Screenshot: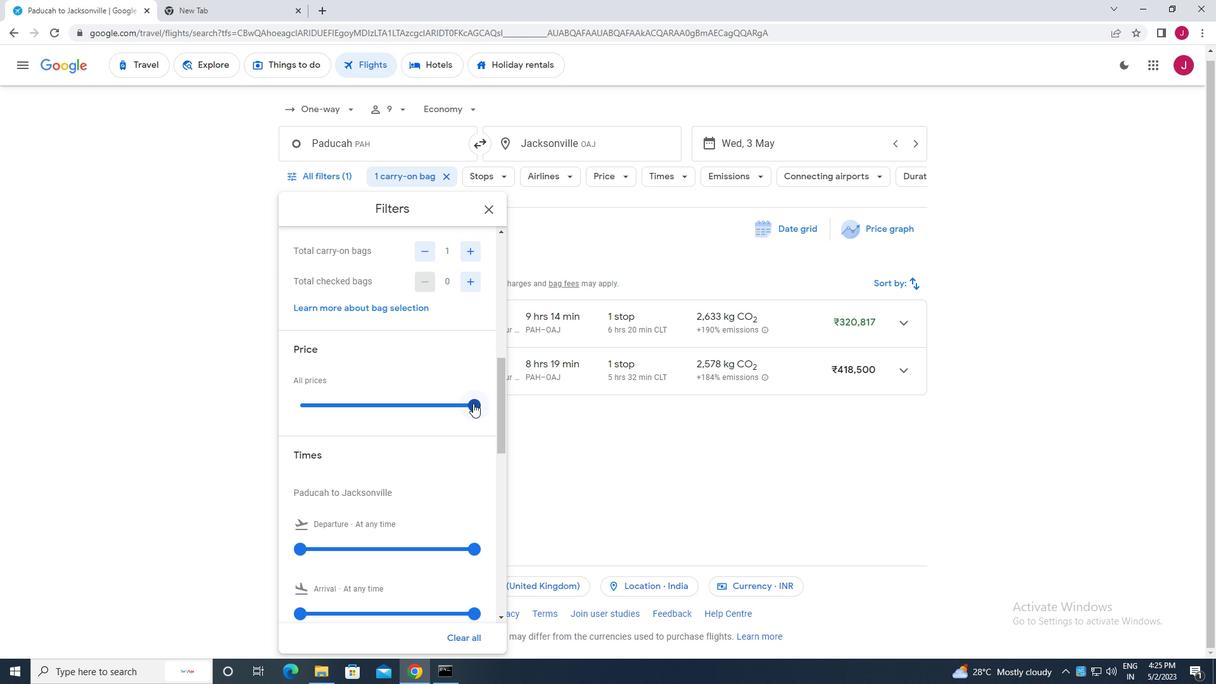 
Action: Mouse moved to (361, 319)
Screenshot: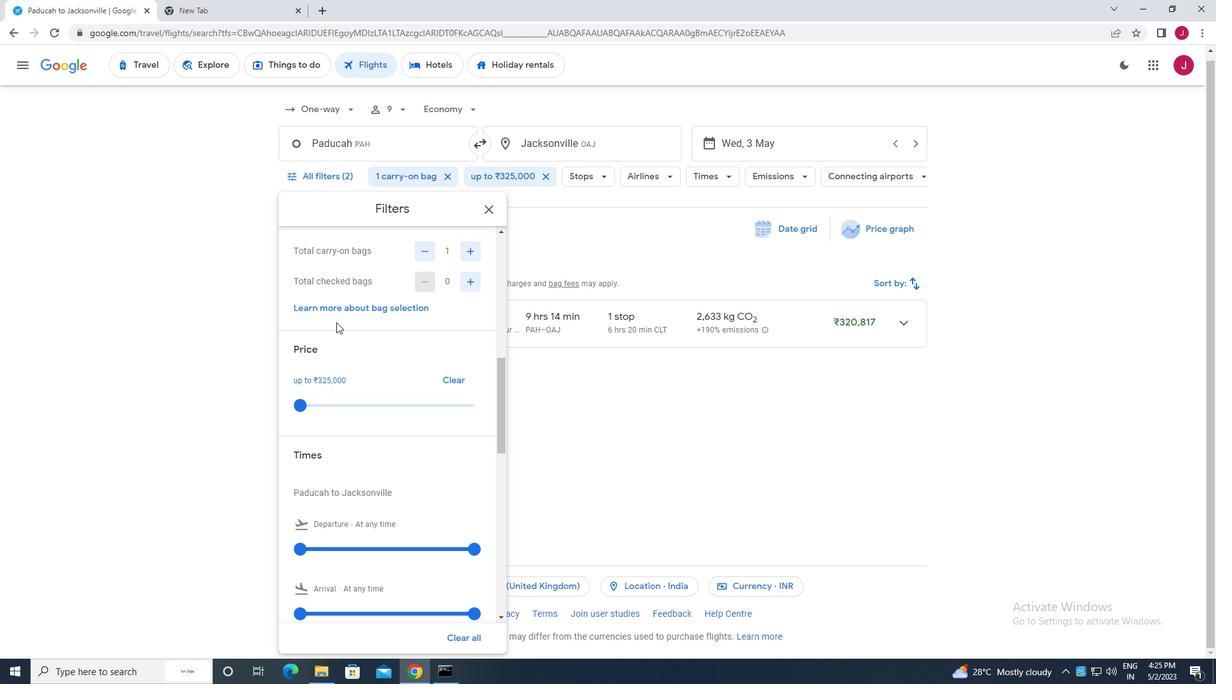 
Action: Mouse scrolled (361, 318) with delta (0, 0)
Screenshot: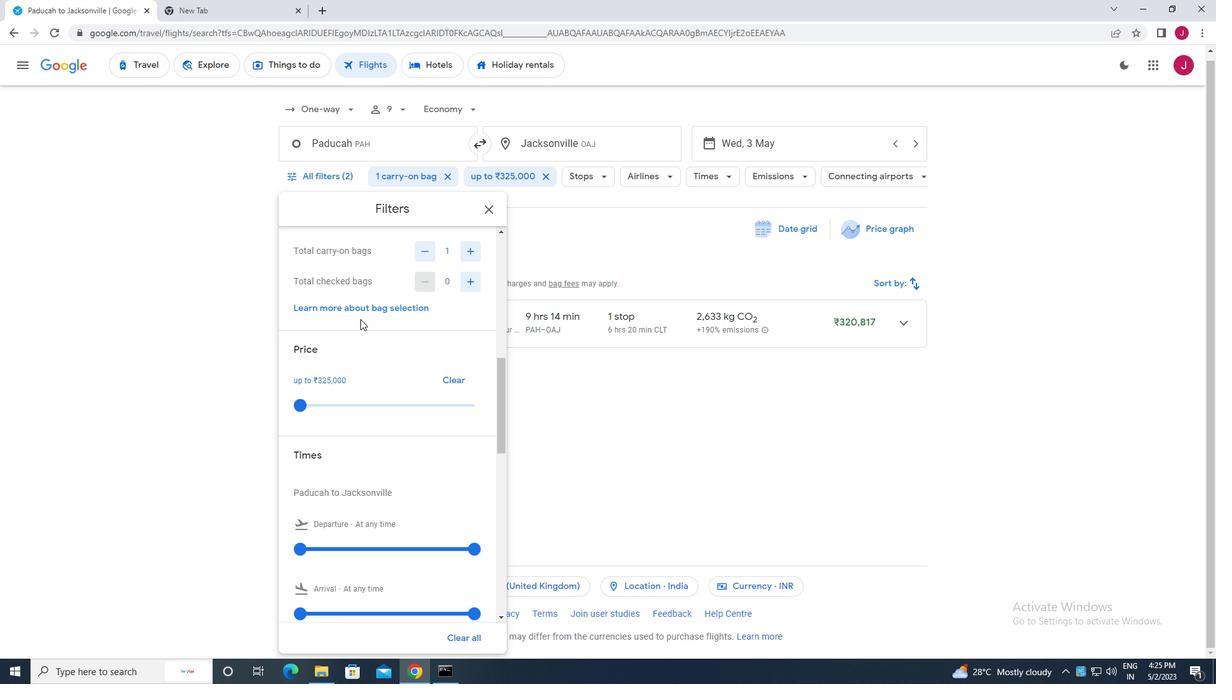 
Action: Mouse moved to (361, 319)
Screenshot: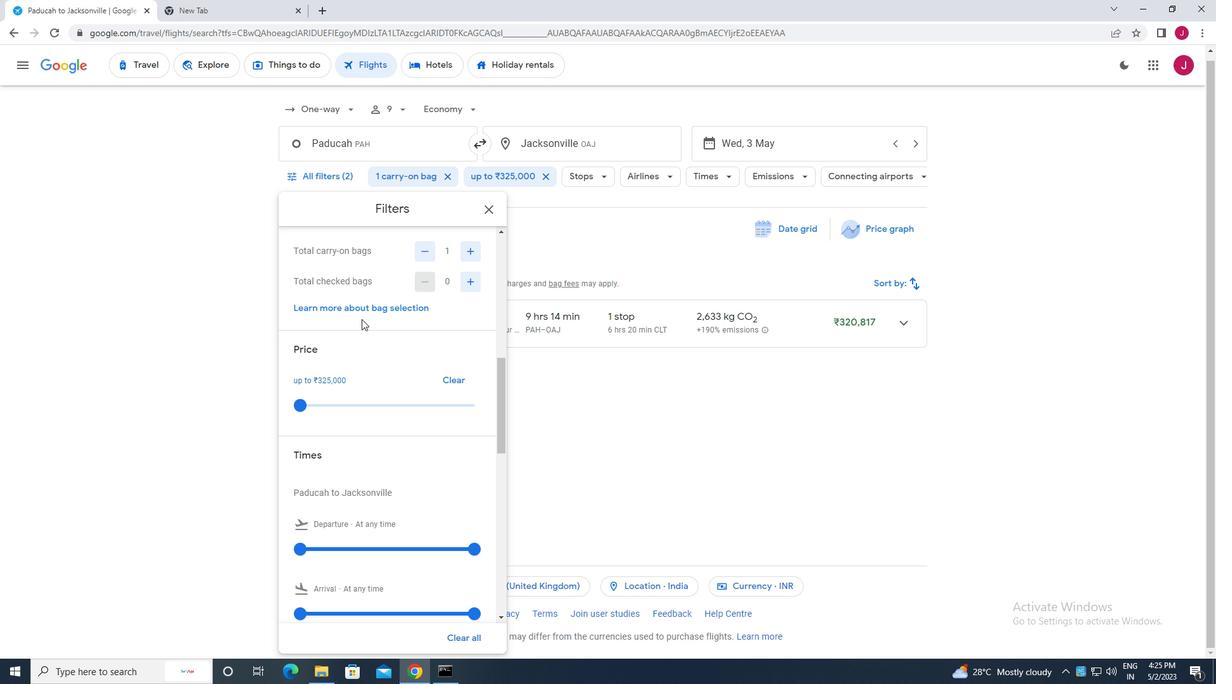 
Action: Mouse scrolled (361, 318) with delta (0, 0)
Screenshot: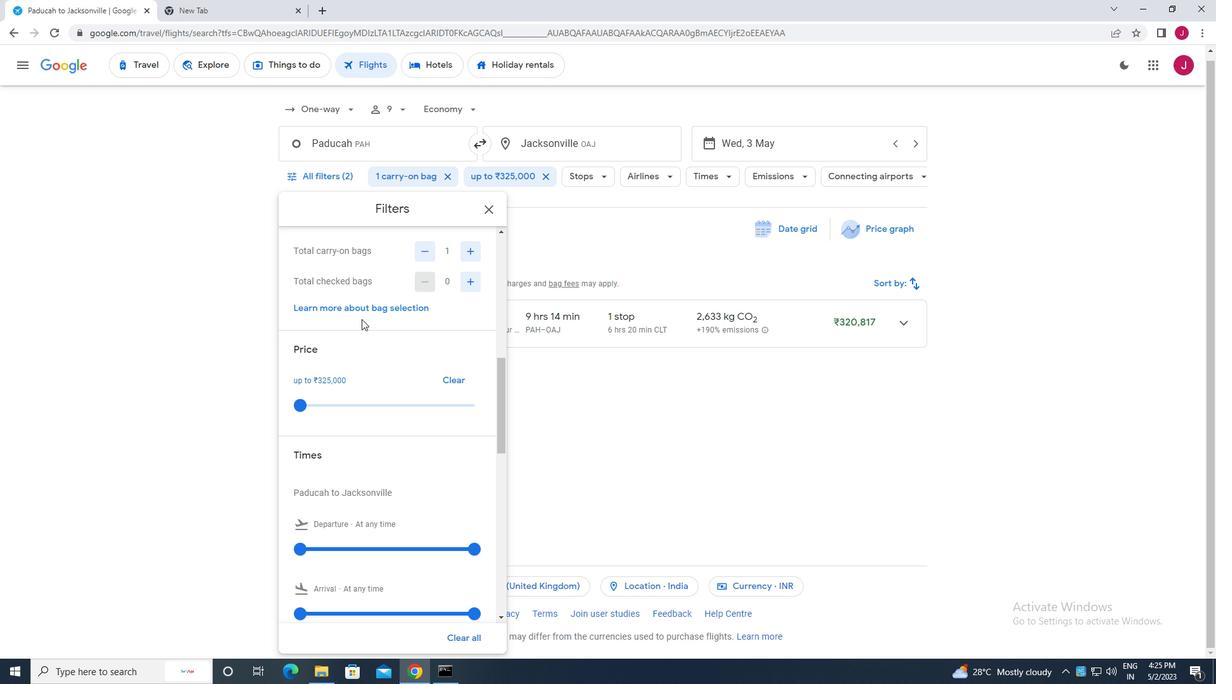 
Action: Mouse moved to (362, 319)
Screenshot: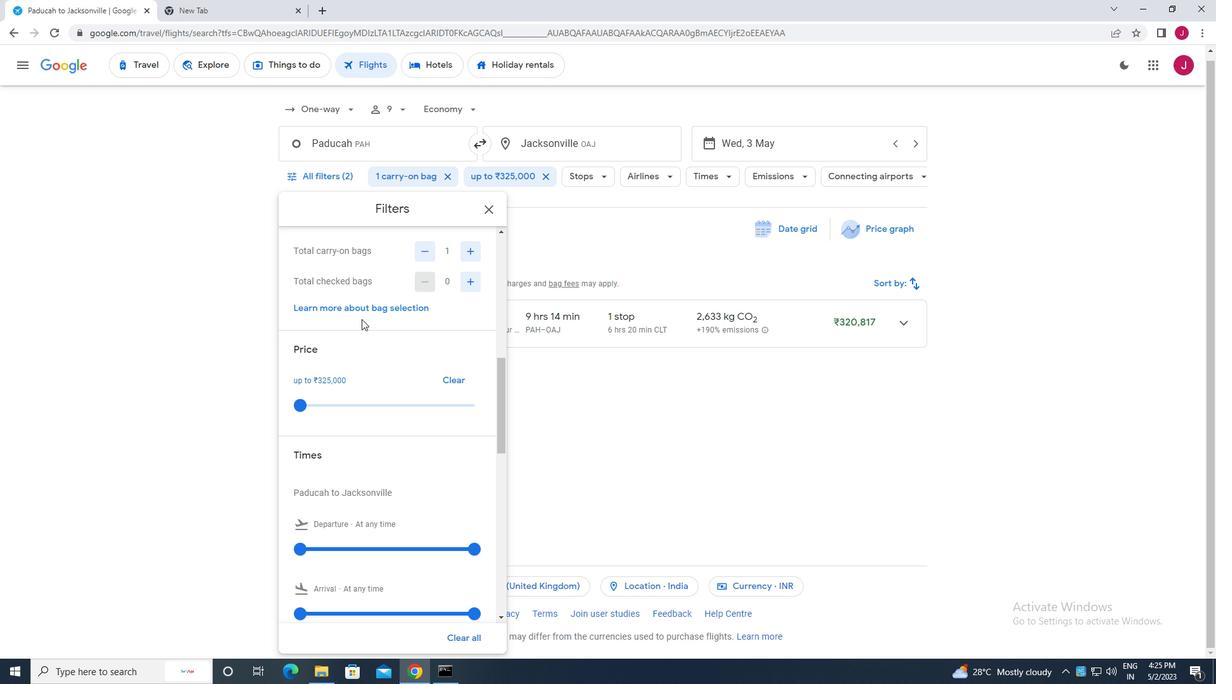 
Action: Mouse scrolled (362, 318) with delta (0, 0)
Screenshot: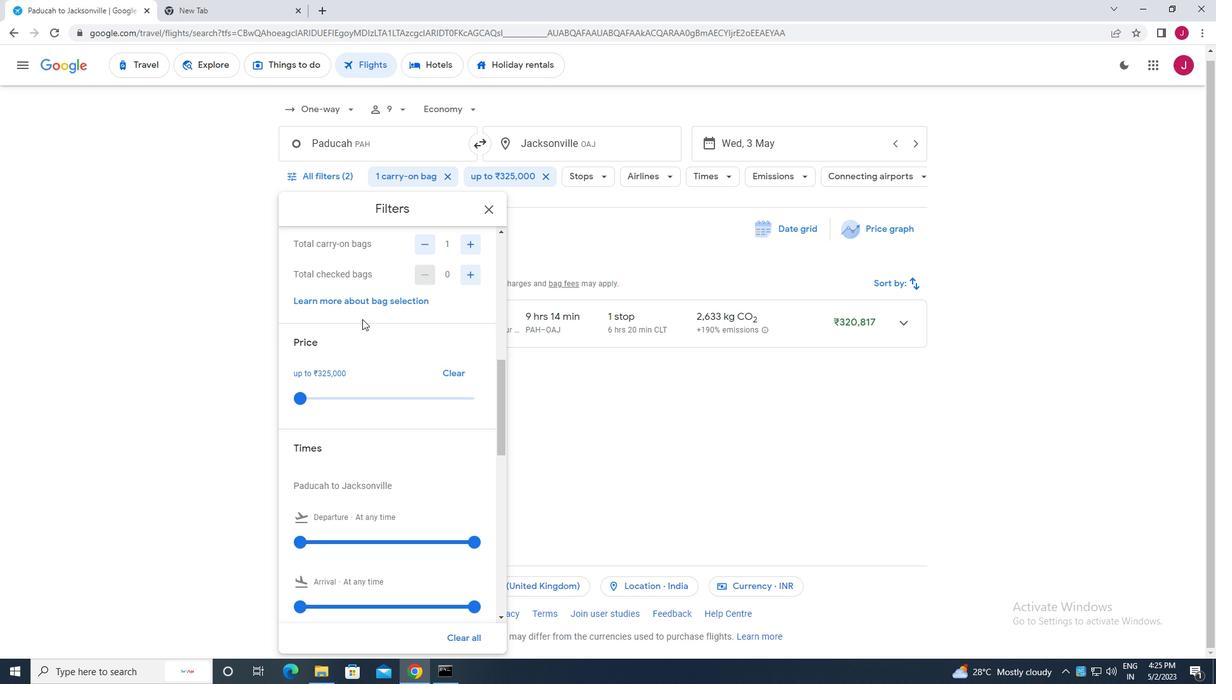 
Action: Mouse moved to (298, 359)
Screenshot: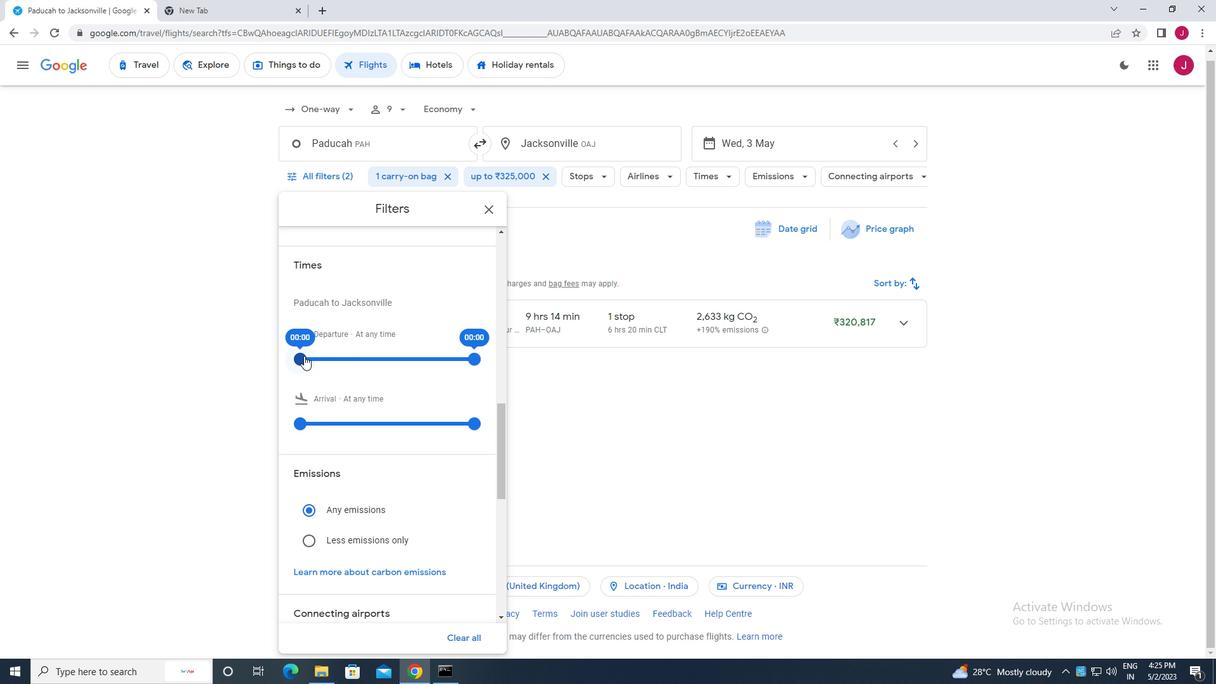 
Action: Mouse pressed left at (298, 359)
Screenshot: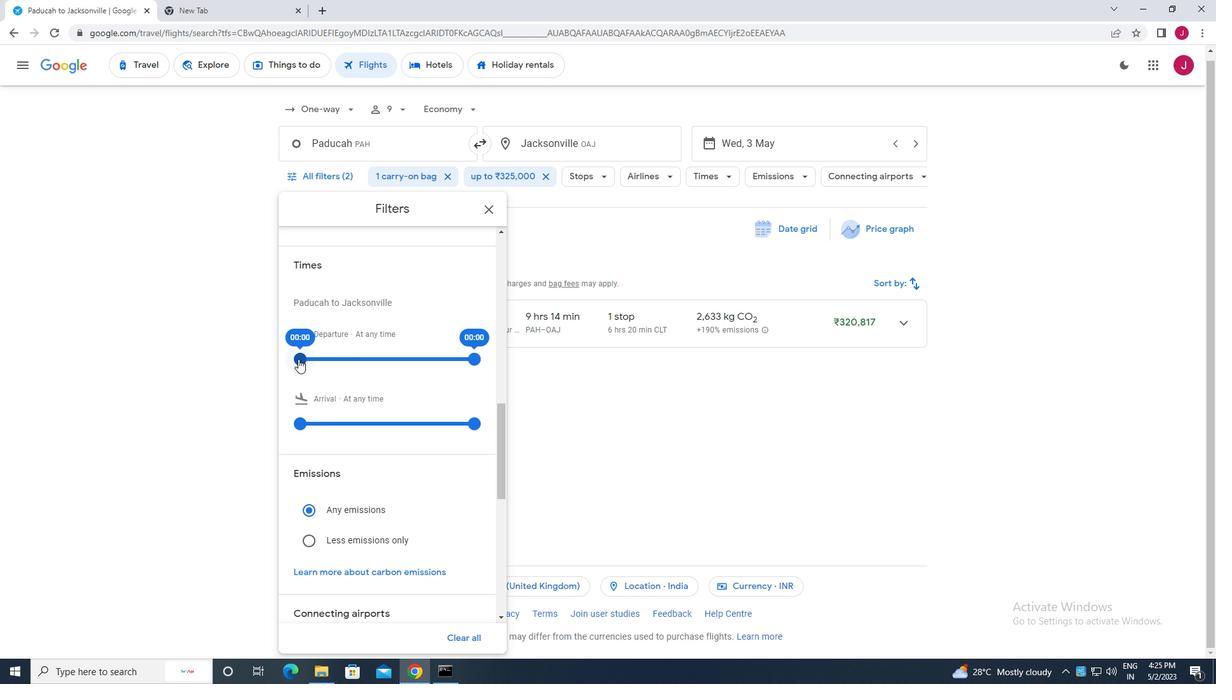 
Action: Mouse moved to (489, 209)
Screenshot: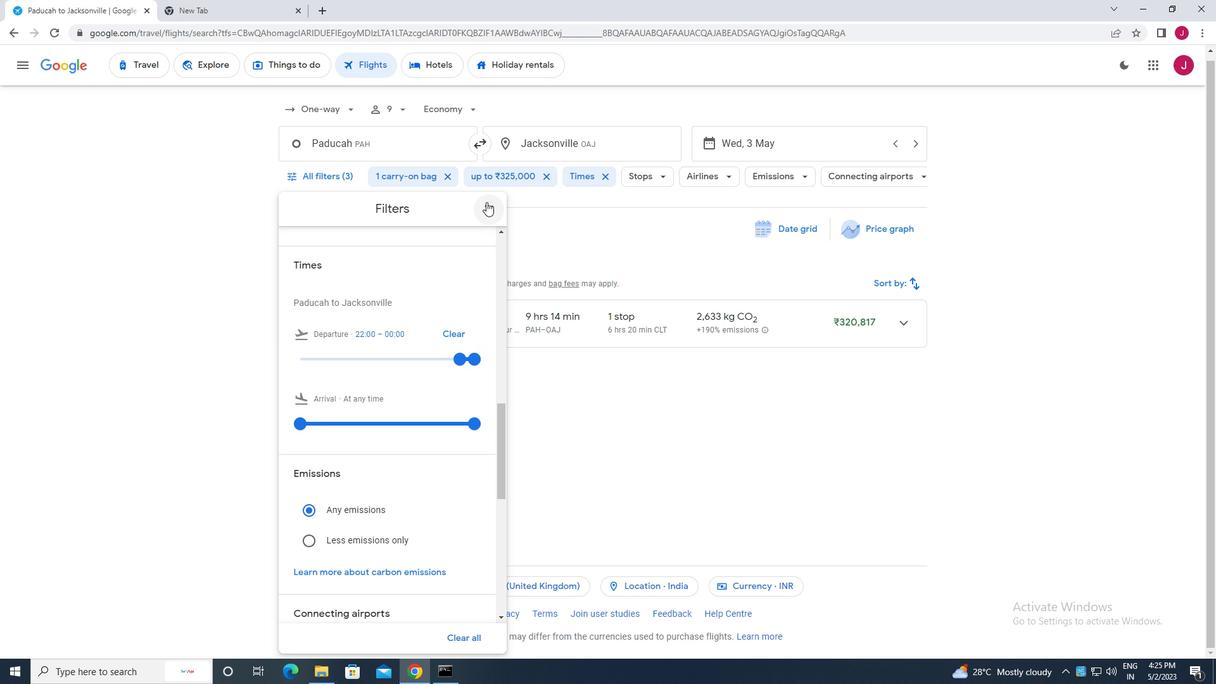 
Action: Mouse pressed left at (489, 209)
Screenshot: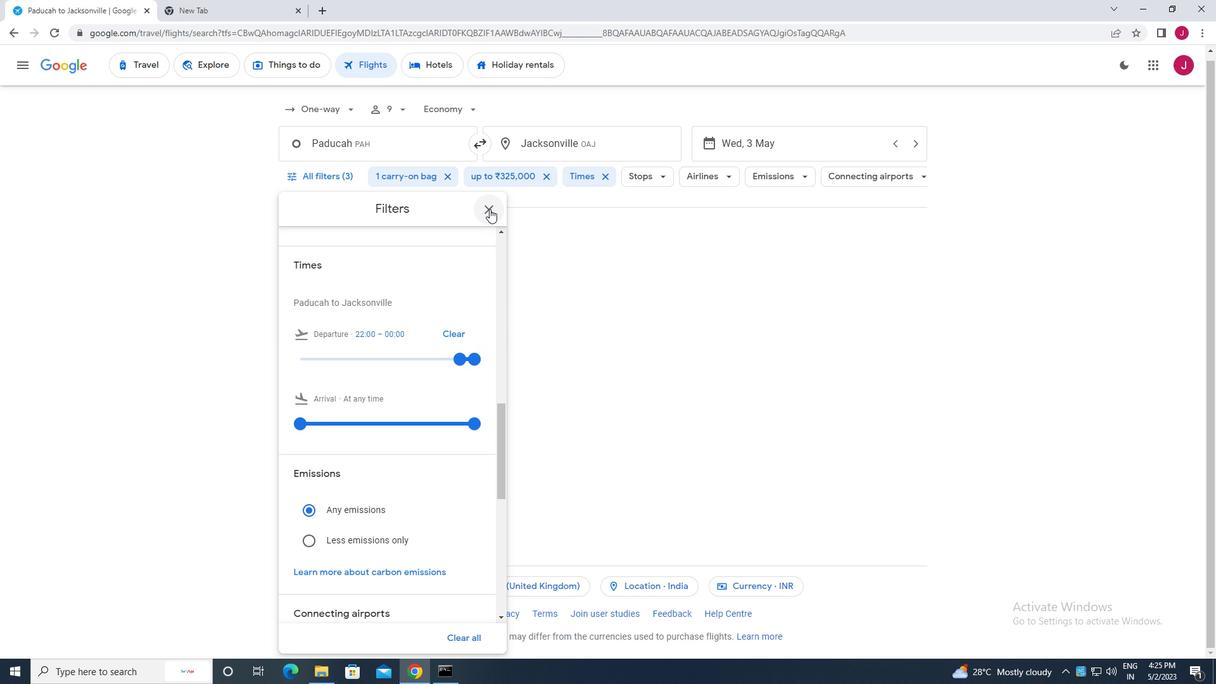 
Action: Mouse moved to (486, 207)
Screenshot: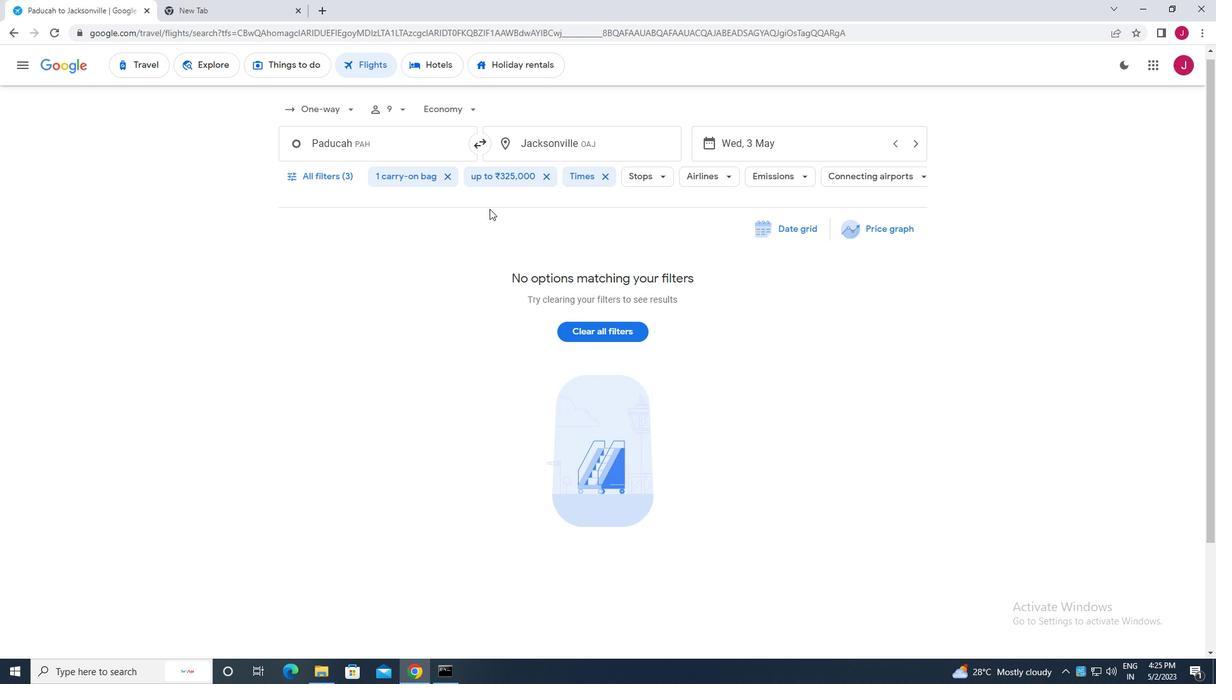 
